 Task: Open a blank google sheet and write heading  Product price data  Add product name:-  ' TOMS Shoe, UGG  Shoe, Wolverine Shoe, Z-Coil Shoe, Adidas shoe, Gucci T-shirt, Louis Vuitton bag, Zara Shirt, H&M jeans, Chanel perfume. ' in march Last week sales are  5000 to 5050. product price in between:-  5000 to 10000. Save page analysisSalesForecast
Action: Mouse moved to (1273, 95)
Screenshot: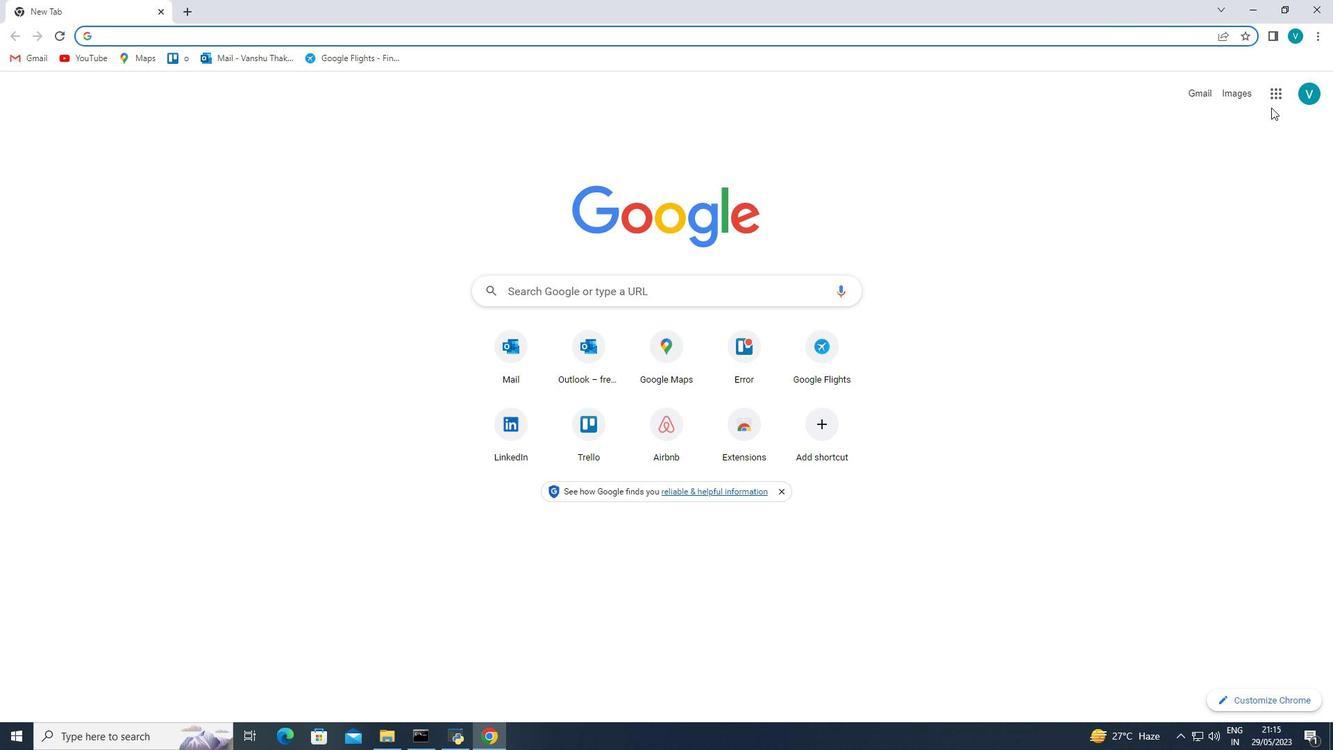 
Action: Mouse pressed left at (1273, 95)
Screenshot: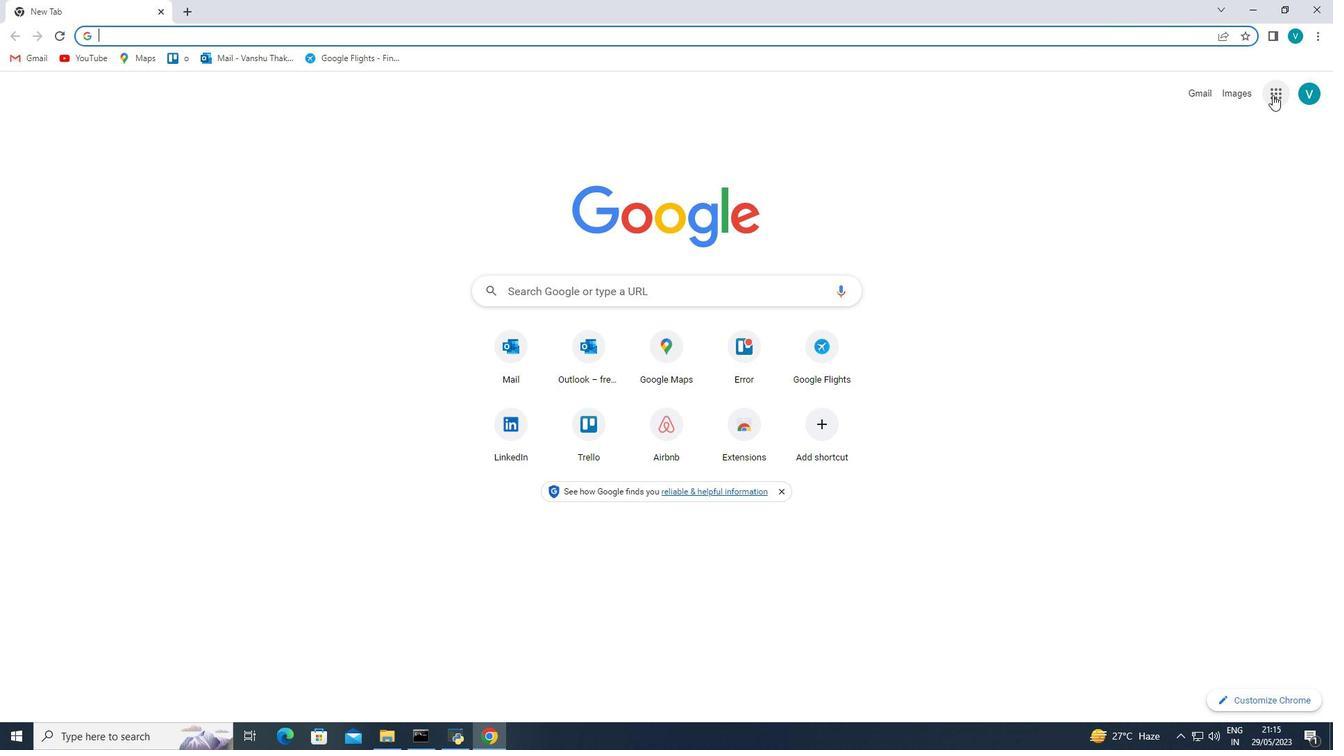 
Action: Mouse moved to (1279, 254)
Screenshot: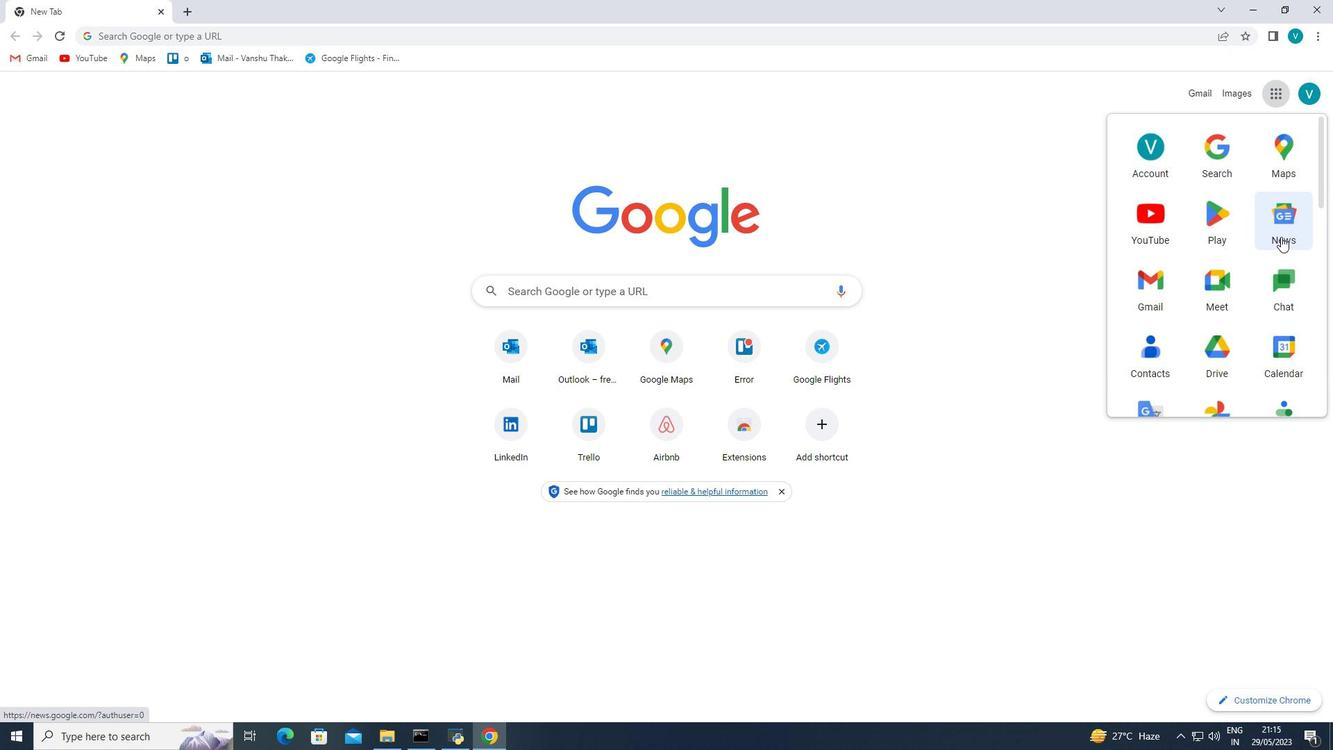 
Action: Mouse scrolled (1279, 253) with delta (0, 0)
Screenshot: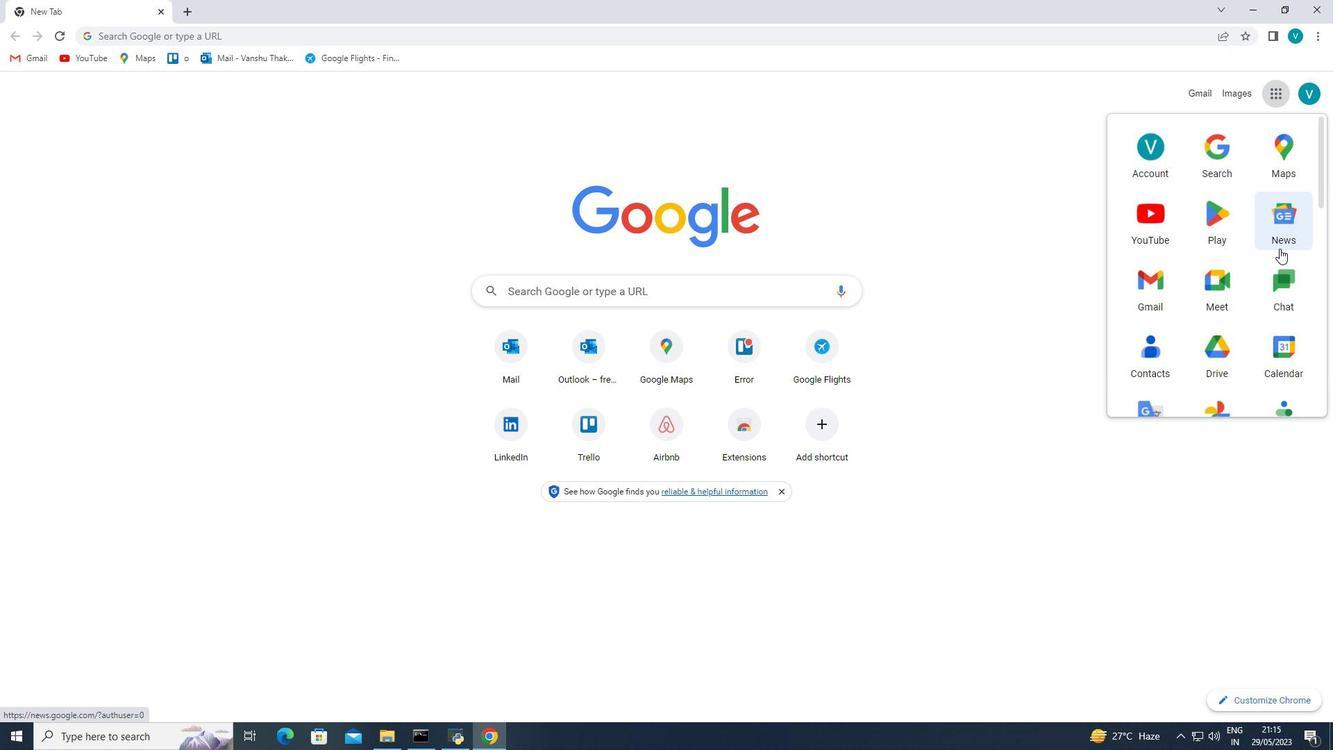 
Action: Mouse moved to (1279, 262)
Screenshot: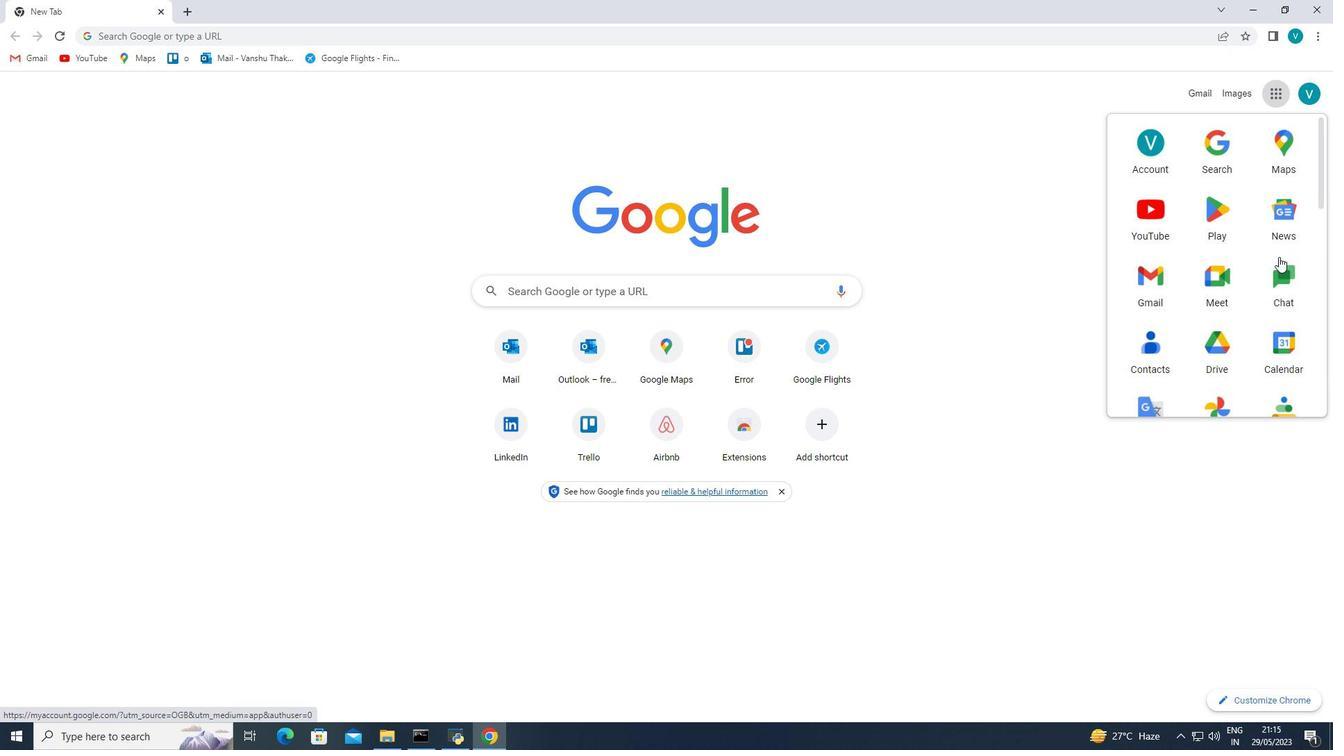 
Action: Mouse scrolled (1279, 261) with delta (0, 0)
Screenshot: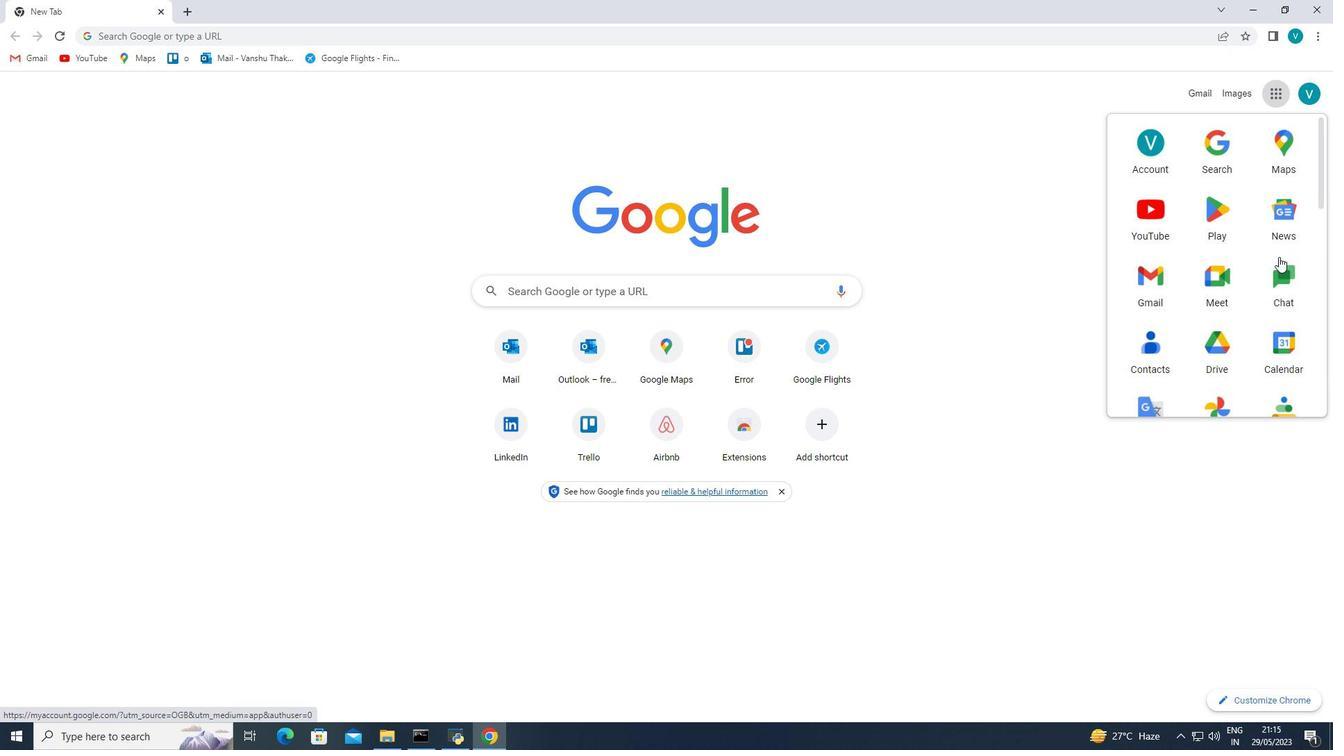 
Action: Mouse moved to (1291, 350)
Screenshot: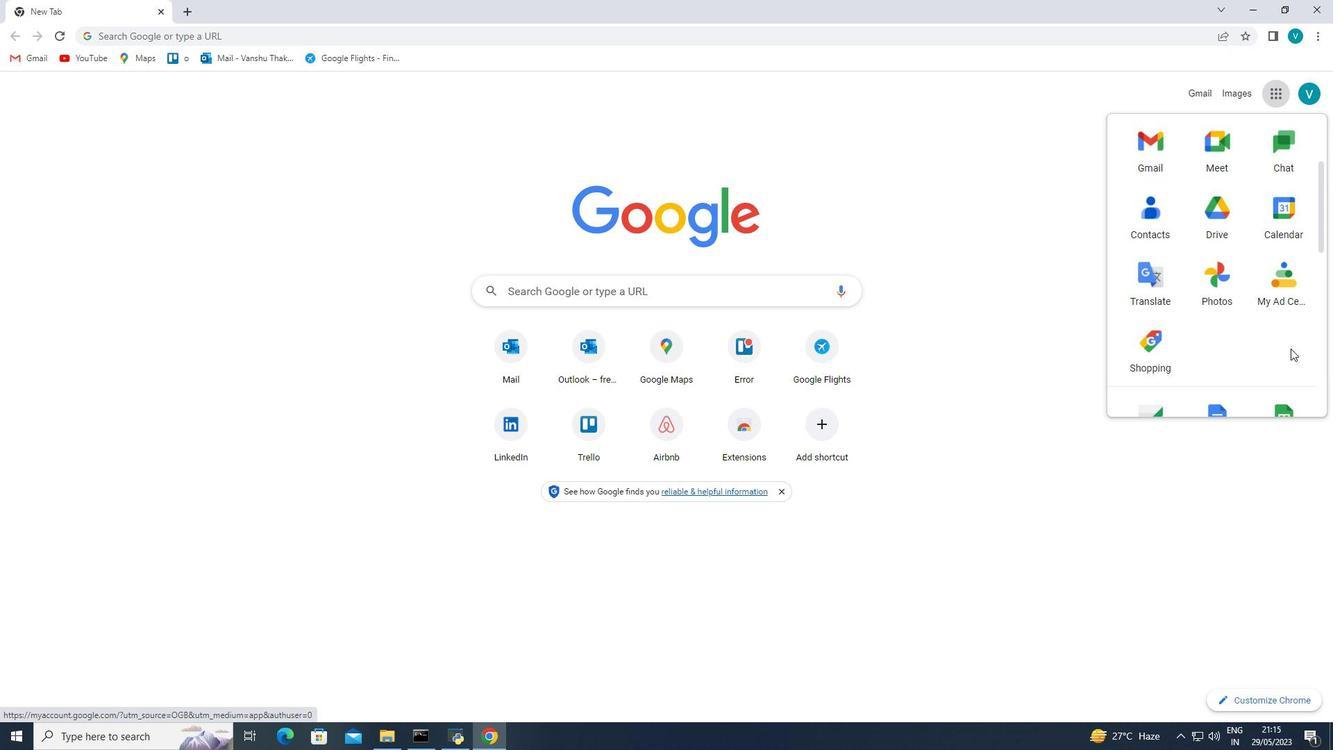 
Action: Mouse scrolled (1291, 349) with delta (0, 0)
Screenshot: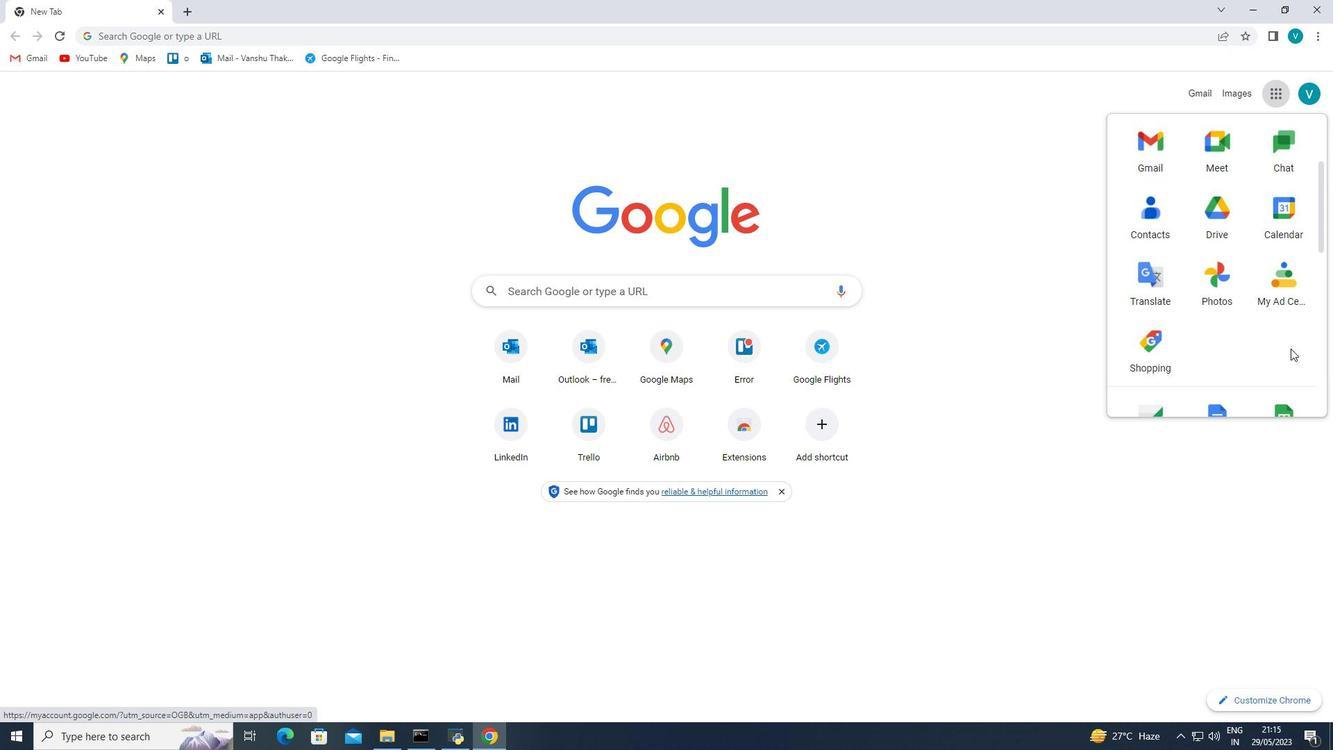 
Action: Mouse scrolled (1291, 349) with delta (0, 0)
Screenshot: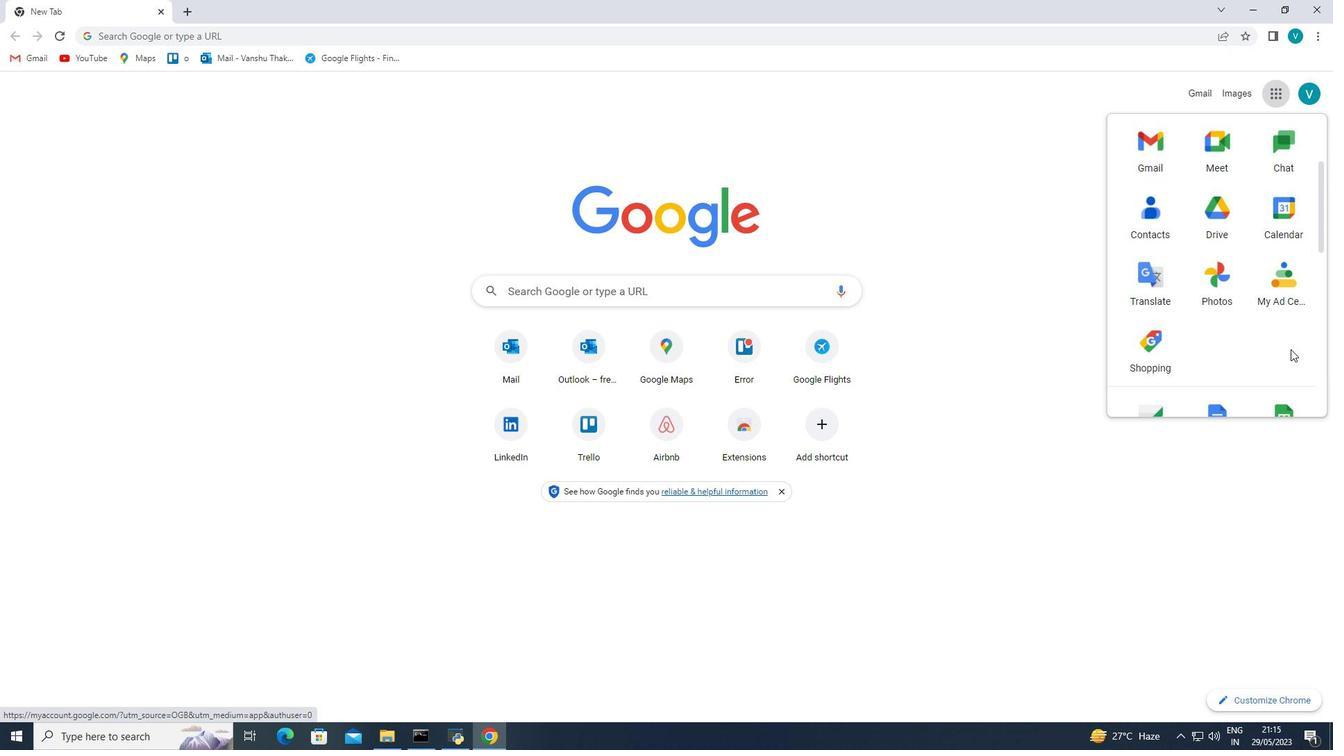 
Action: Mouse moved to (1285, 303)
Screenshot: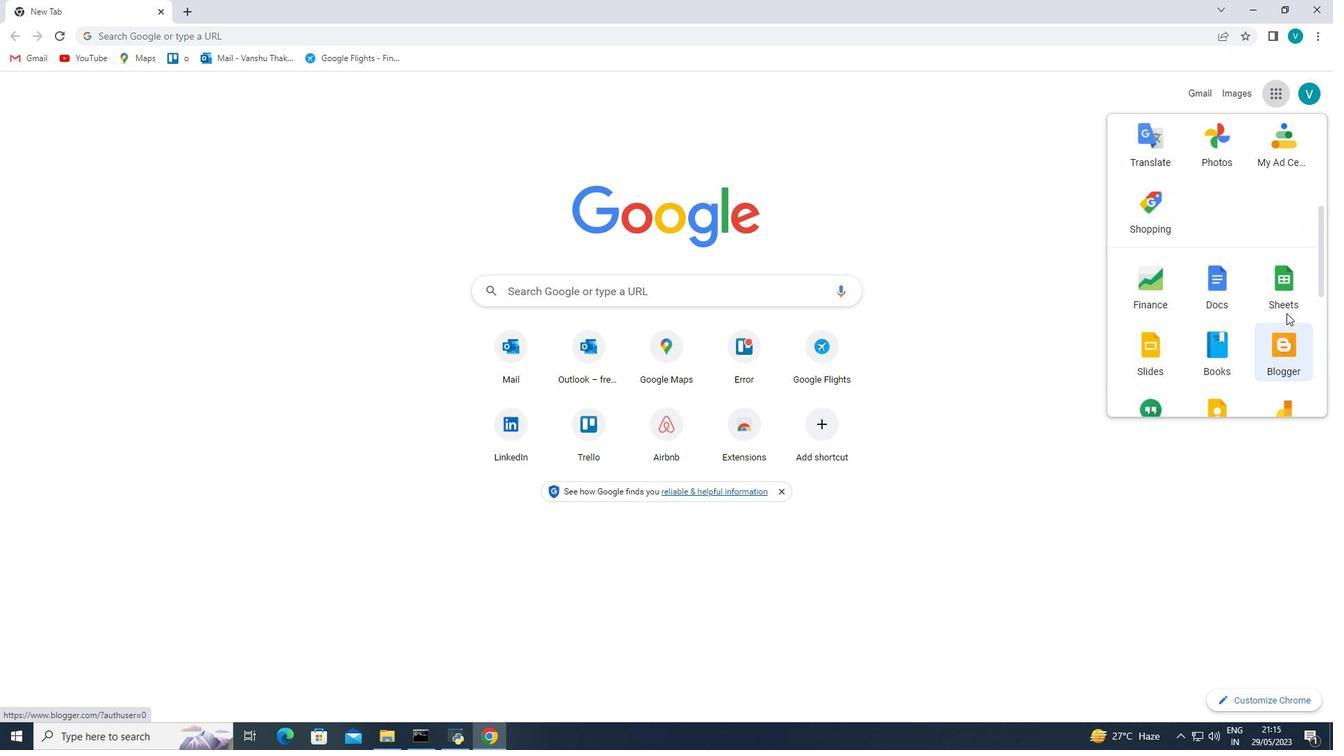 
Action: Mouse pressed left at (1285, 303)
Screenshot: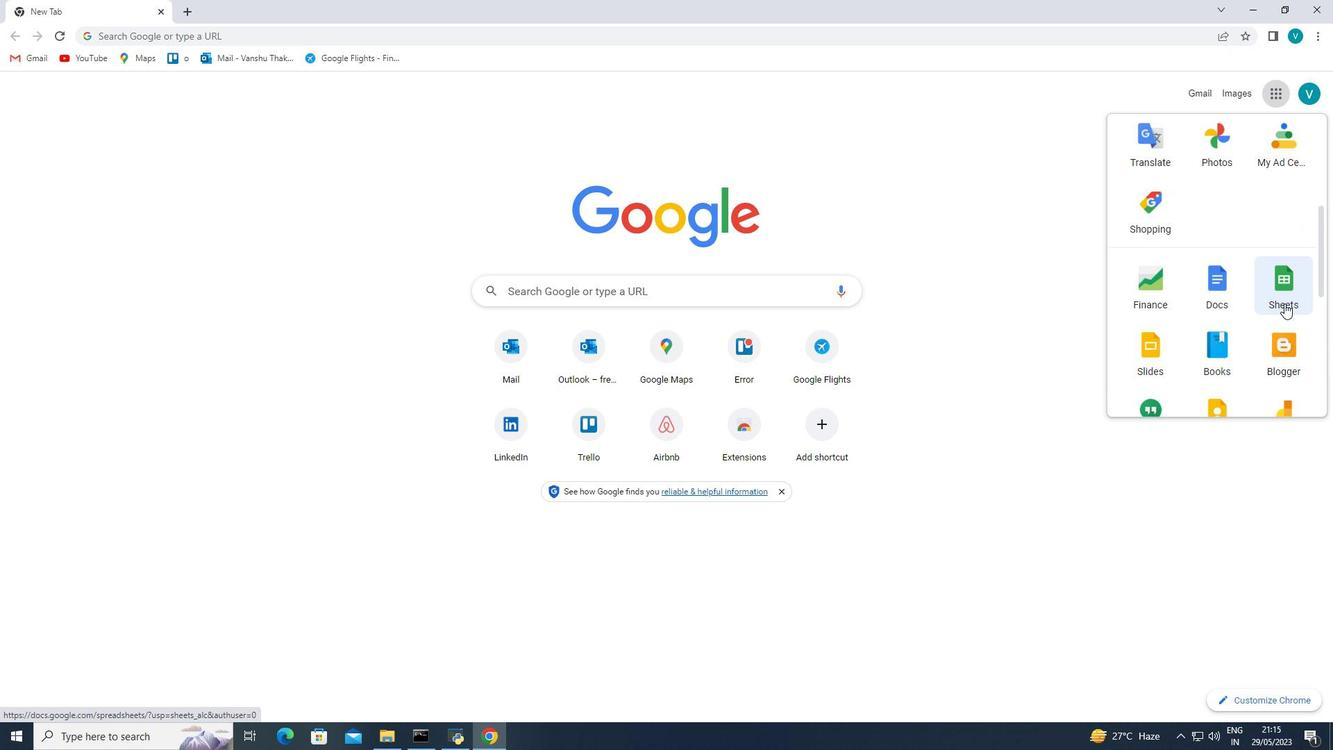 
Action: Mouse moved to (344, 201)
Screenshot: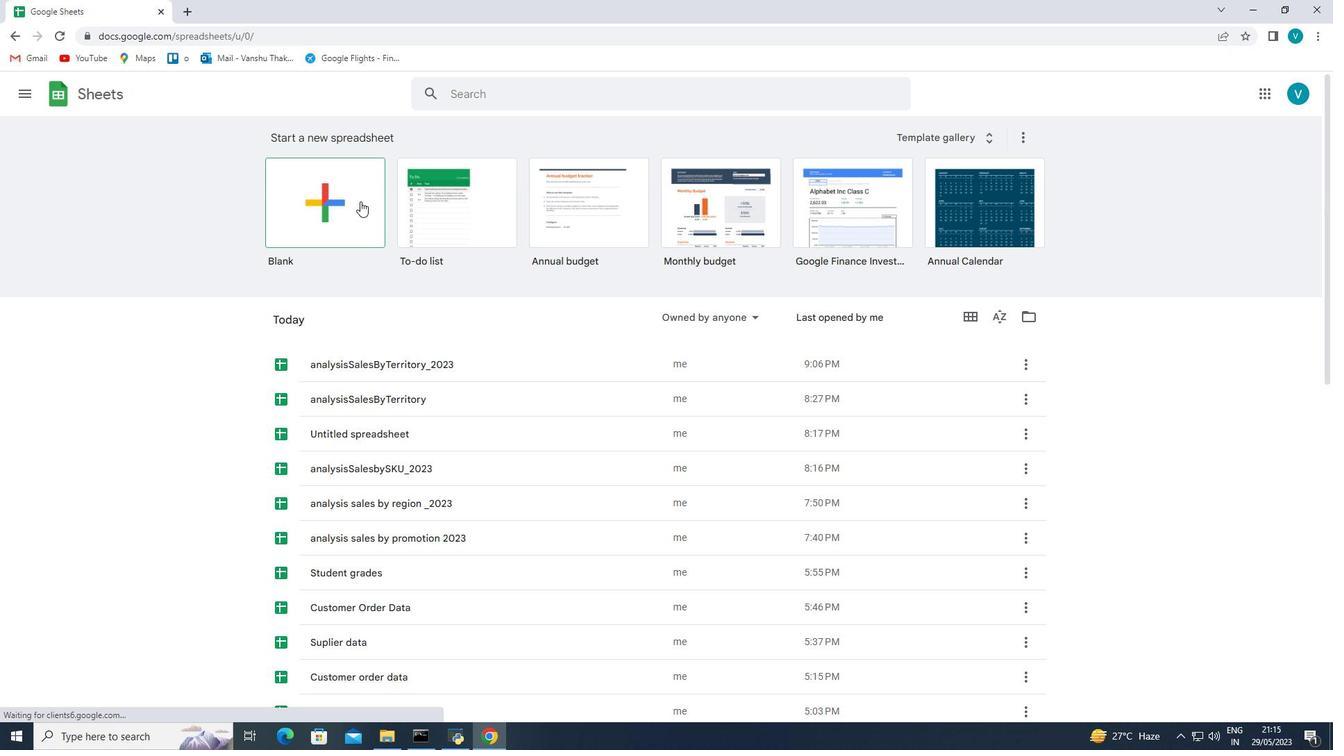 
Action: Mouse pressed left at (344, 201)
Screenshot: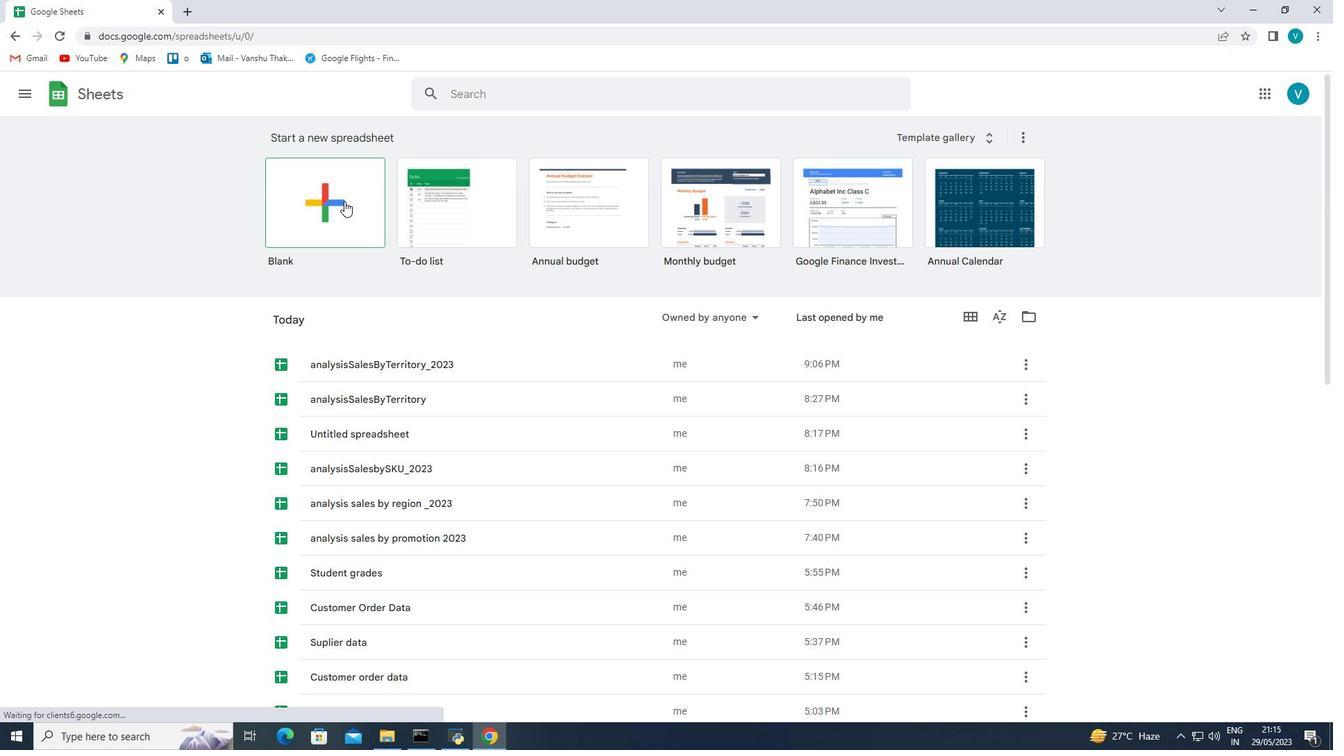 
Action: Mouse moved to (67, 191)
Screenshot: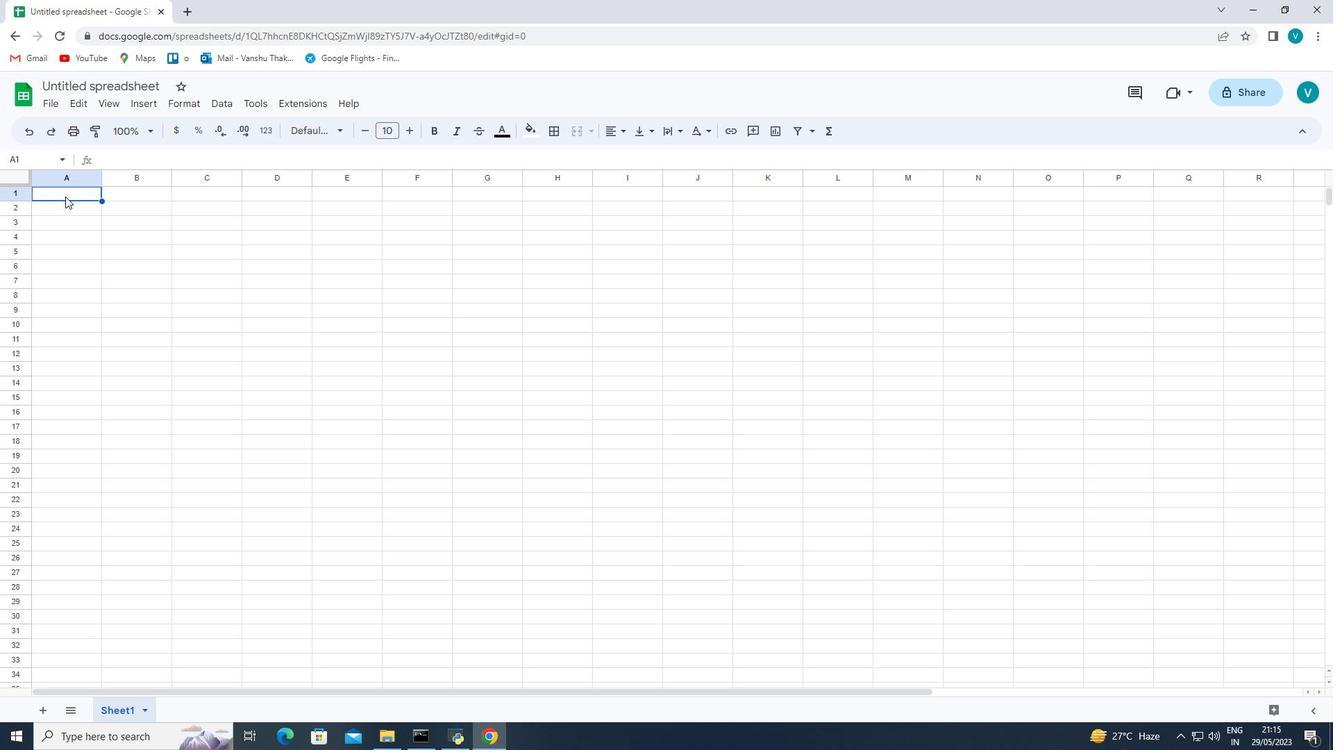 
Action: Mouse pressed left at (67, 191)
Screenshot: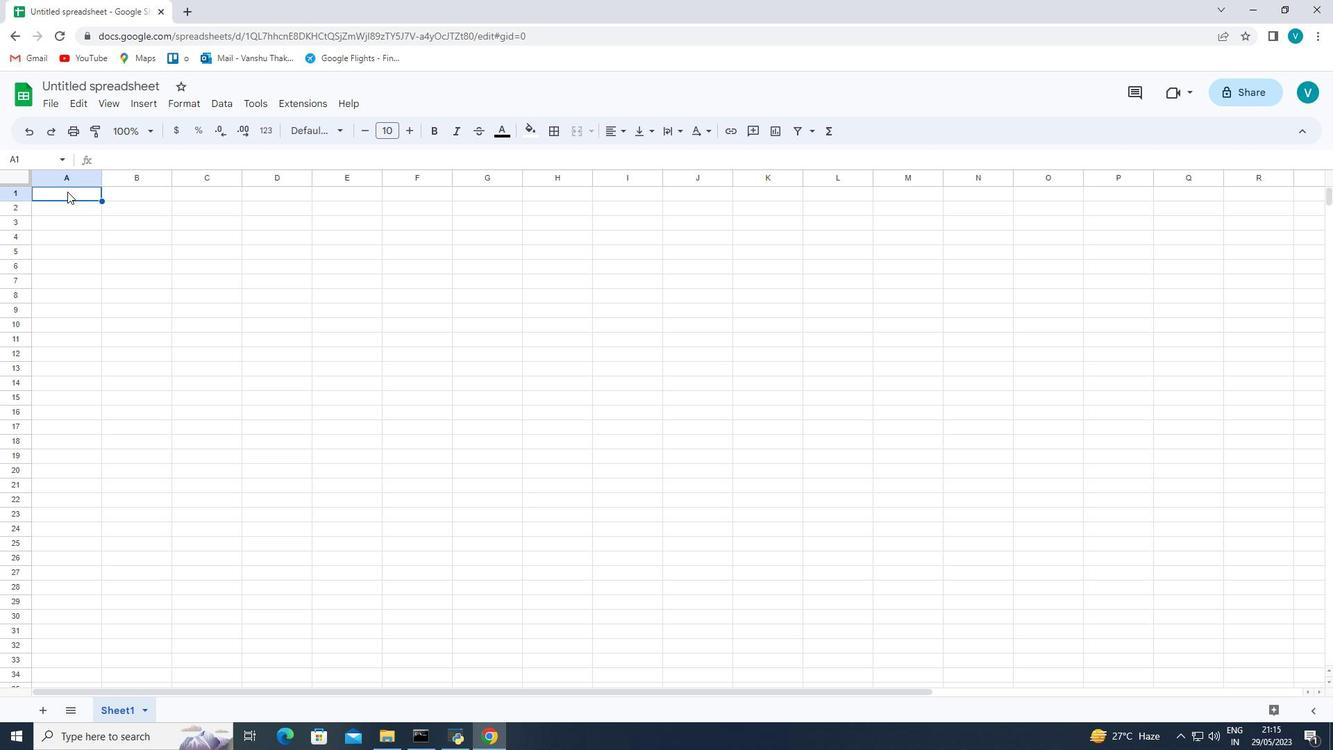 
Action: Mouse pressed left at (67, 191)
Screenshot: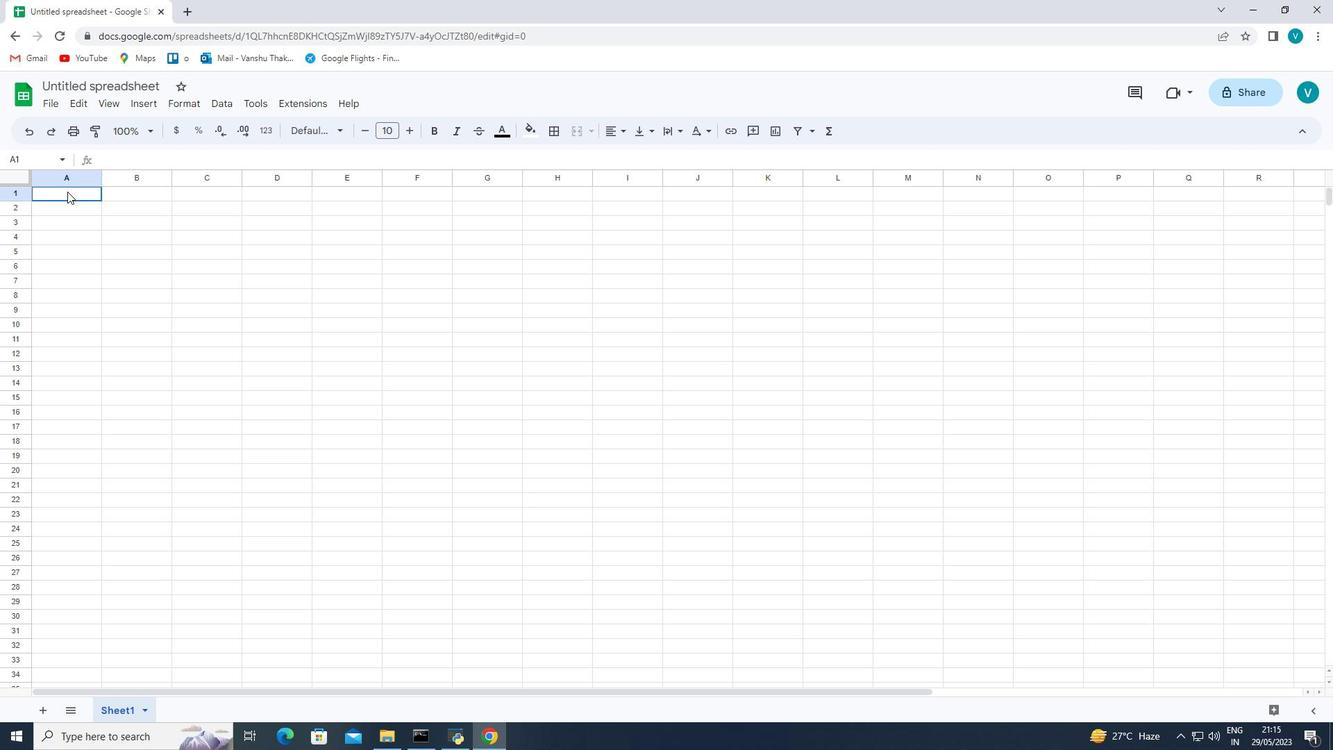 
Action: Mouse moved to (469, 543)
Screenshot: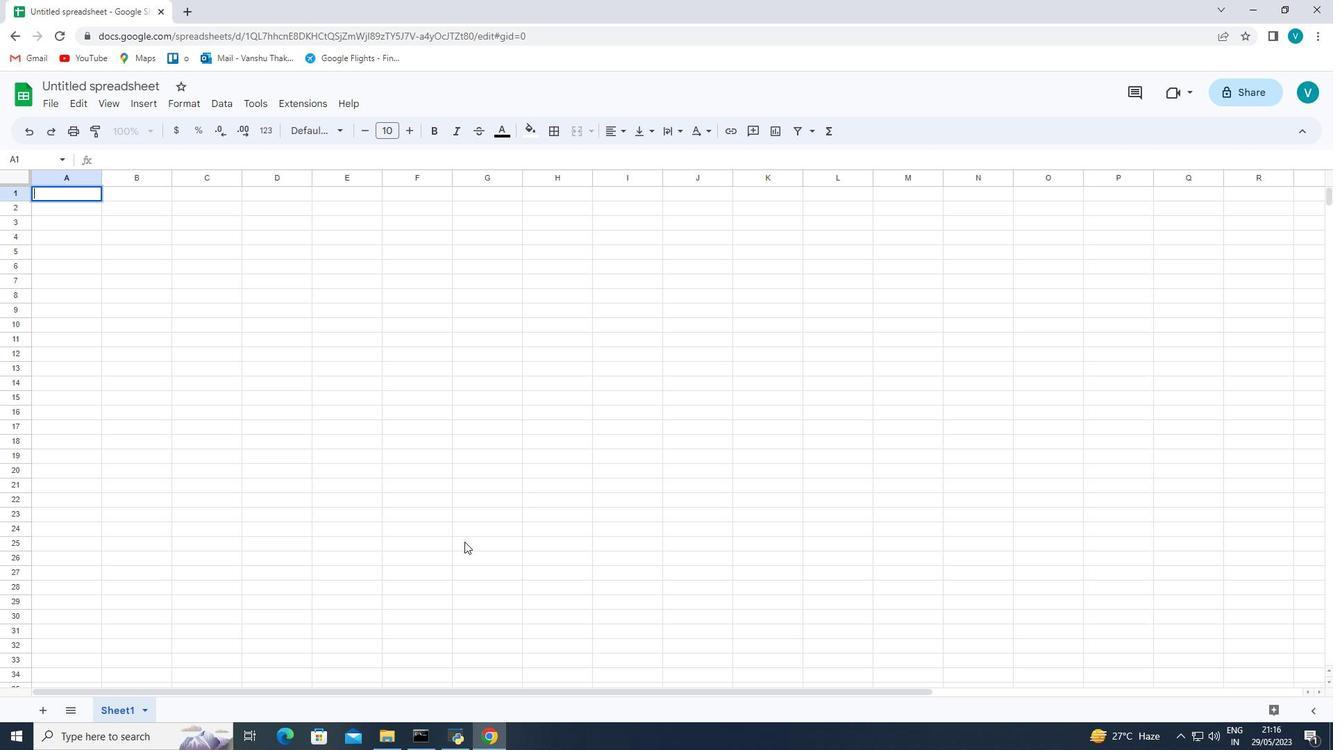 
Action: Key pressed <Key.caps_lock>P<Key.caps_lock>roduct<Key.space><Key.shift><Key.shift>Price<Key.space>data<Key.space><Key.enter><Key.shift>Product<Key.space><Key.shift>Name<Key.enter>
Screenshot: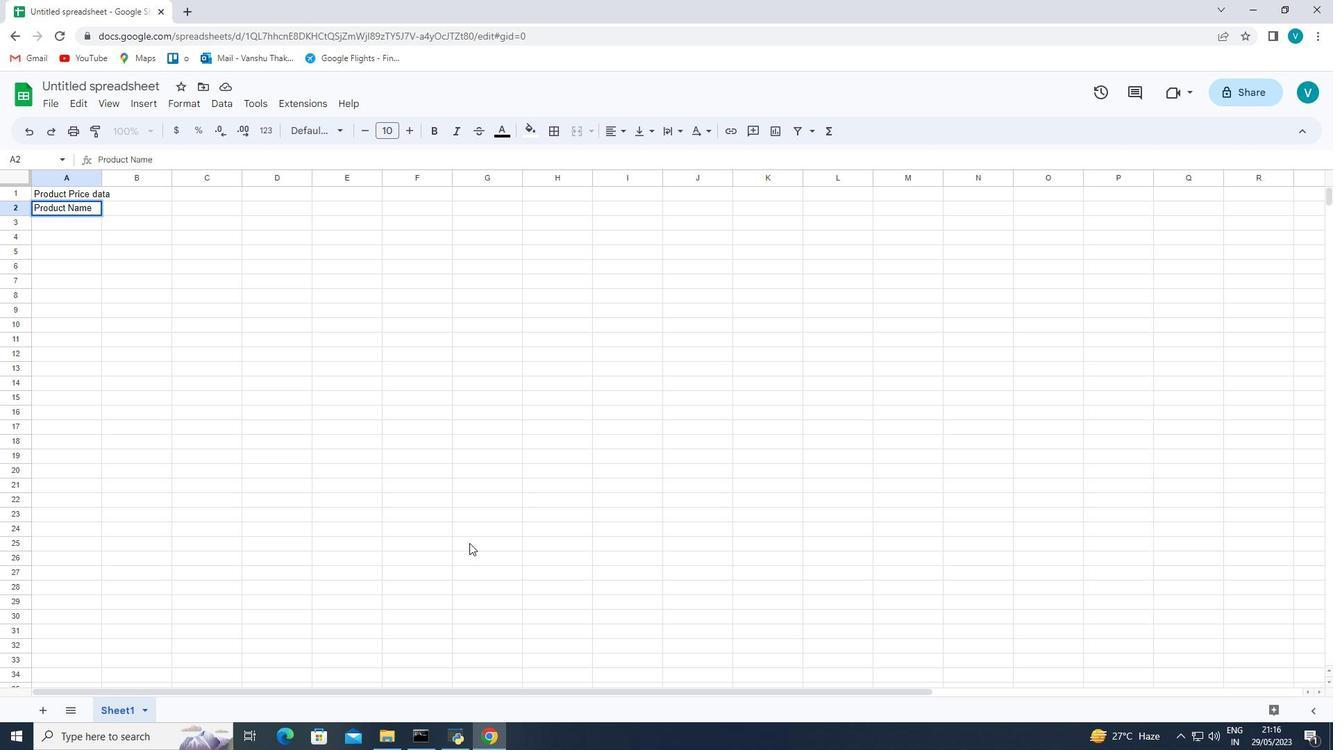 
Action: Mouse moved to (140, 211)
Screenshot: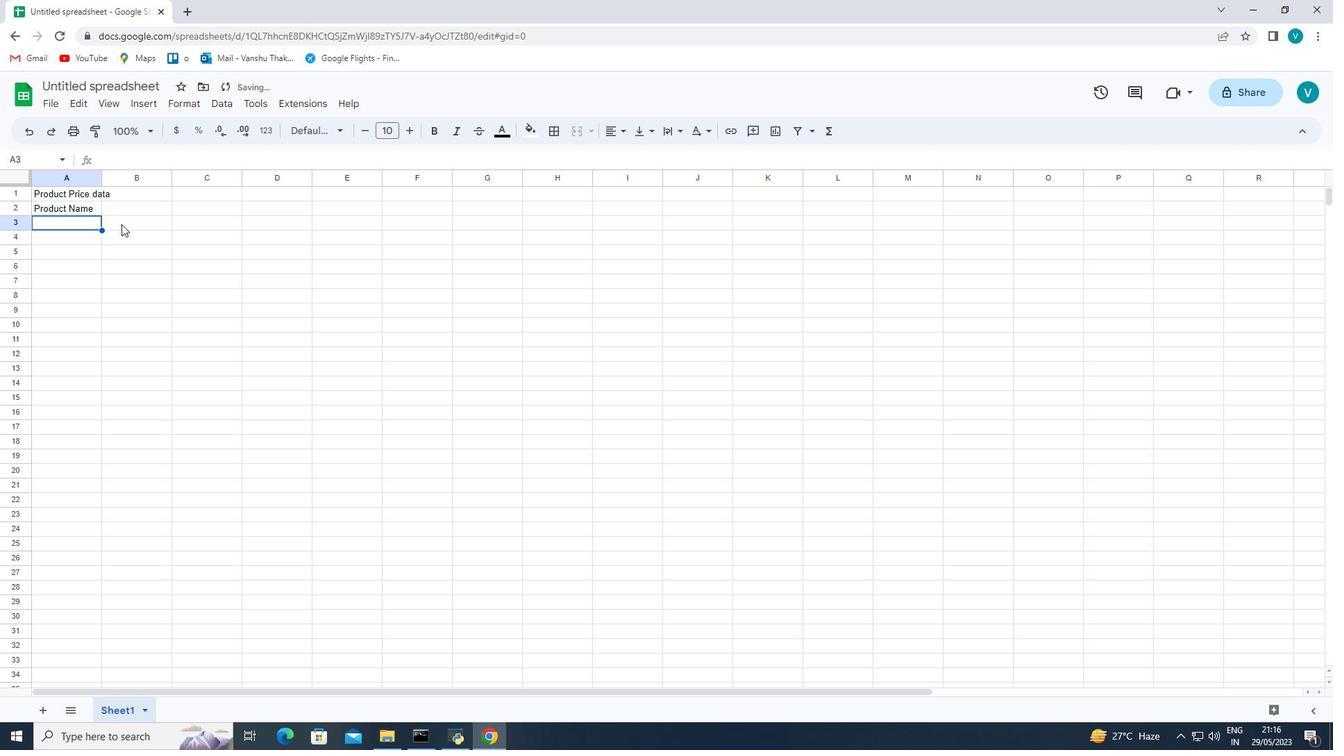 
Action: Mouse pressed left at (140, 211)
Screenshot: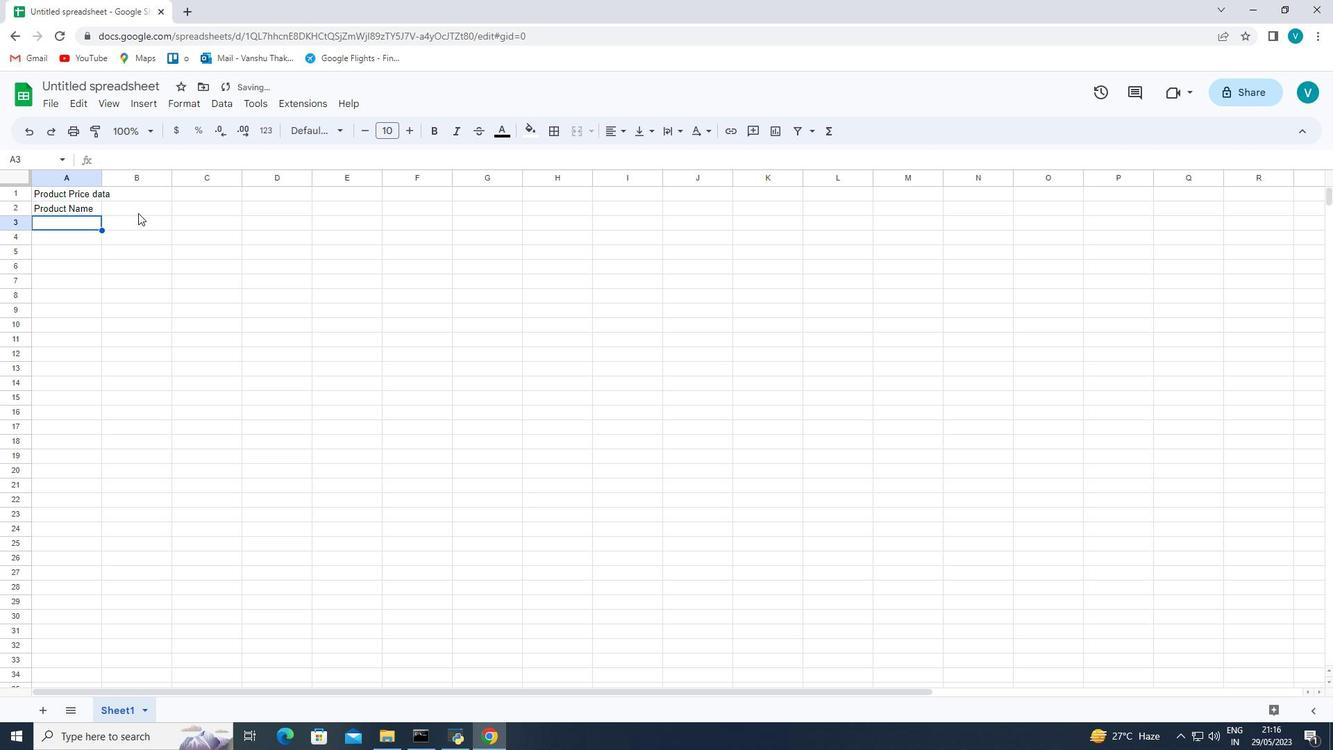 
Action: Mouse moved to (579, 293)
Screenshot: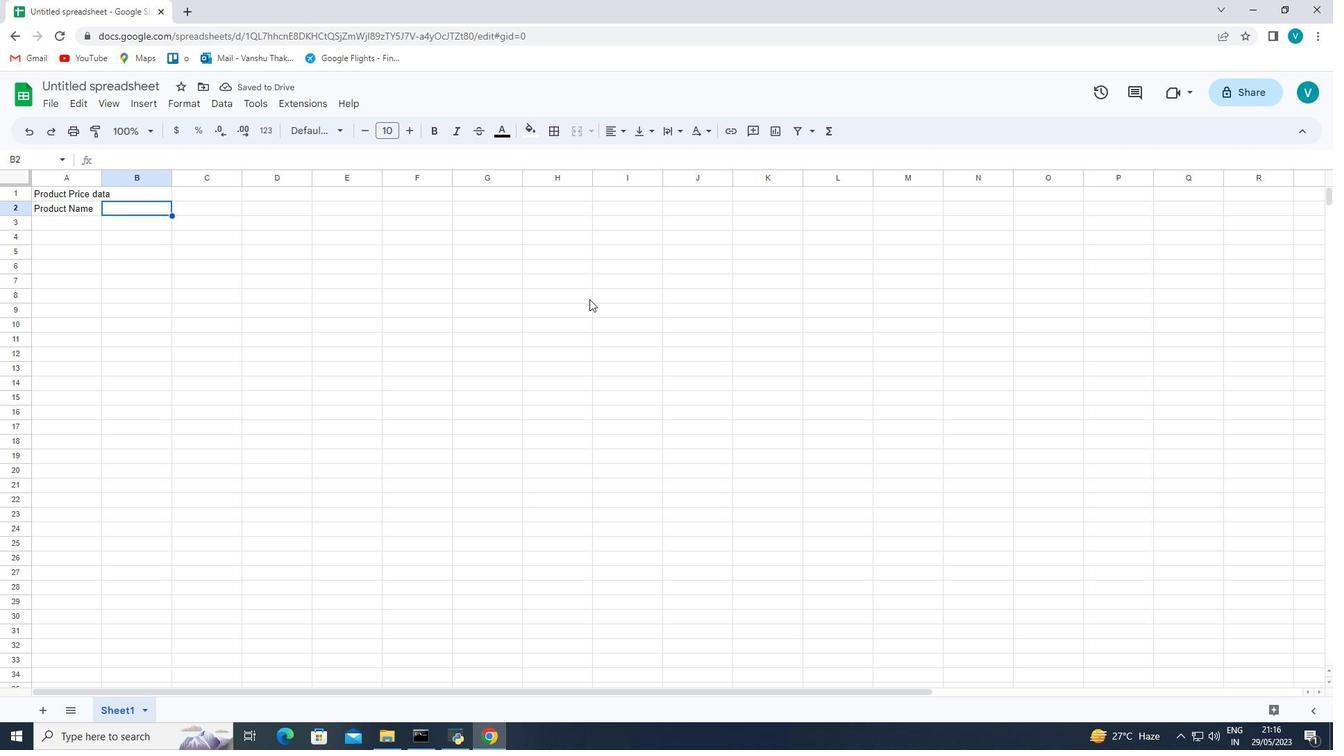 
Action: Key pressed marcj<Key.backspace><Key.backspace><Key.backspace><Key.backspace><Key.backspace><Key.shift><Key.shift><Key.shift><Key.shift><Key.shift><Key.shift><Key.shift><Key.shift><Key.shift><Key.shift><Key.shift><Key.shift><Key.shift><Key.shift><Key.shift><Key.shift><Key.shift><Key.shift><Key.shift><Key.shift><Key.shift><Key.shift>March<Key.space><Key.shift>Last<Key.space><Key.shift>Week<Key.space>sales<Key.space><Key.right><Key.shift>{ro<Key.backspace><Key.backspace><Key.backspace><Key.shift>Product<Key.space><Key.shift>Price
Screenshot: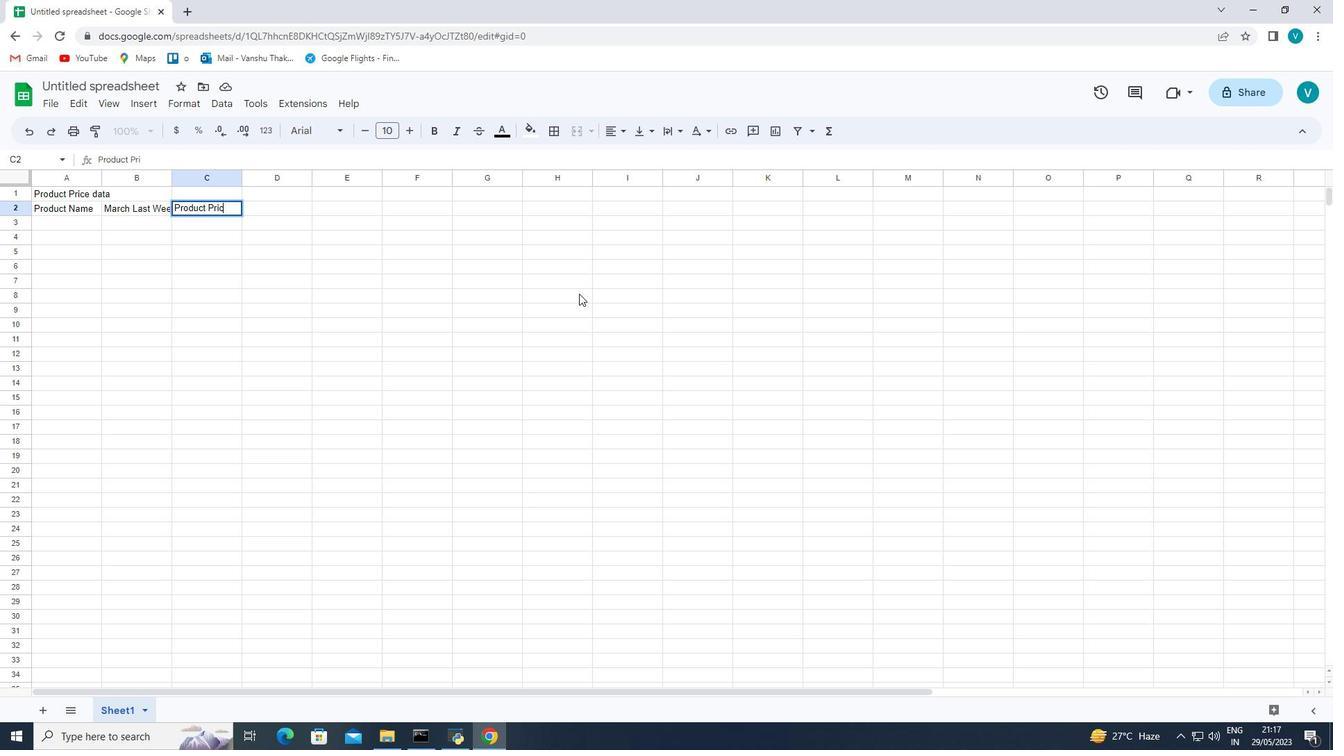
Action: Mouse moved to (271, 351)
Screenshot: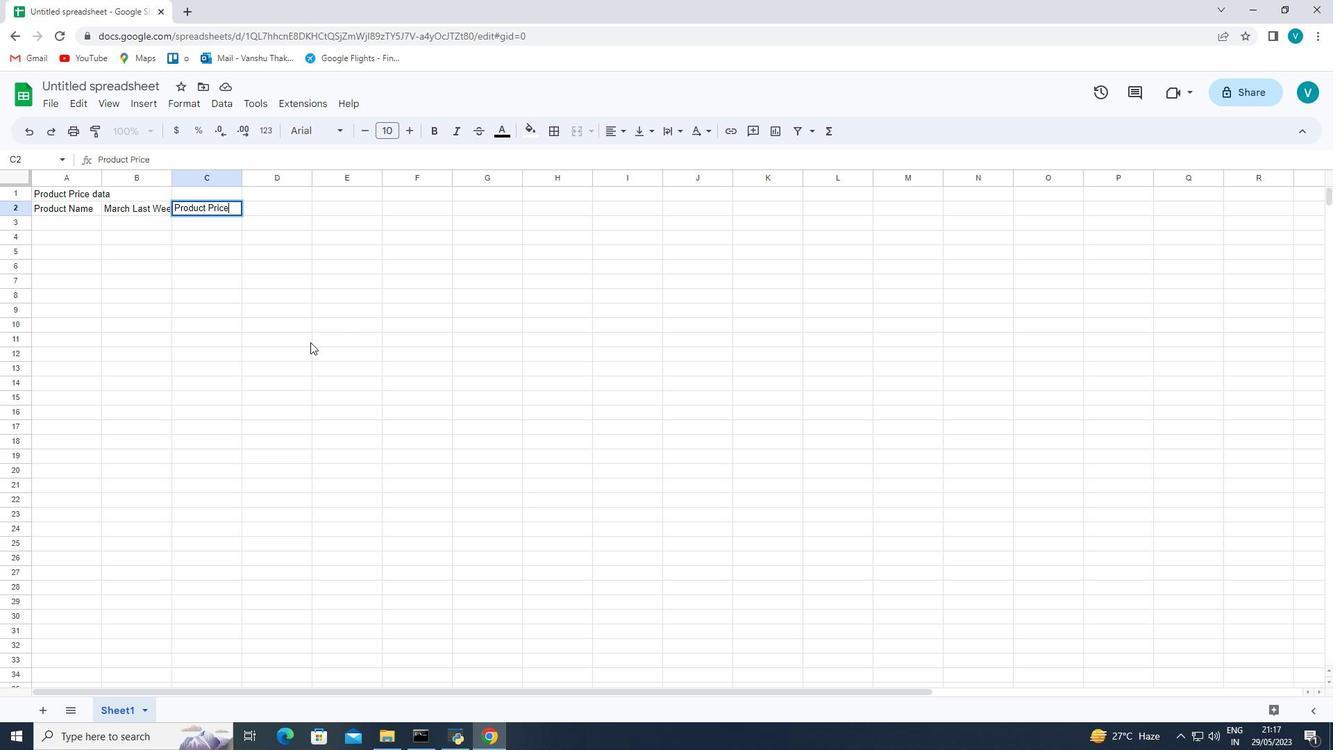 
Action: Mouse pressed left at (271, 351)
Screenshot: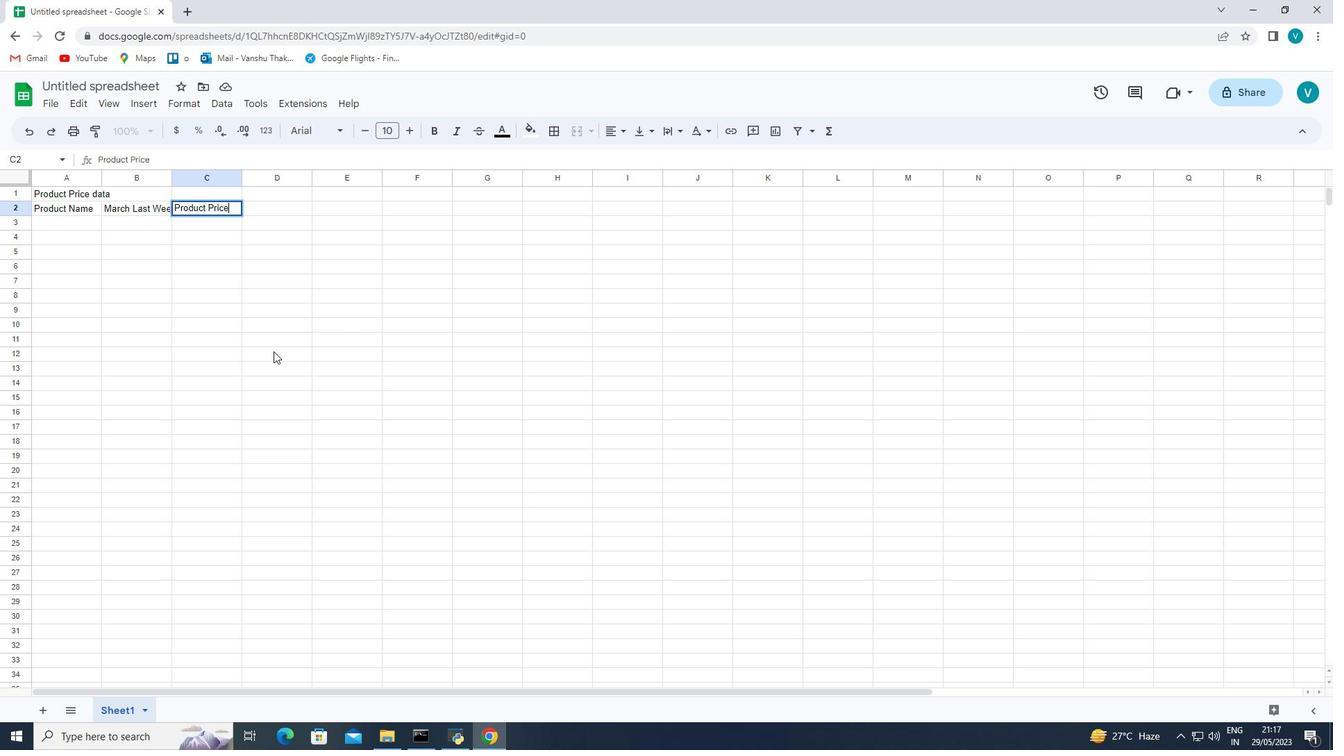 
Action: Mouse moved to (63, 228)
Screenshot: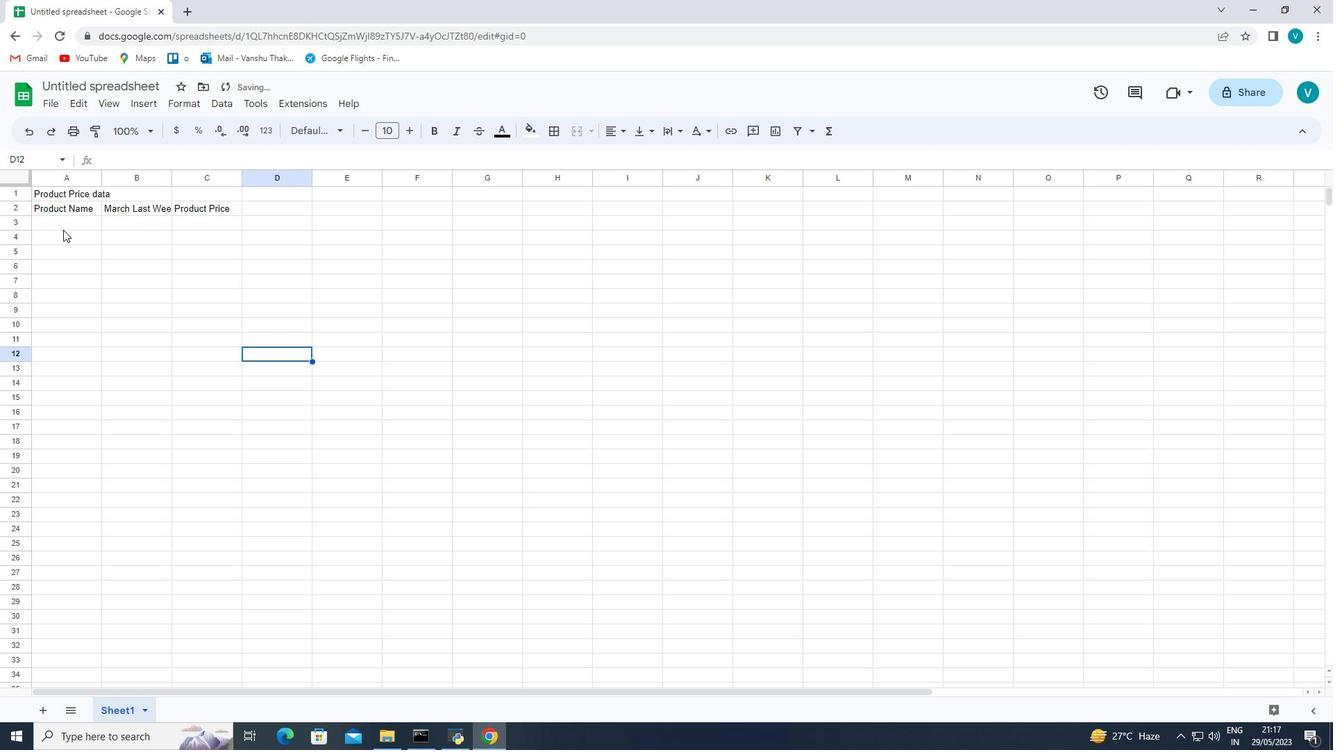 
Action: Mouse pressed left at (63, 228)
Screenshot: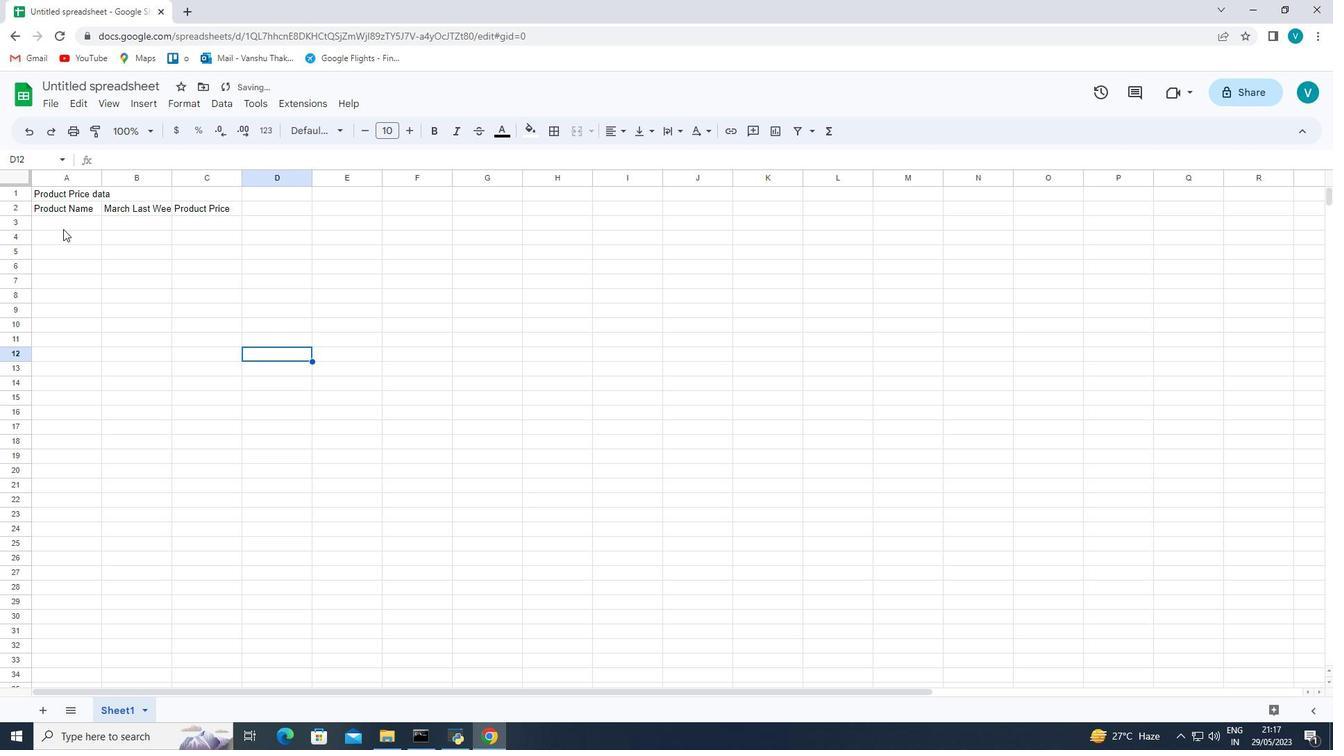 
Action: Mouse moved to (205, 281)
Screenshot: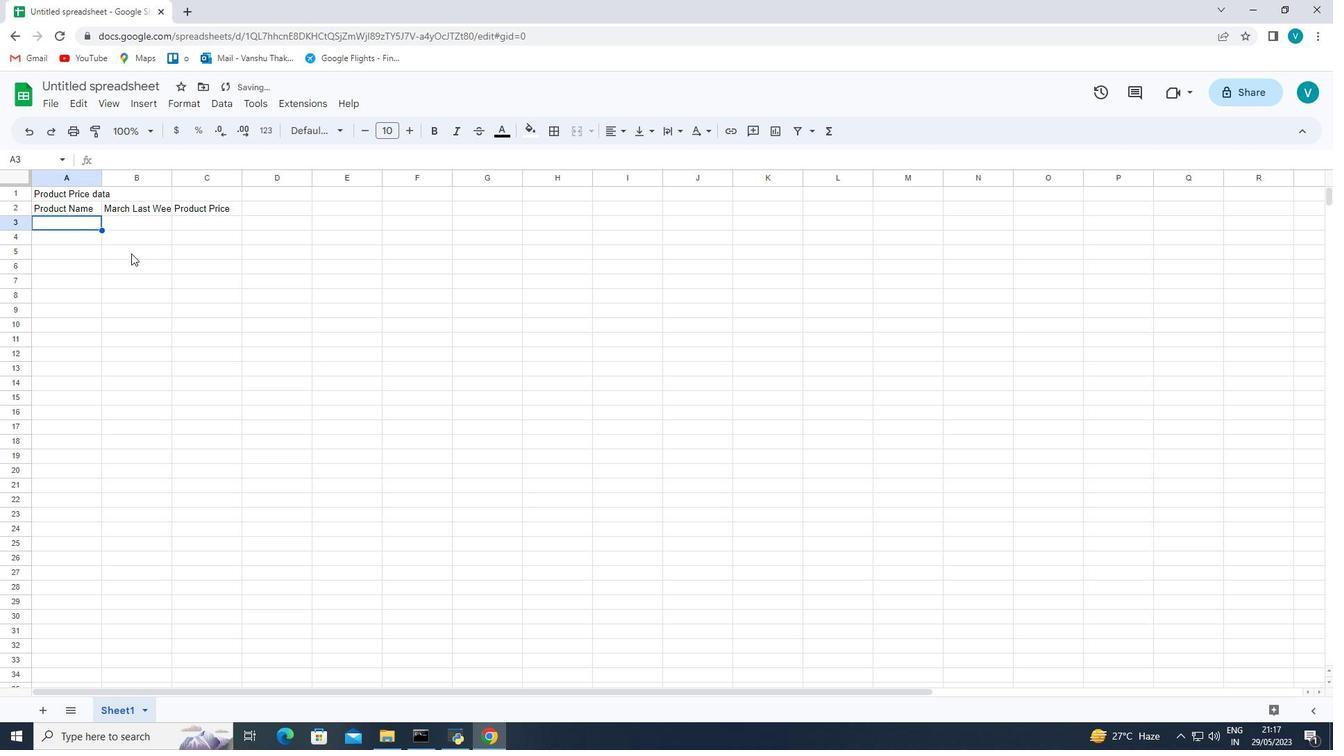 
Action: Key pressed <Key.caps_lock>TOMS<Key.space><Key.caps_lock><Key.caps_lock>S<Key.caps_lock>hoe<Key.enter><Key.shift>U<Key.shift>G<Key.shift>G<Key.space><Key.shift>Shoe<Key.enter><Key.shift>Gucci<Key.space><Key.shift>T-shirt<Key.enter><Key.shift>Louis<Key.space><Key.shift>Vuitton<Key.space>bag<Key.space><Key.enter><Key.shift>Zara<Key.space><Key.shift>Shirt<Key.space><Key.enter><Key.shift>H<Key.shift>&<Key.shift>M<Key.space>jeab<Key.backspace>ns<Key.space><Key.enter><Key.shift>Chs<Key.backspace>anel<Key.space>perfume<Key.space>
Screenshot: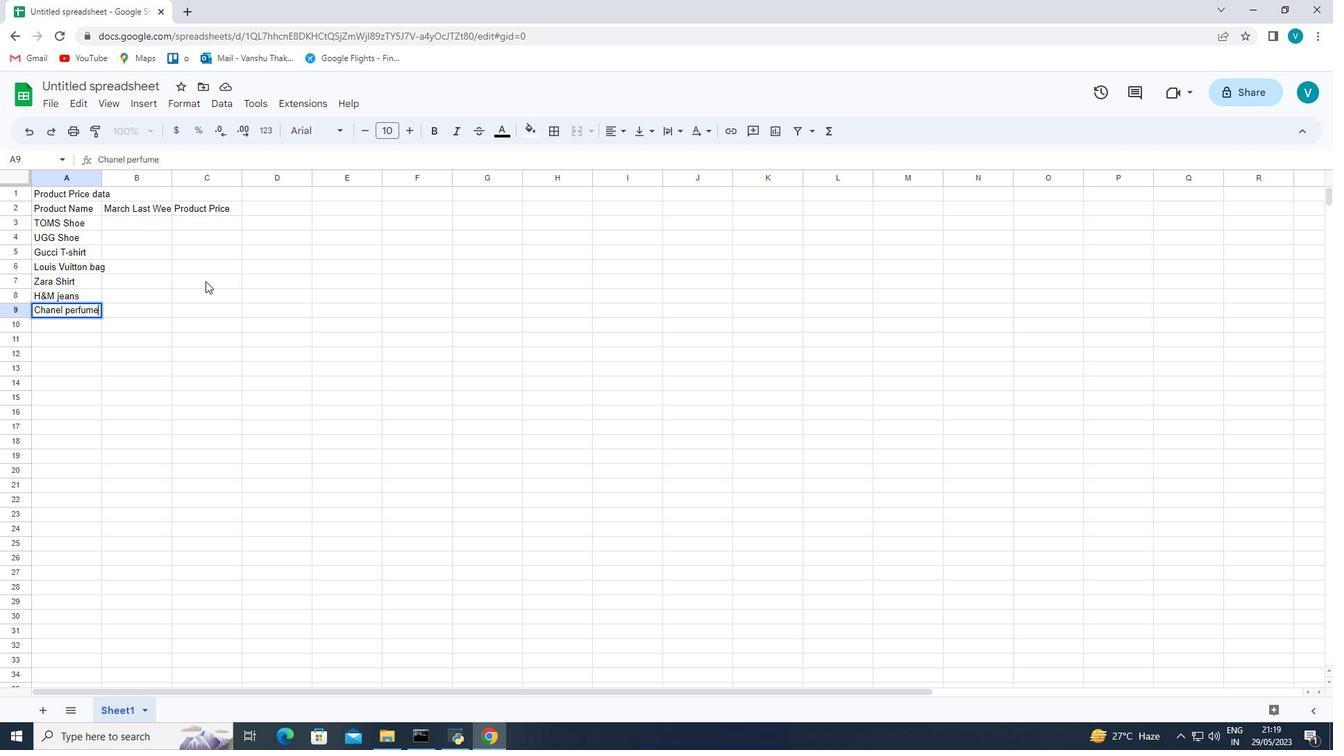 
Action: Mouse pressed left at (205, 281)
Screenshot: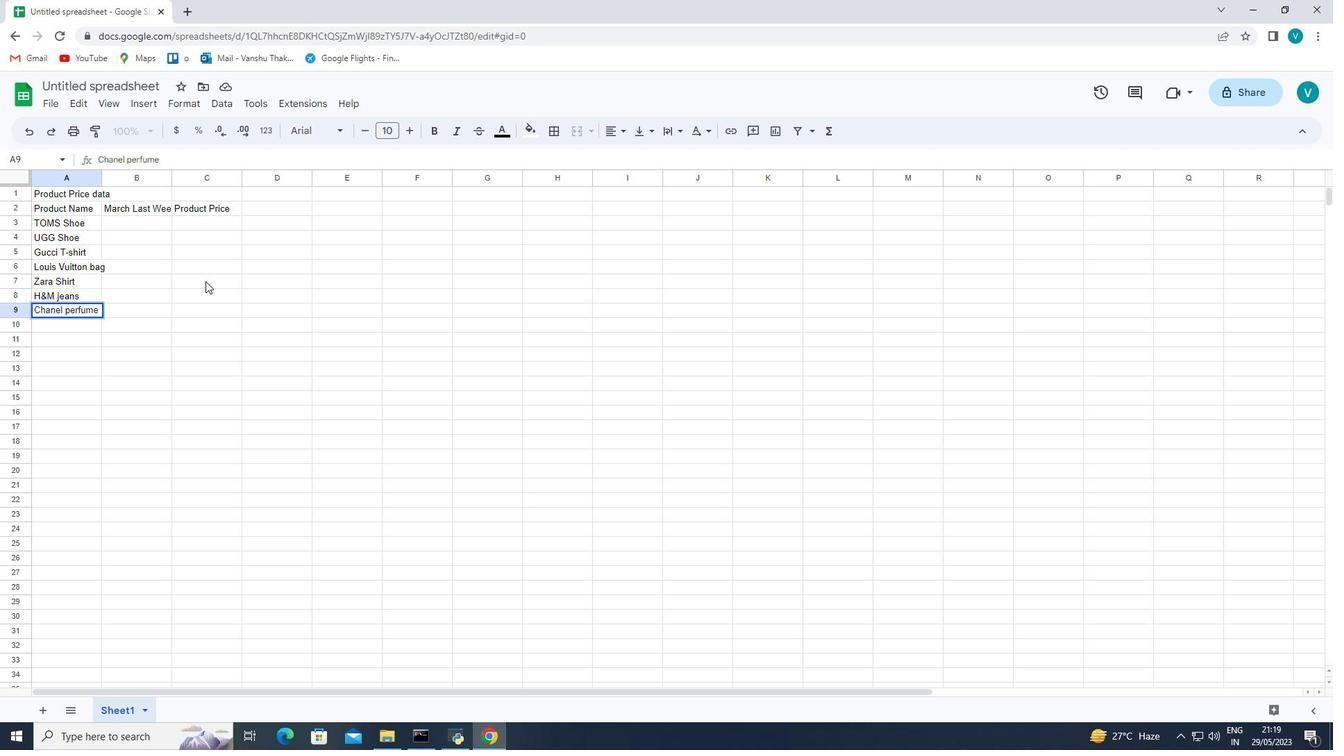 
Action: Mouse moved to (56, 250)
Screenshot: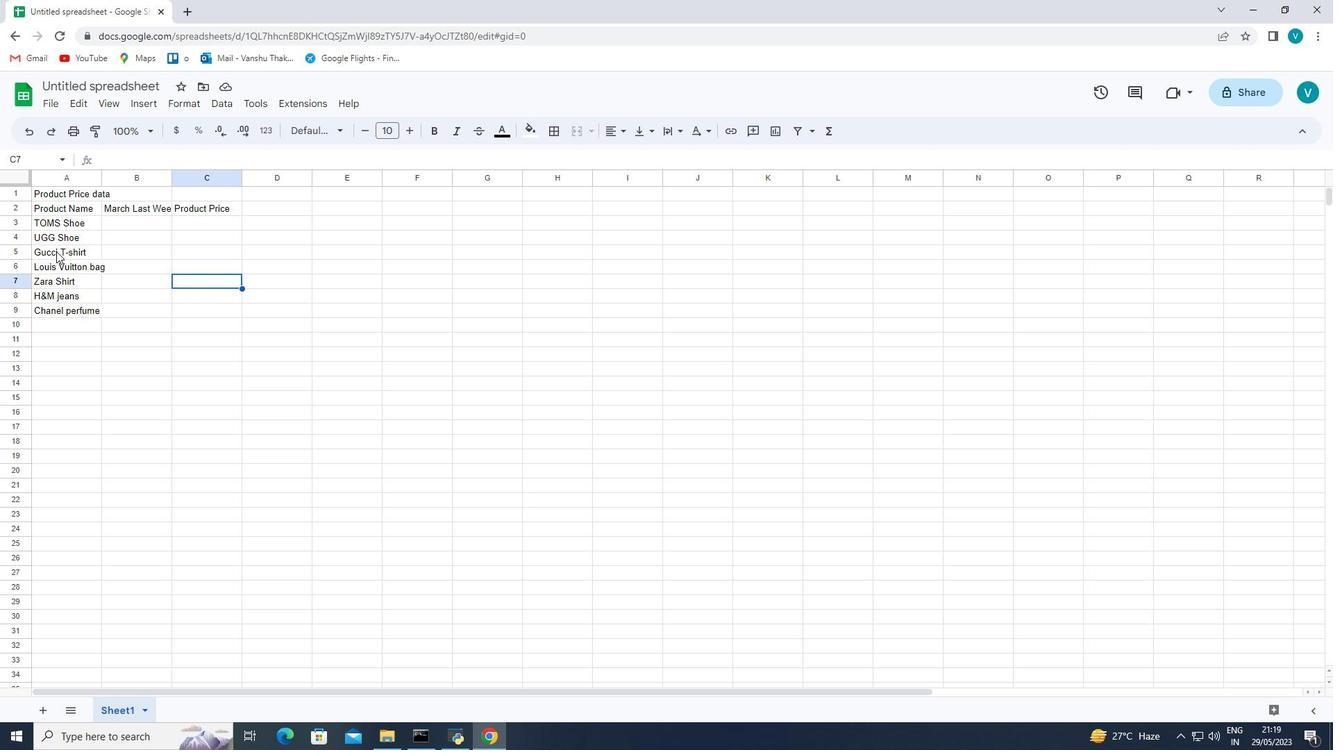 
Action: Mouse pressed left at (56, 250)
Screenshot: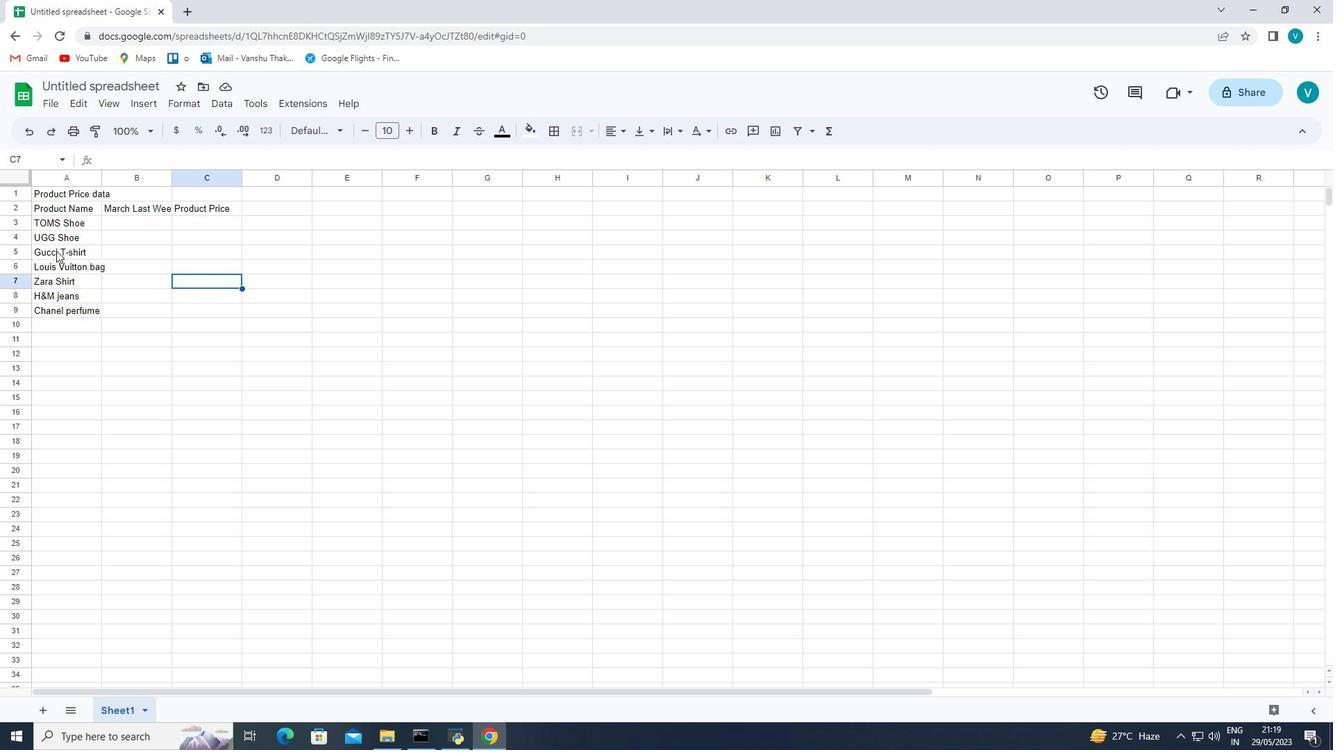 
Action: Mouse moved to (76, 315)
Screenshot: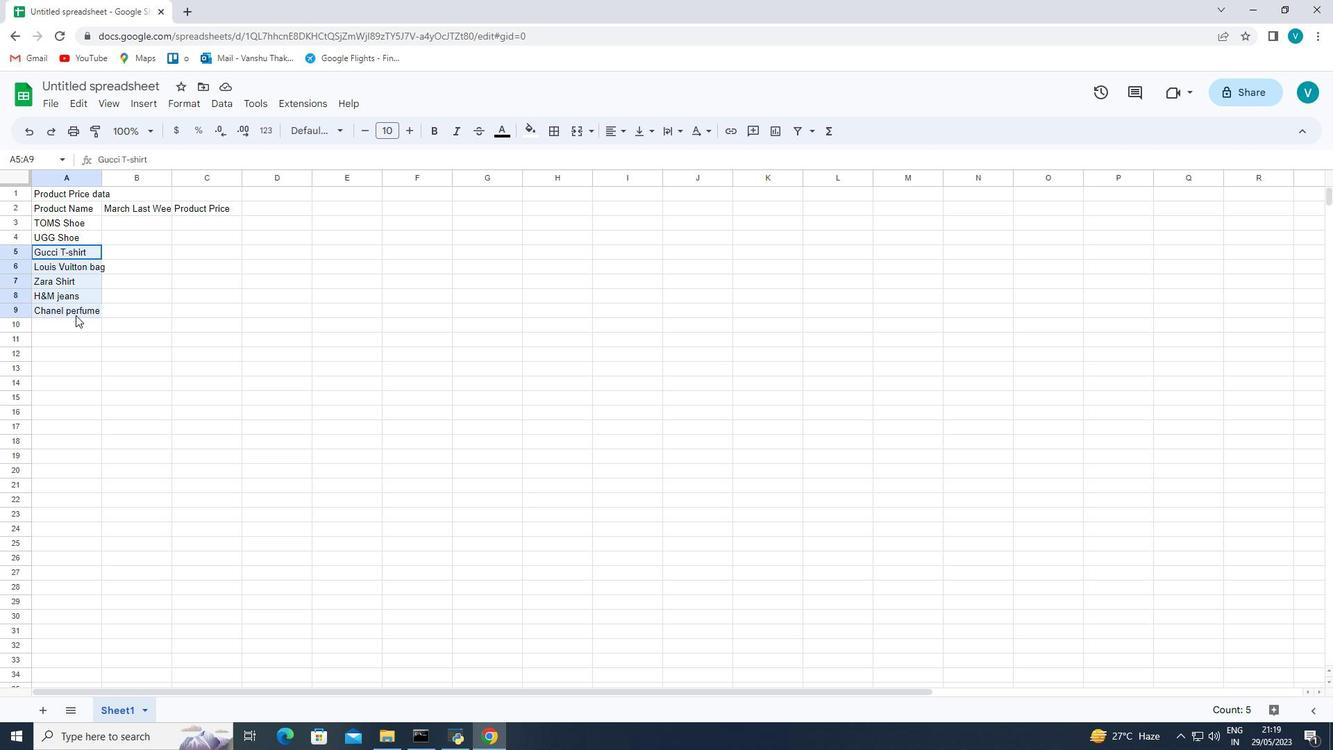 
Action: Mouse pressed right at (76, 315)
Screenshot: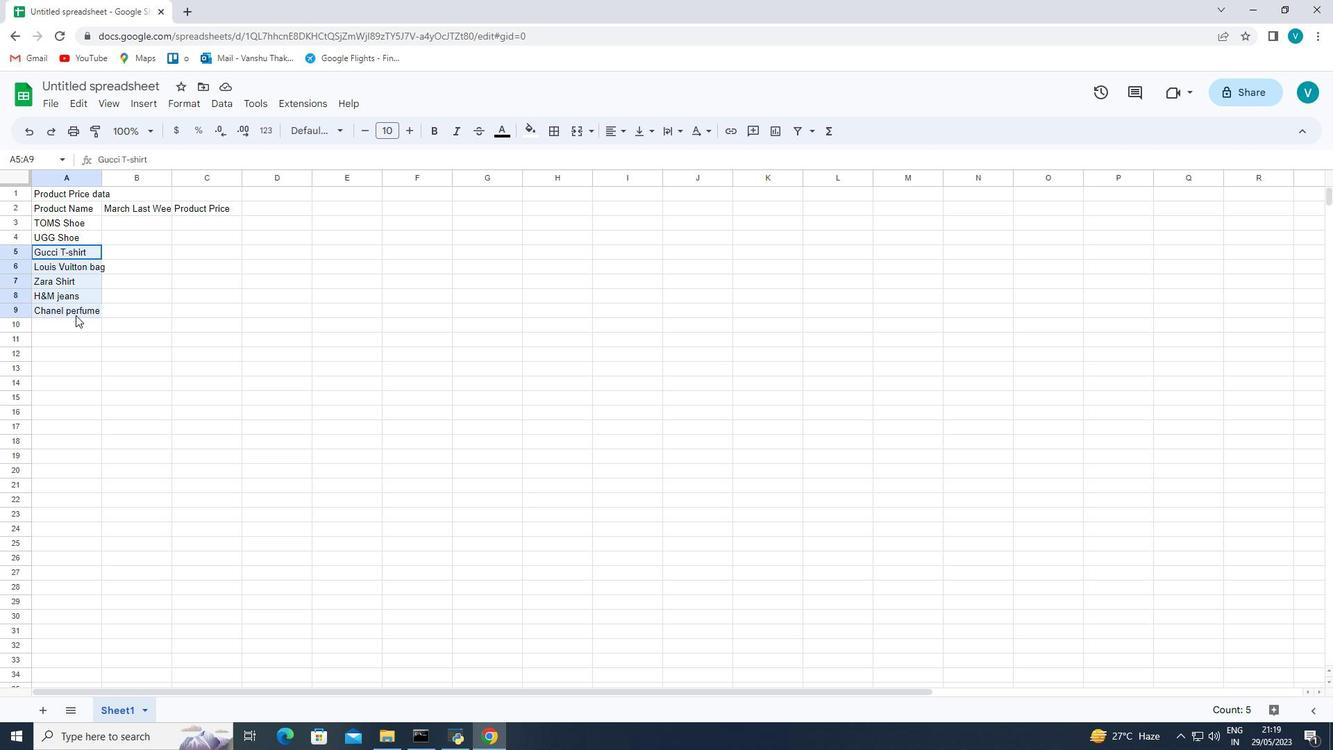 
Action: Mouse moved to (122, 309)
Screenshot: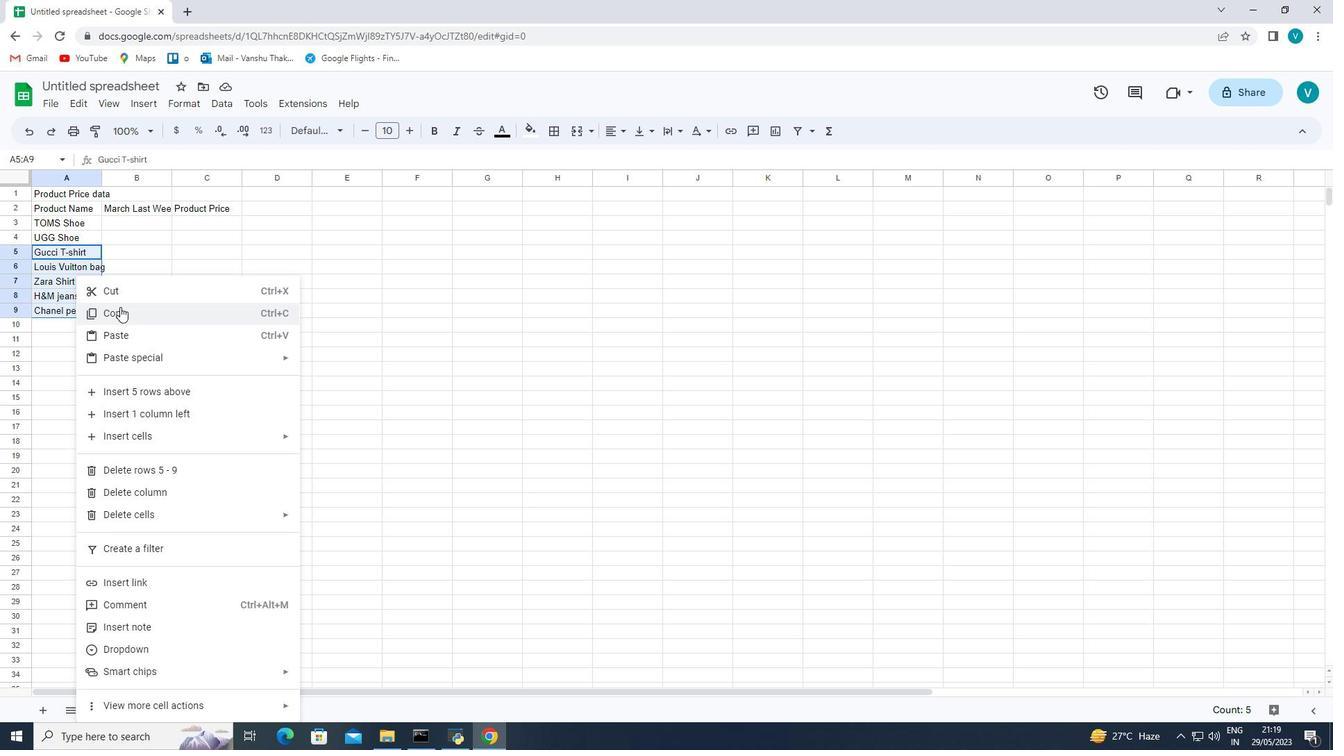 
Action: Mouse pressed left at (122, 309)
Screenshot: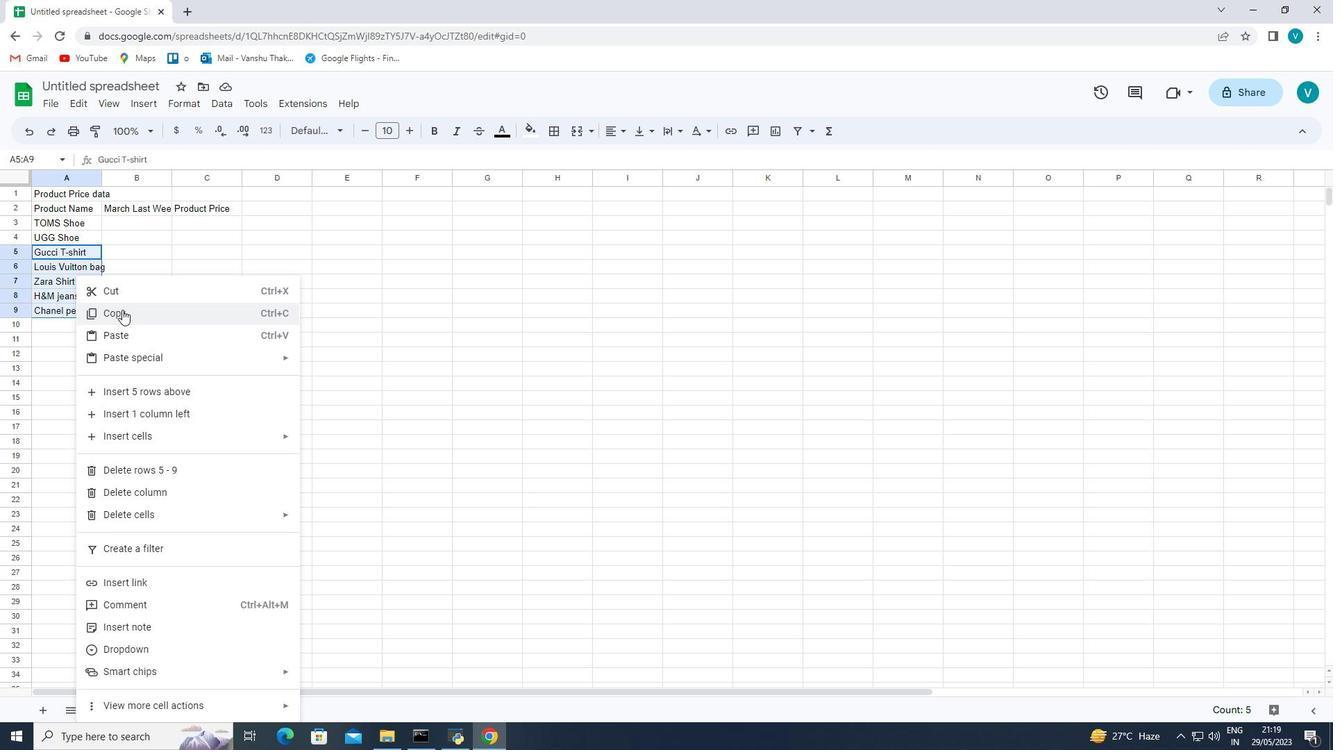
Action: Key pressed <Key.backspace>
Screenshot: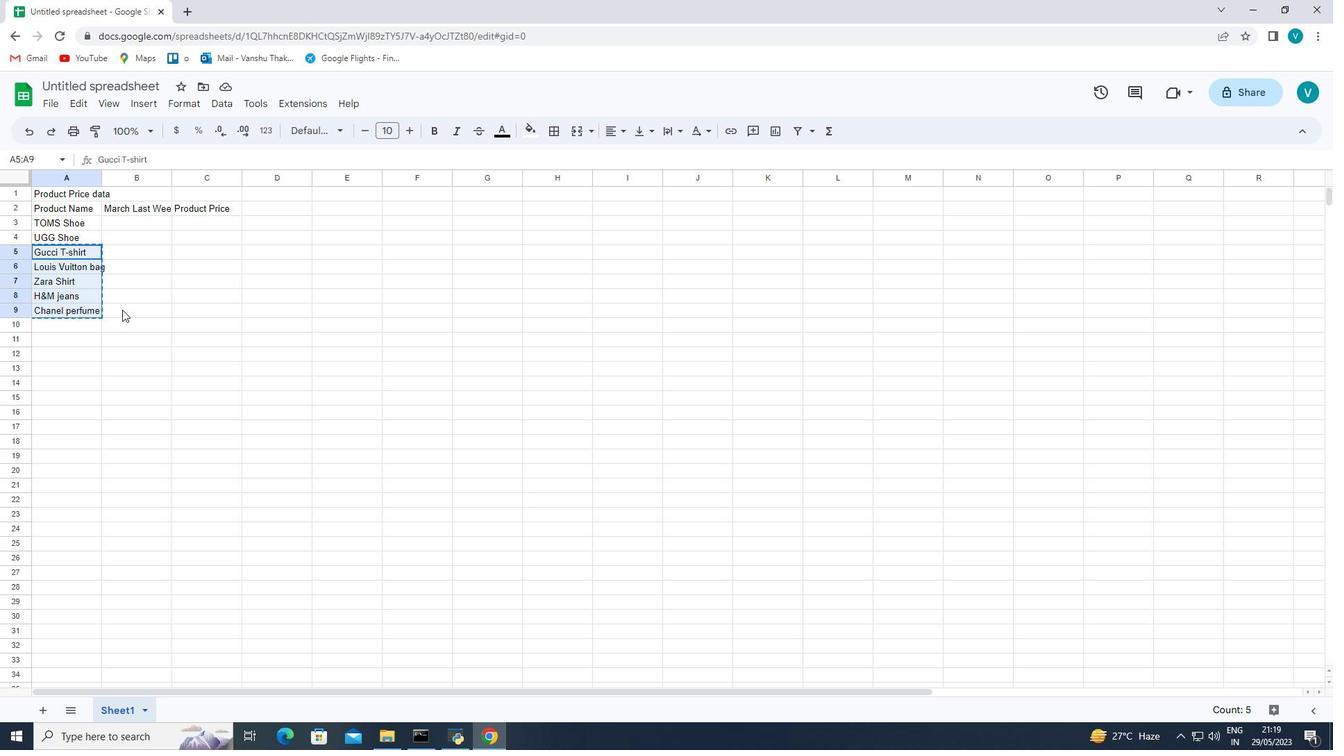 
Action: Mouse moved to (123, 340)
Screenshot: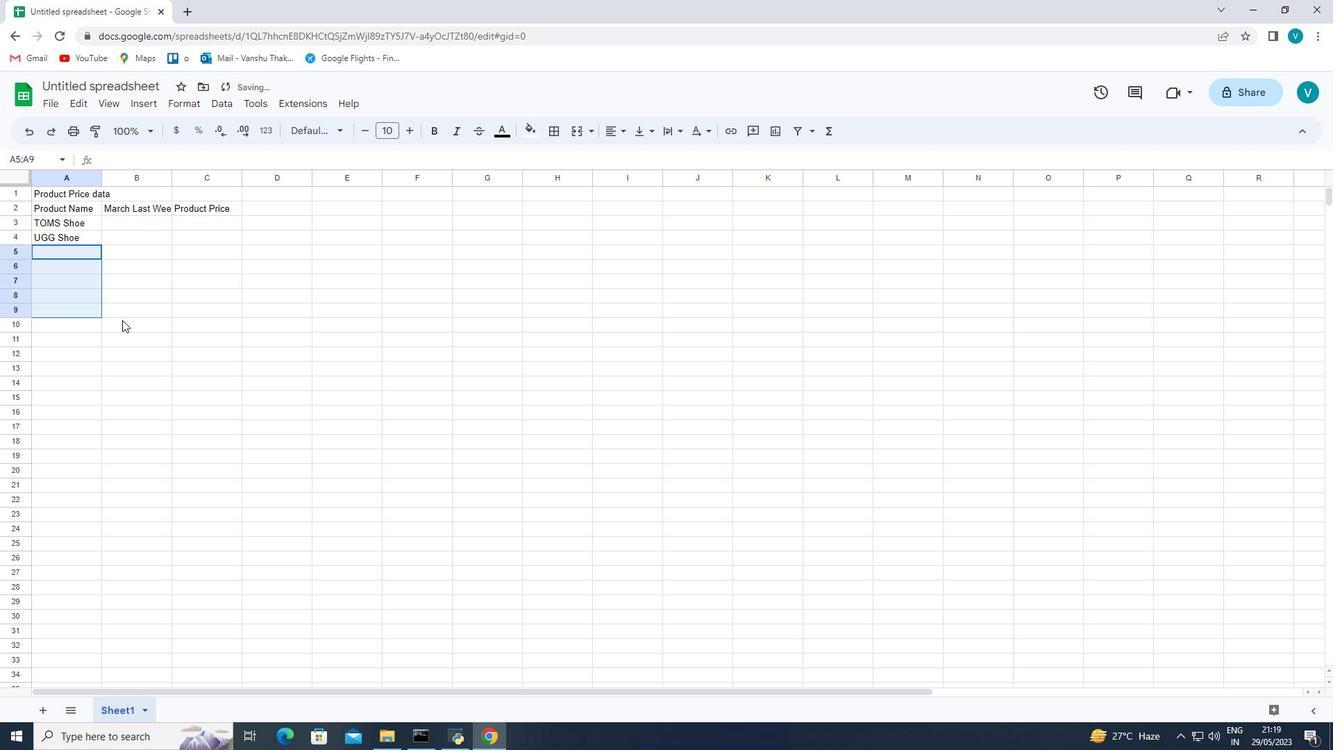 
Action: Mouse pressed left at (123, 340)
Screenshot: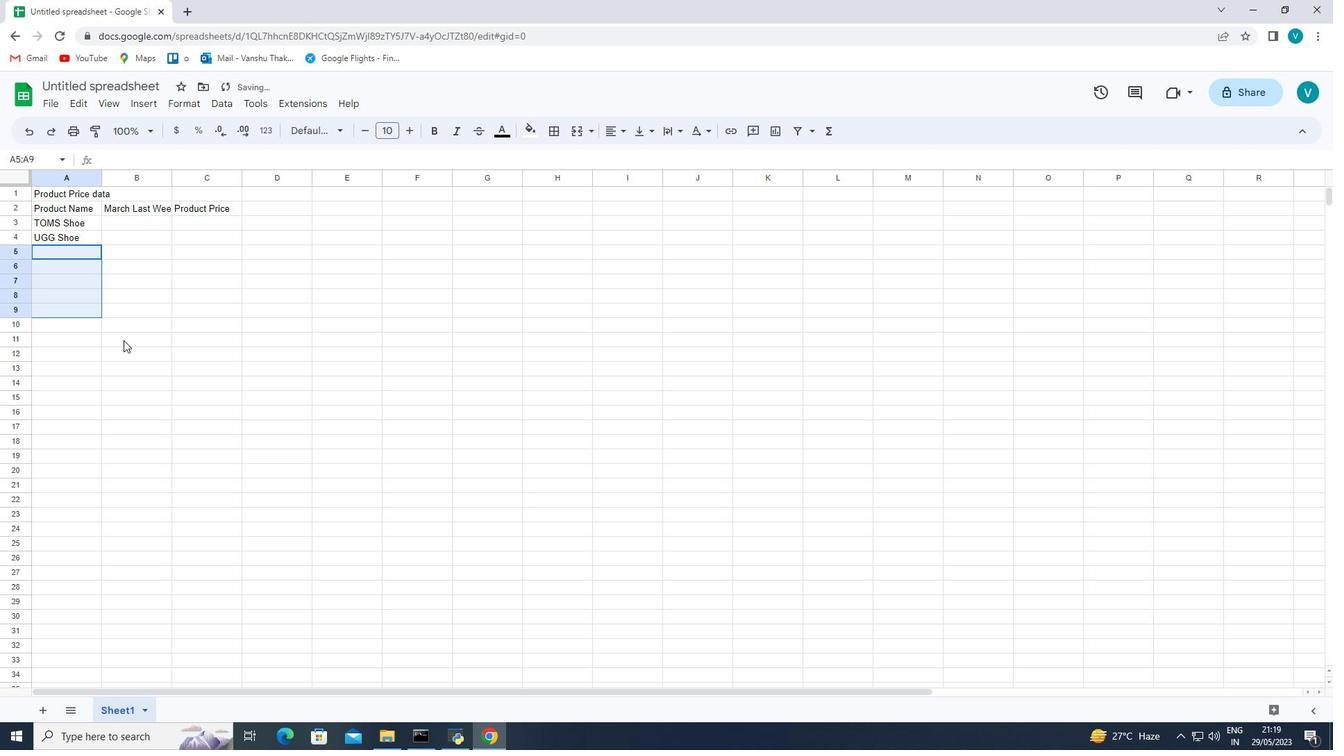 
Action: Mouse moved to (65, 252)
Screenshot: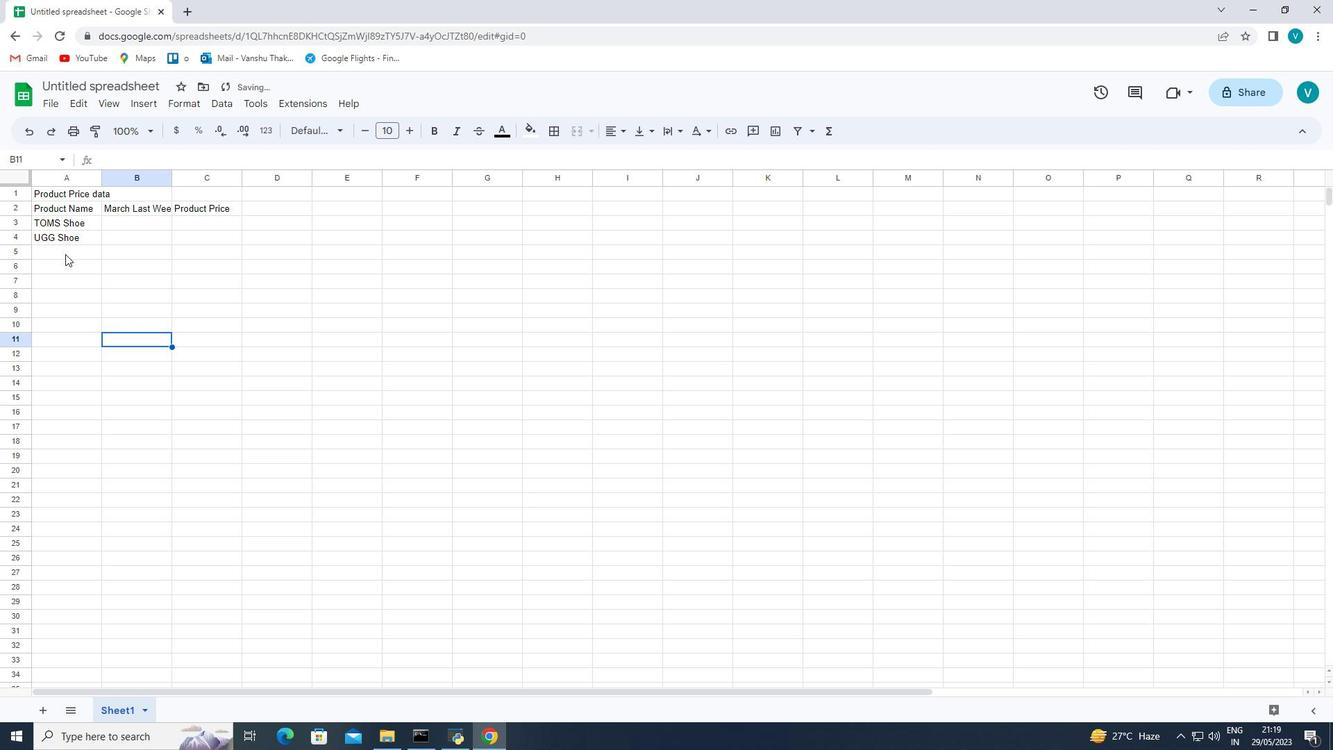 
Action: Mouse pressed left at (65, 252)
Screenshot: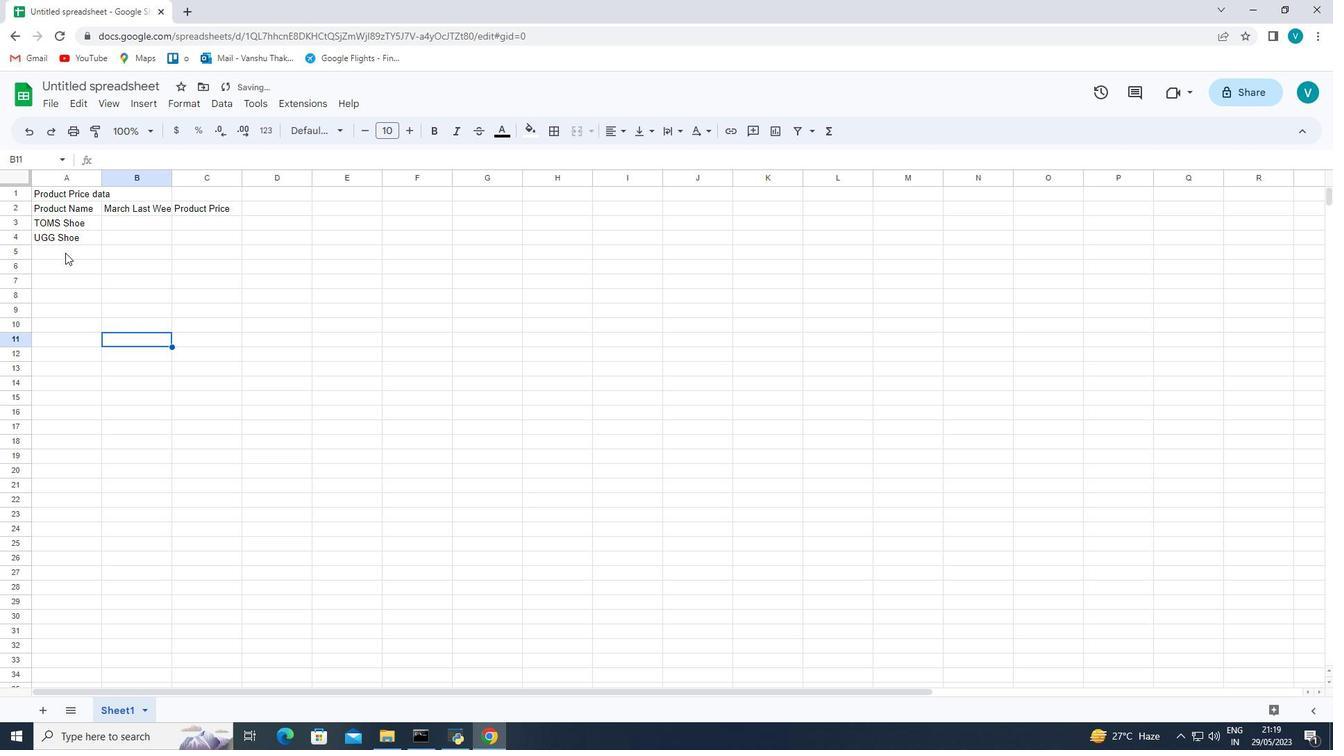 
Action: Mouse moved to (123, 263)
Screenshot: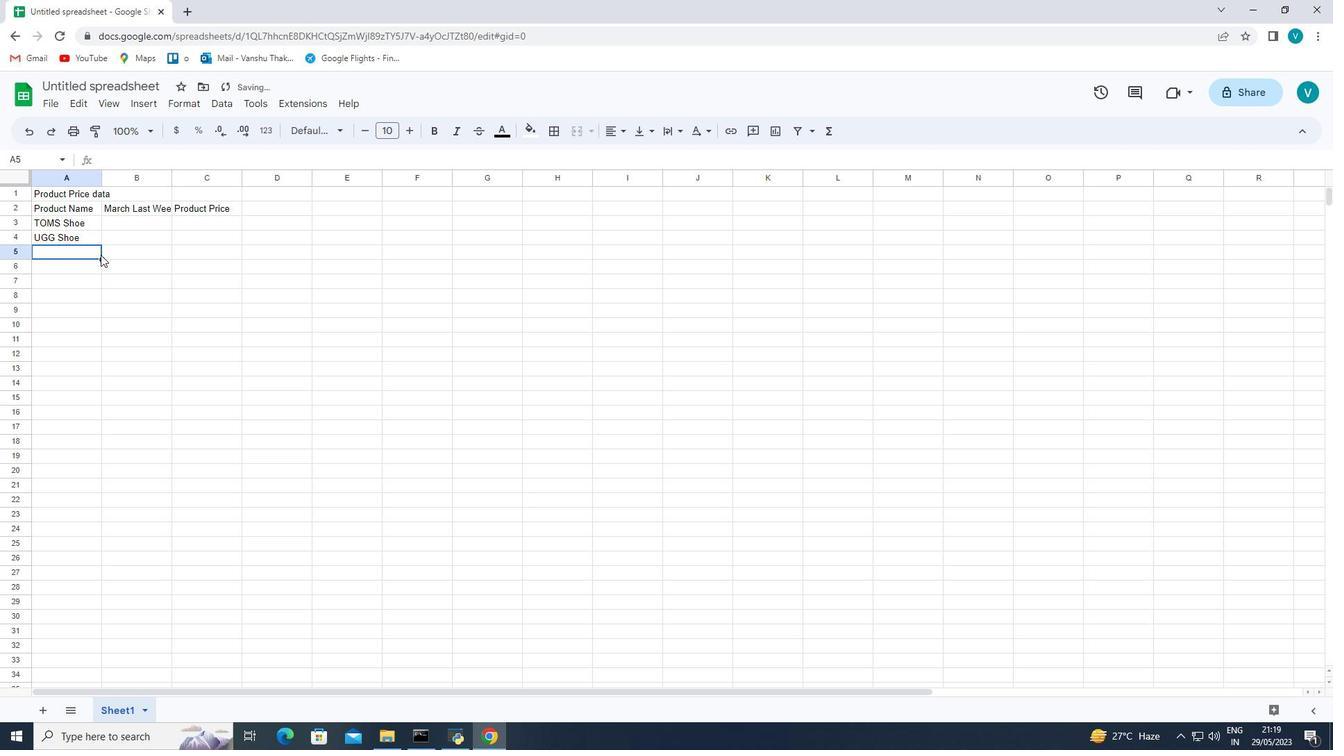 
Action: Key pressed <Key.shift>Wolverine<Key.space><Key.shift>Shoe<Key.space><Key.enter><Key.shift>Z-<Key.shift>Coil<Key.space><Key.shift>Shoe<Key.enter>
Screenshot: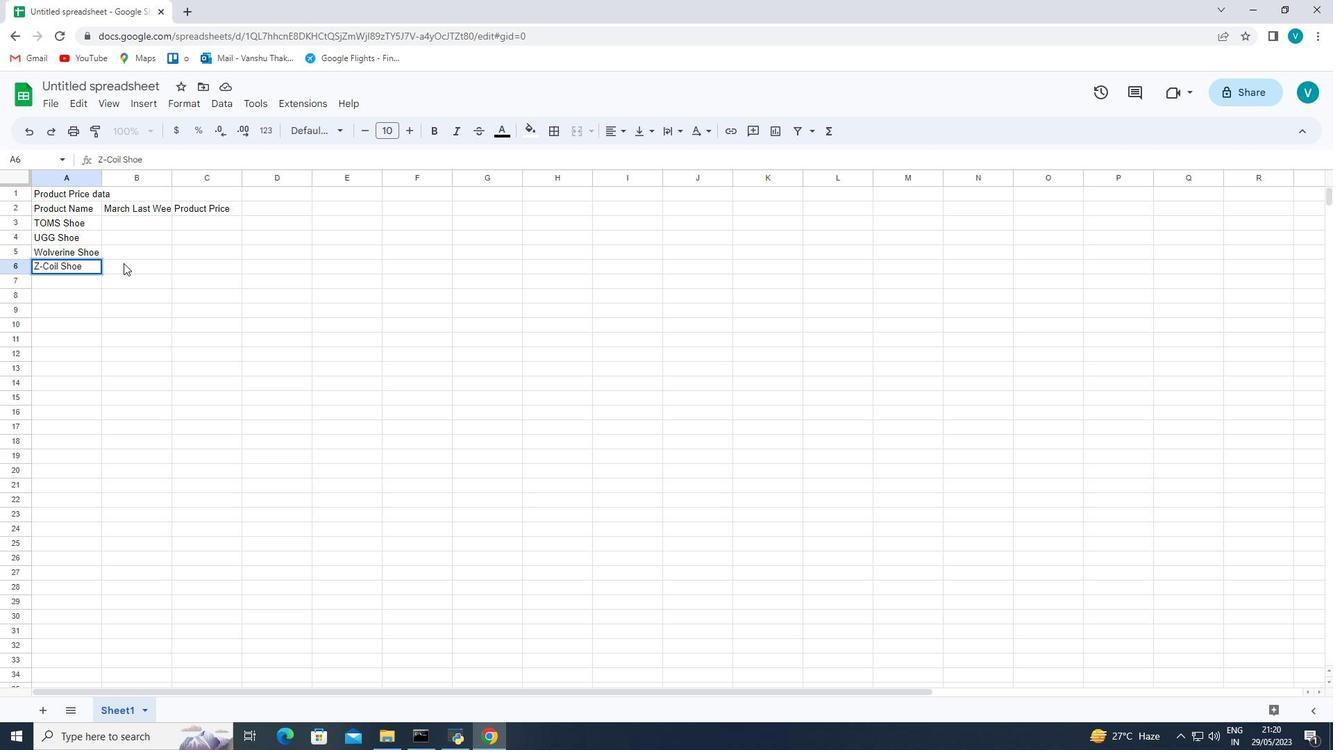 
Action: Mouse moved to (57, 368)
Screenshot: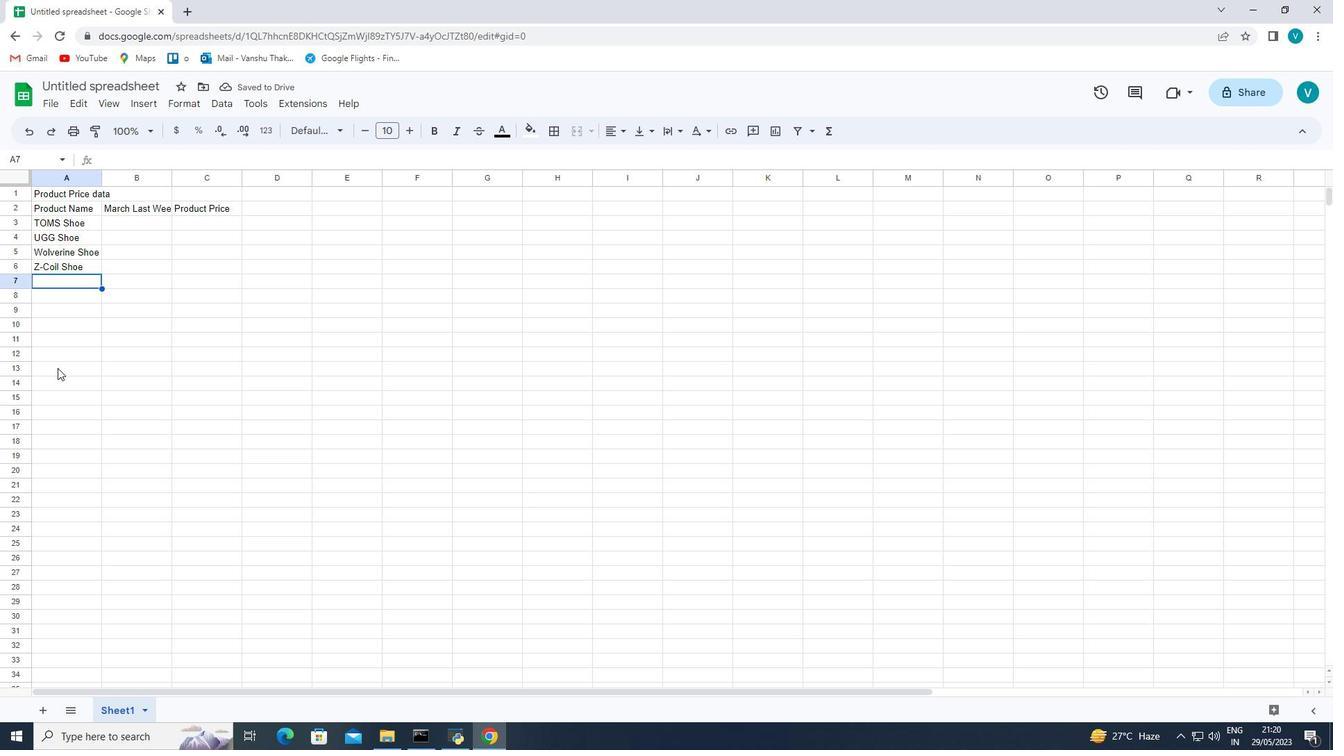 
Action: Key pressed <Key.shift>Addi<Key.backspace><Key.backspace>idas<Key.space><Key.shift>Shoe
Screenshot: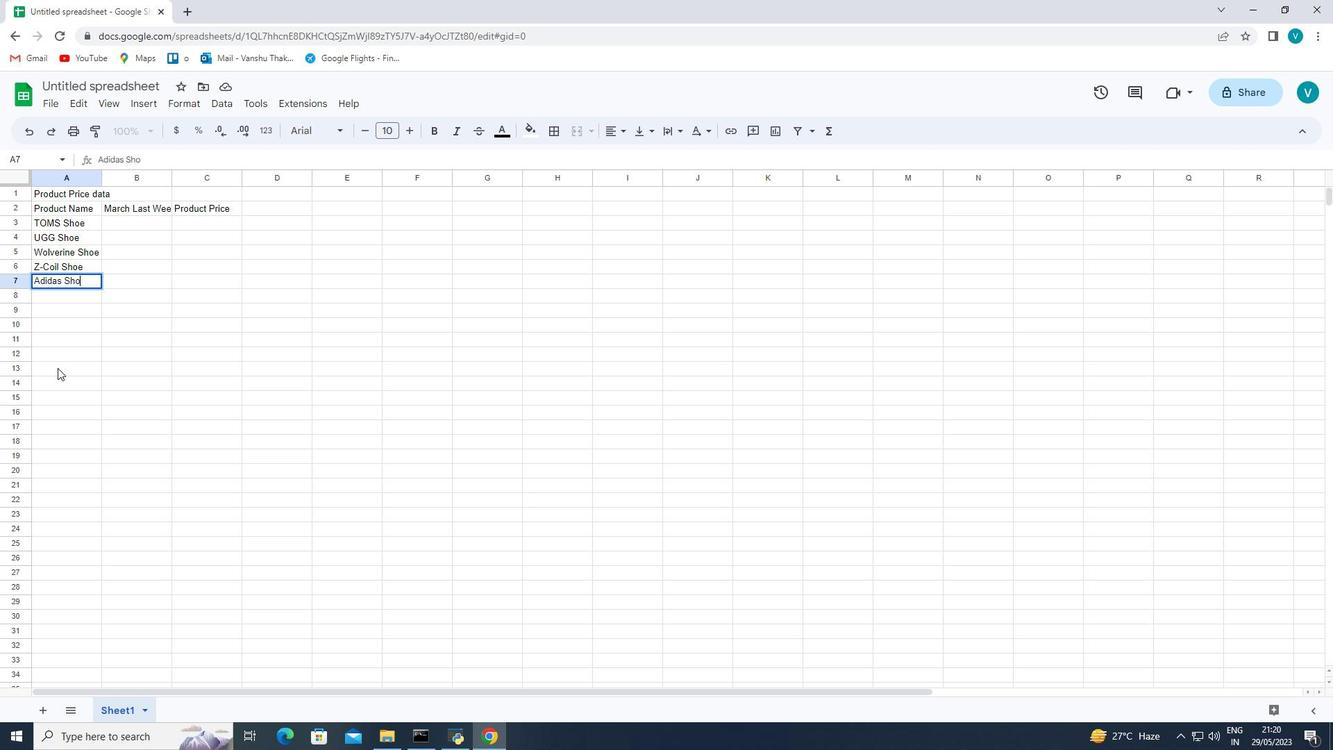 
Action: Mouse pressed left at (57, 368)
Screenshot: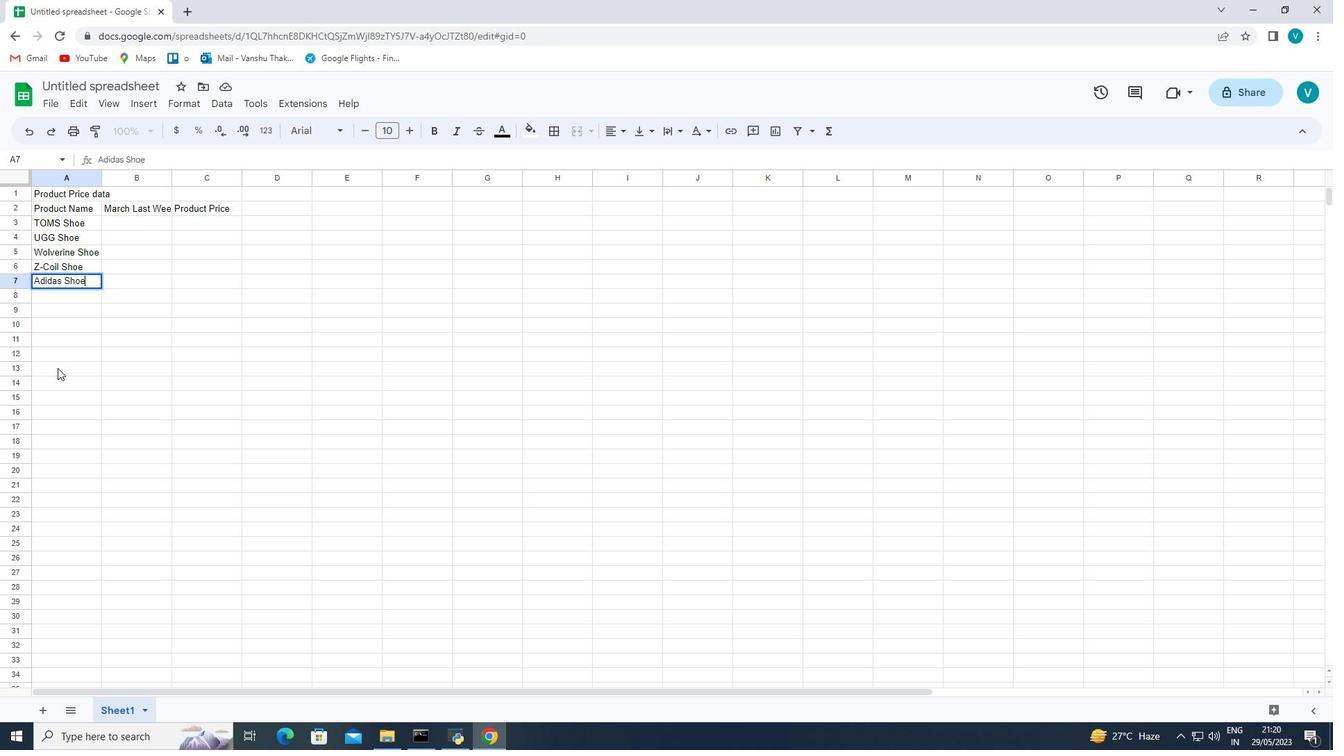 
Action: Mouse moved to (68, 300)
Screenshot: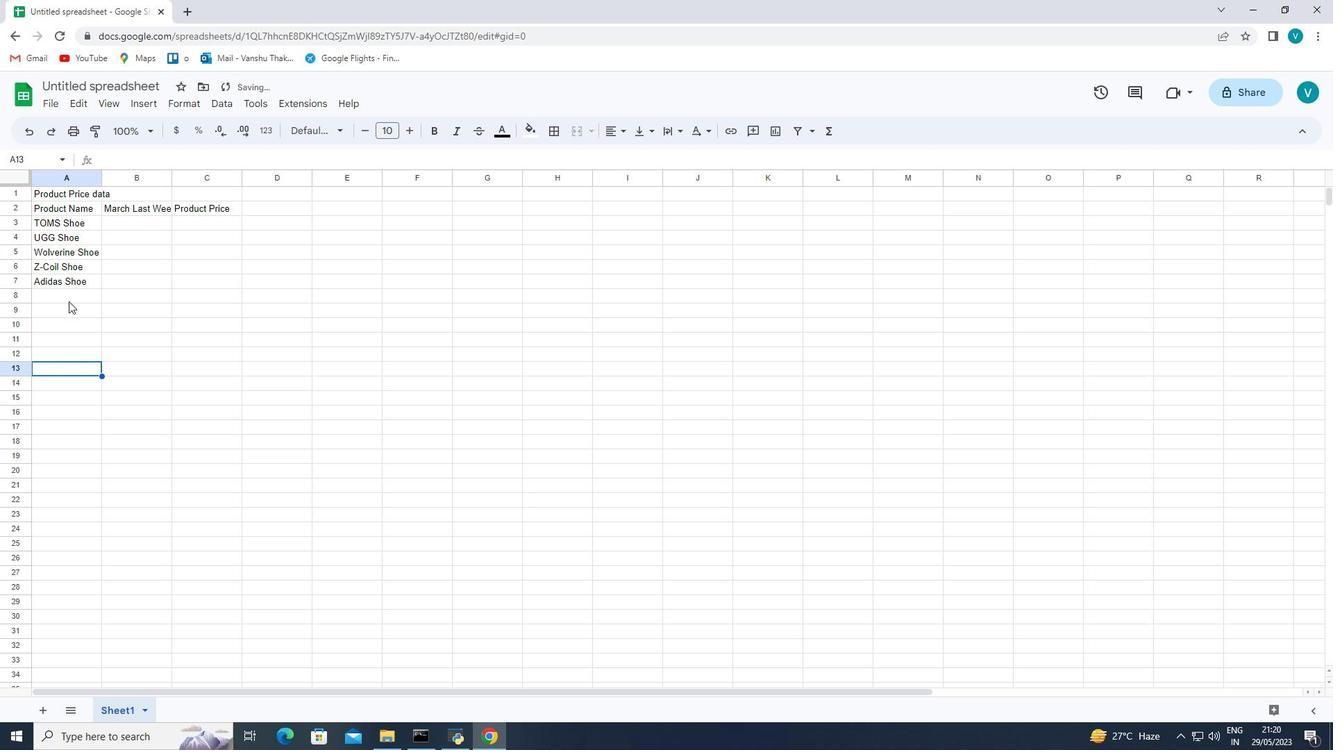
Action: Mouse pressed left at (68, 300)
Screenshot: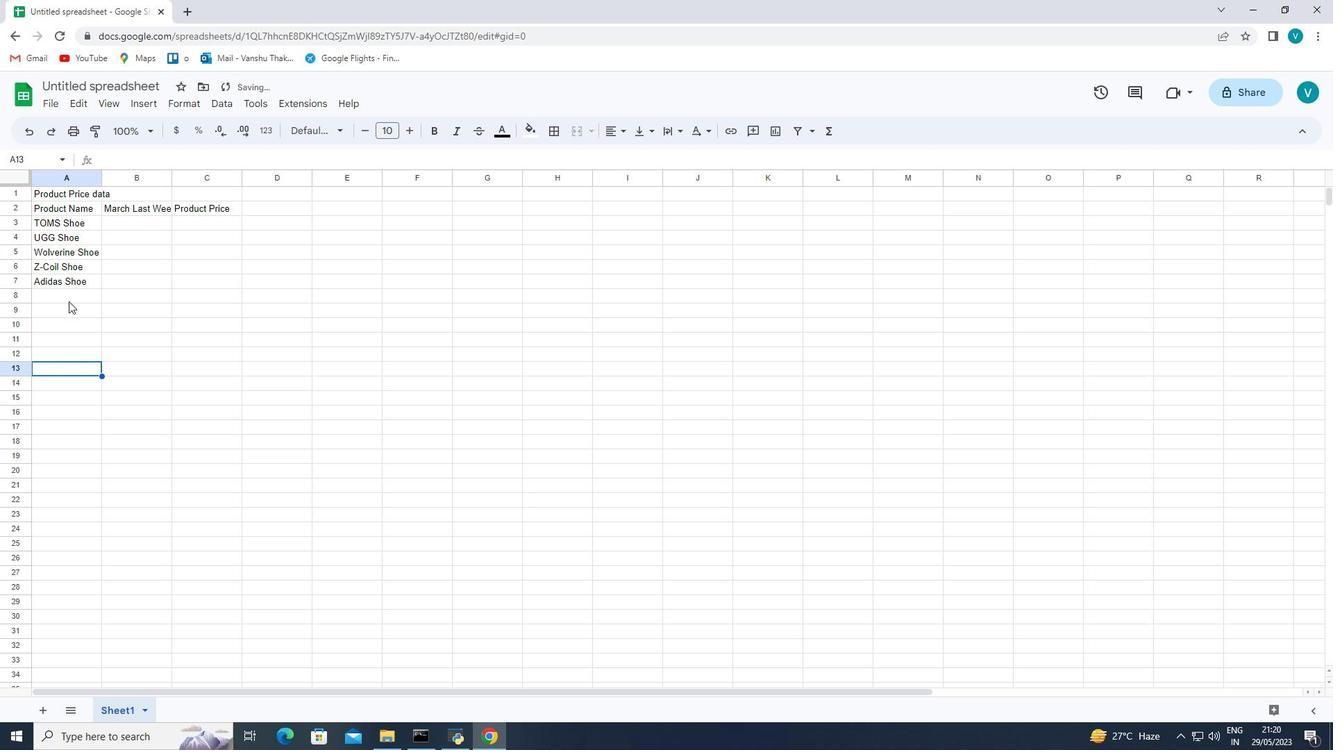 
Action: Mouse moved to (74, 347)
Screenshot: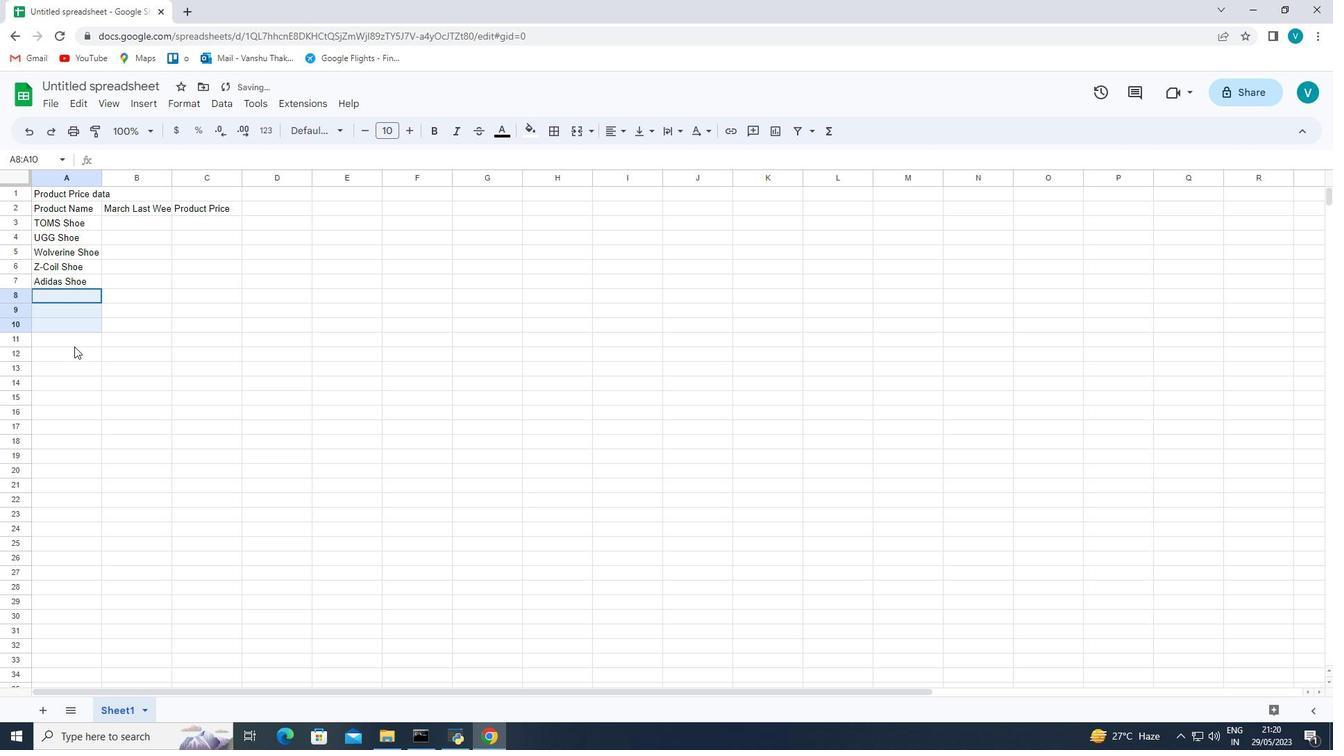 
Action: Mouse pressed right at (74, 347)
Screenshot: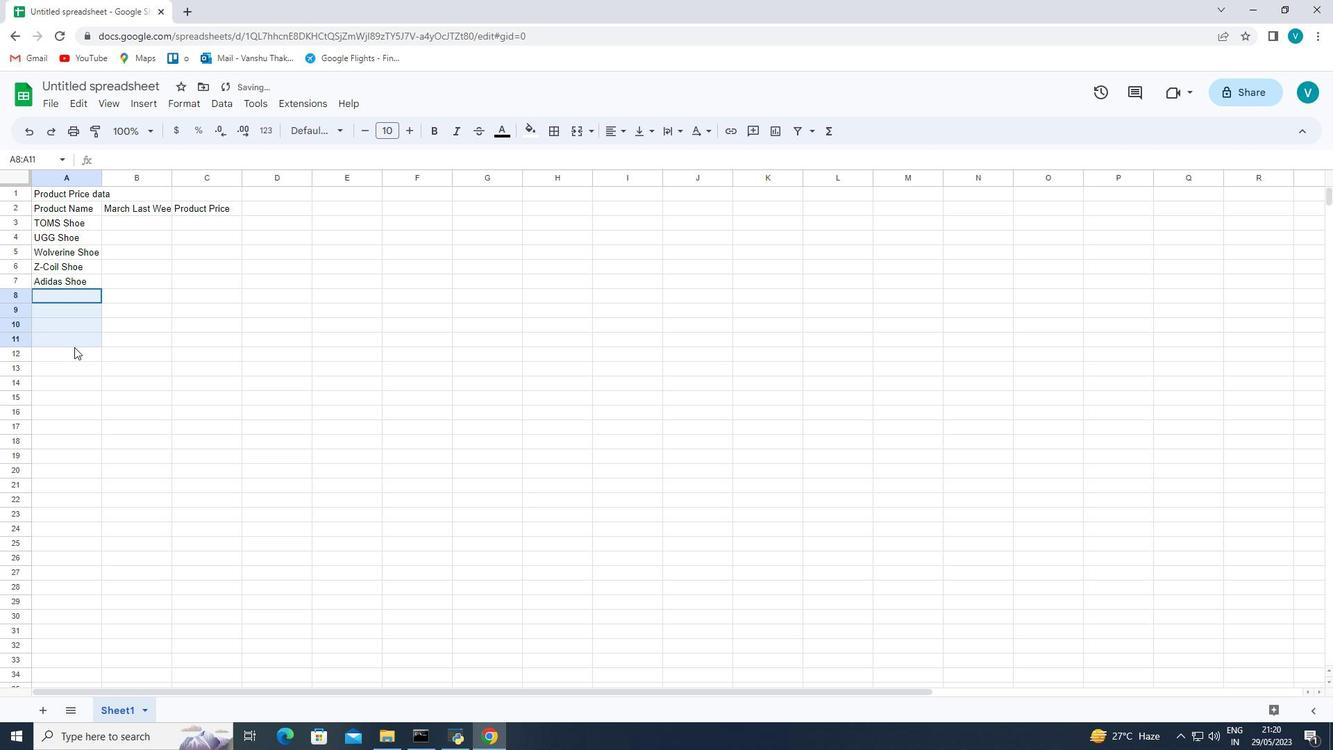 
Action: Mouse moved to (108, 338)
Screenshot: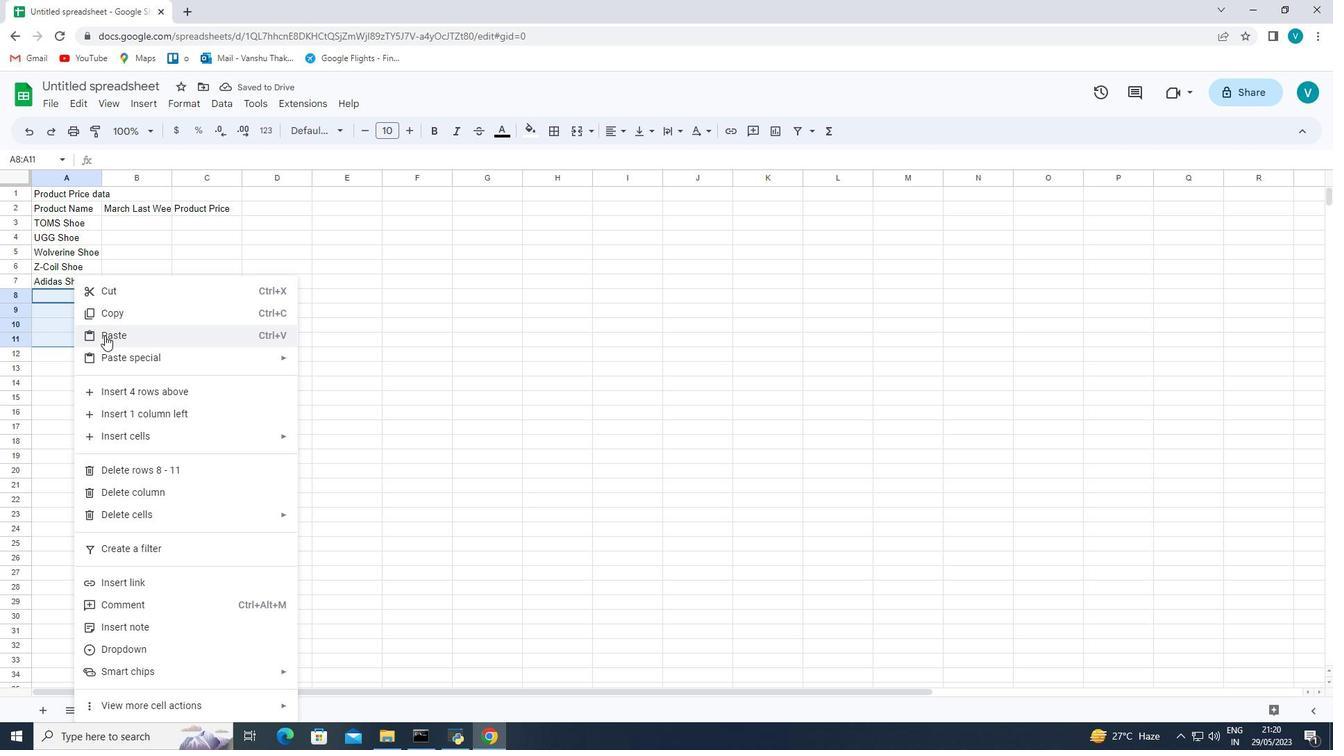 
Action: Mouse pressed left at (108, 338)
Screenshot: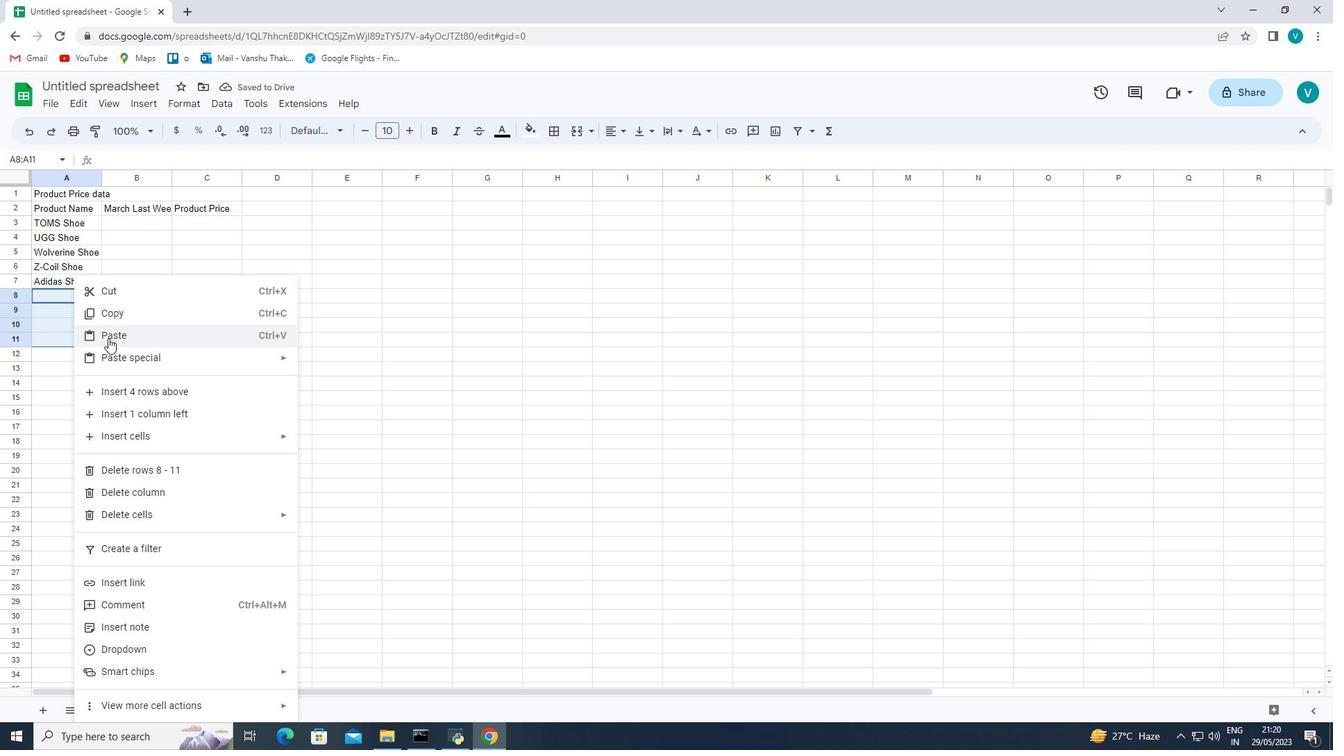 
Action: Mouse moved to (250, 408)
Screenshot: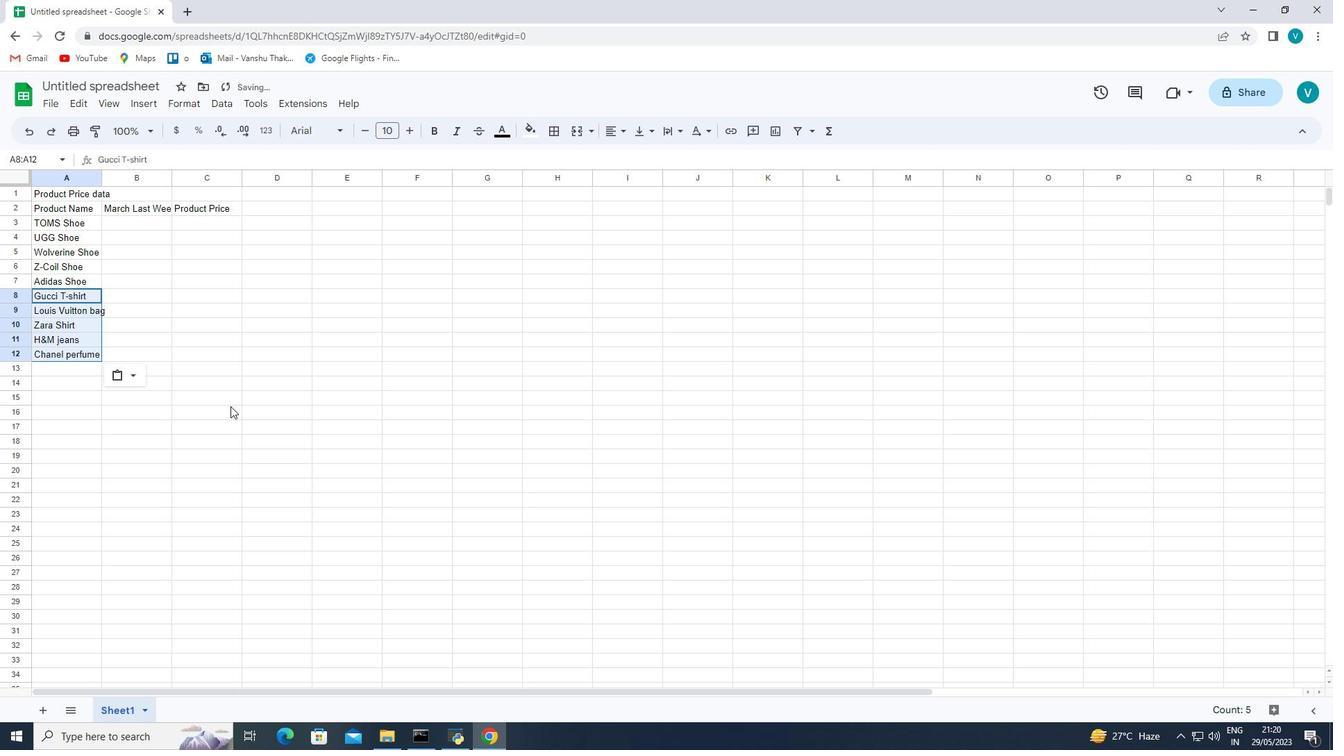 
Action: Mouse pressed left at (250, 408)
Screenshot: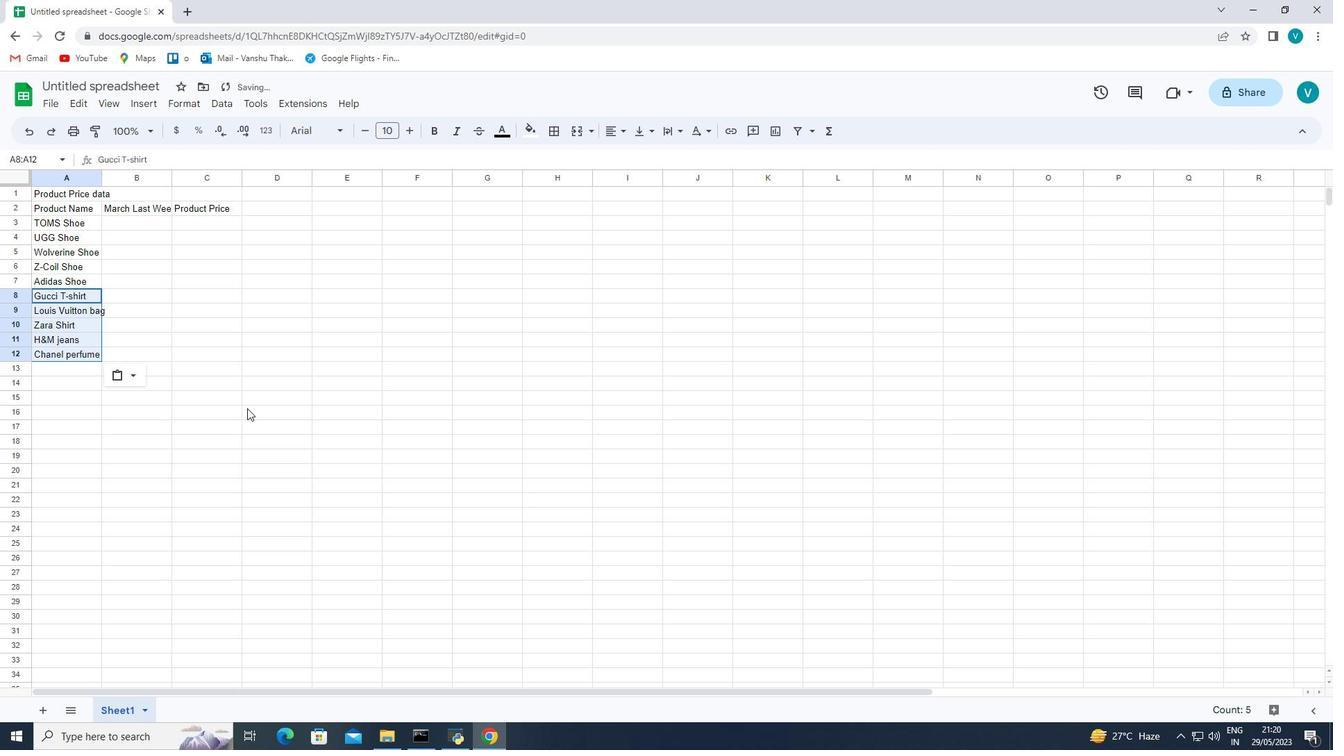 
Action: Mouse moved to (150, 209)
Screenshot: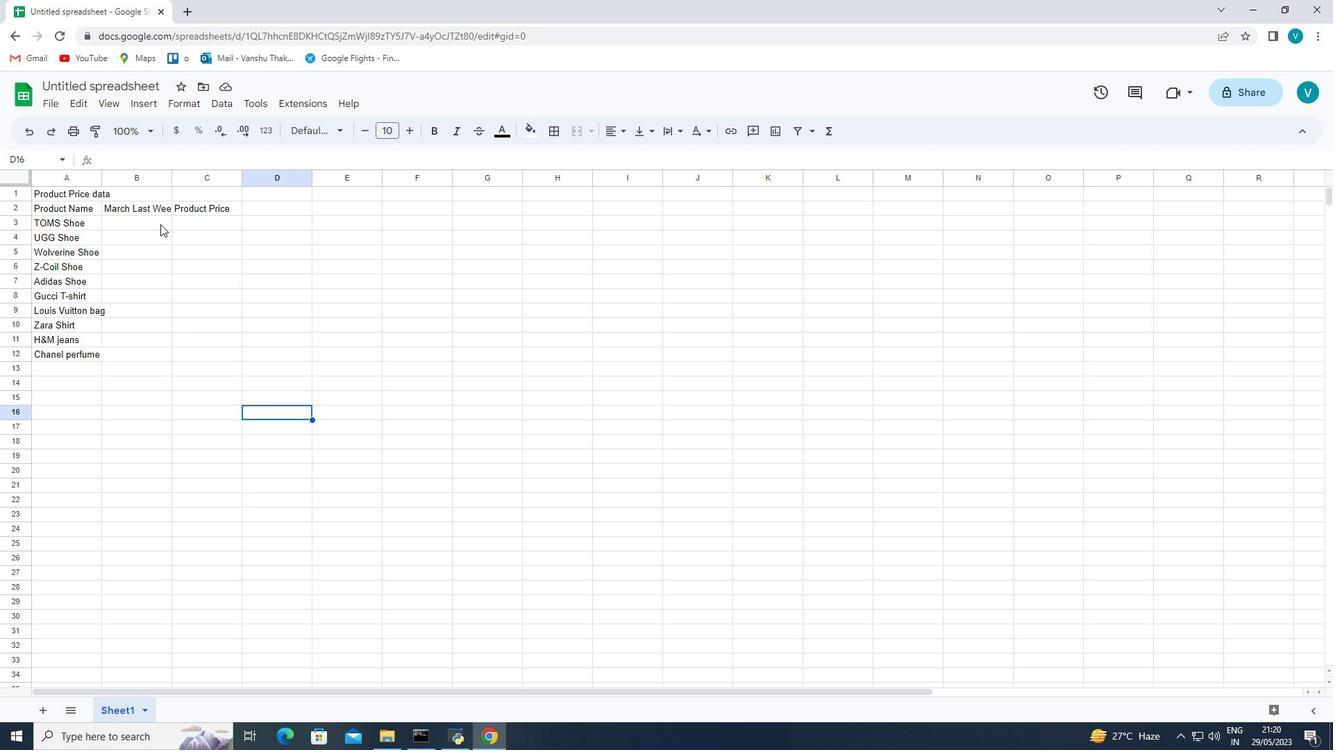 
Action: Mouse pressed left at (150, 209)
Screenshot: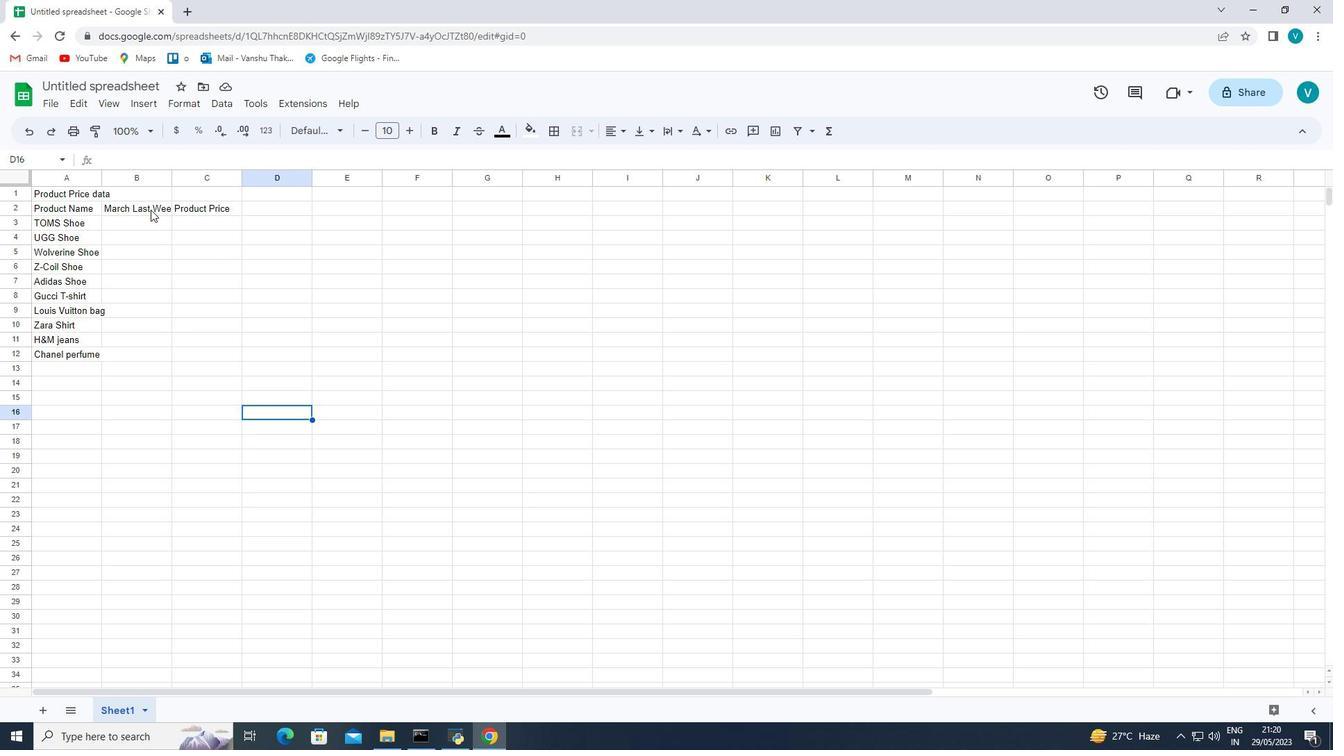 
Action: Mouse moved to (152, 229)
Screenshot: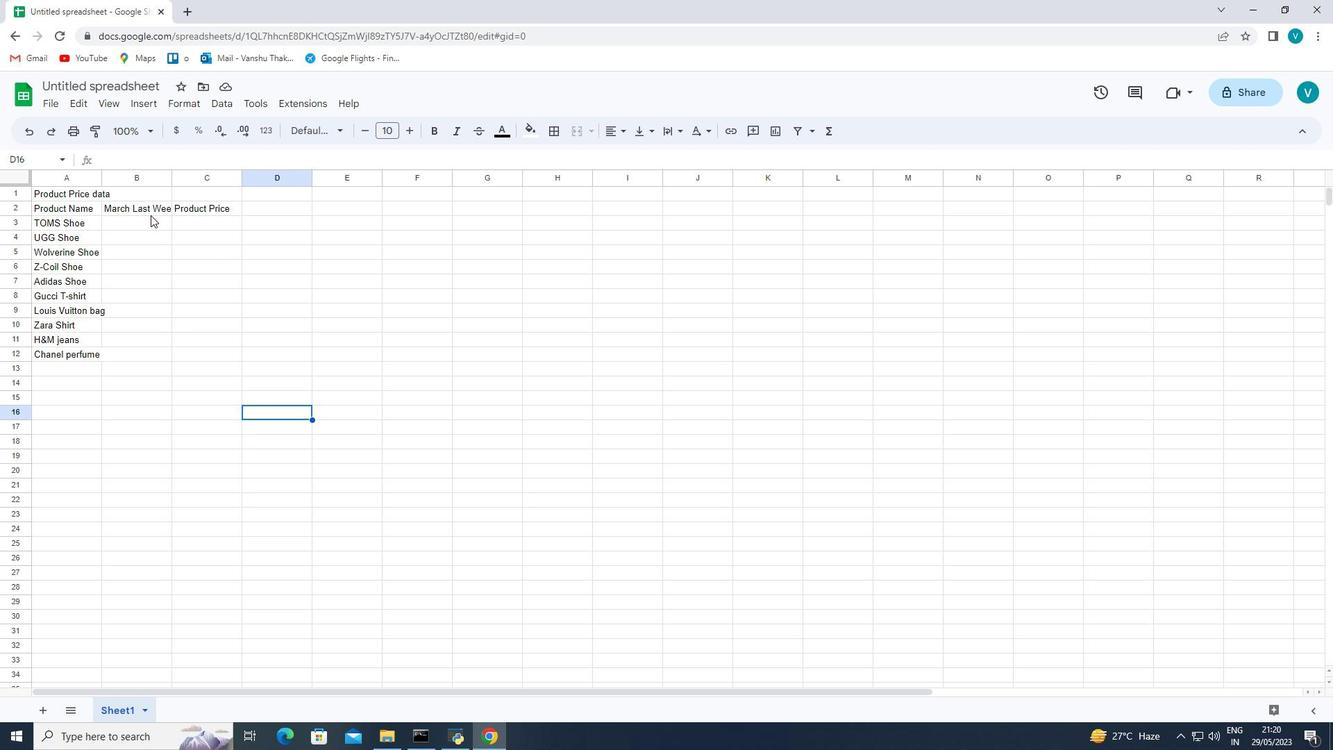 
Action: Mouse pressed left at (152, 229)
Screenshot: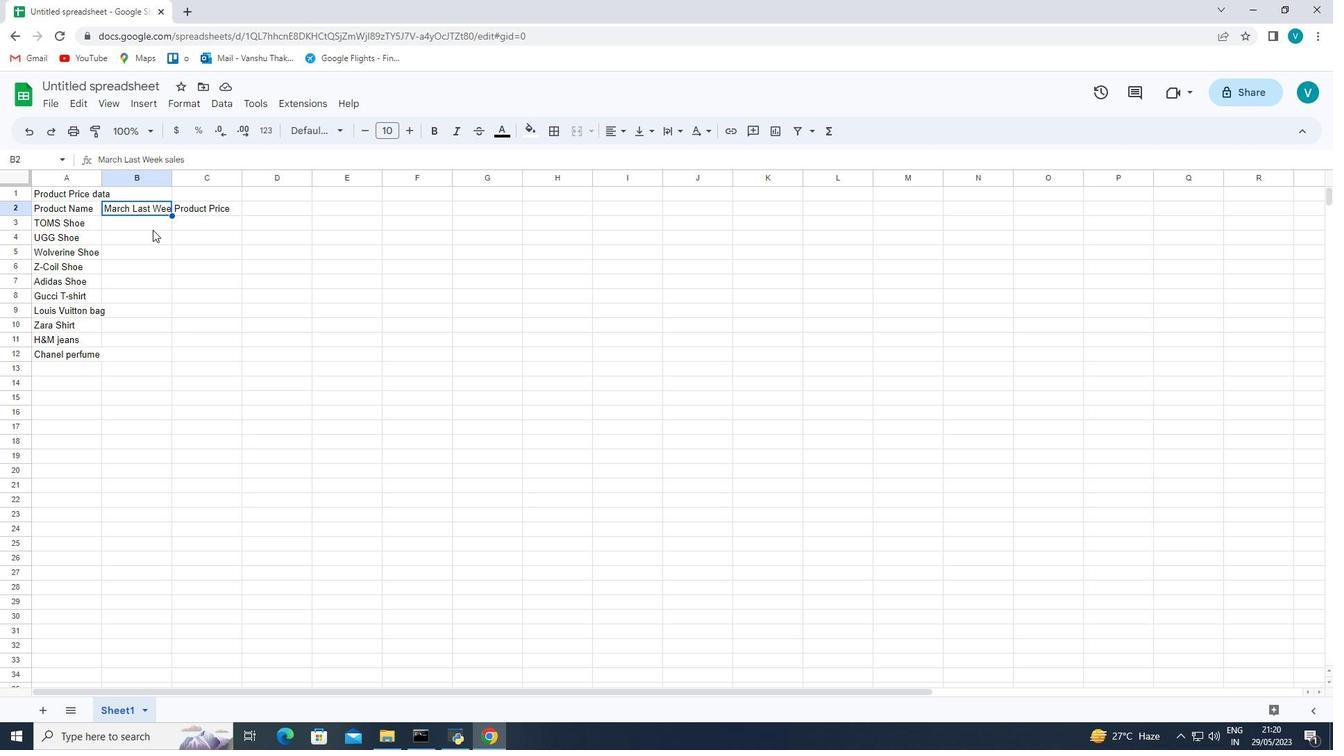 
Action: Key pressed 5000<Key.enter>5010<Key.enter>5020<Key.enter>502<Key.backspace>30<Key.enter>
Screenshot: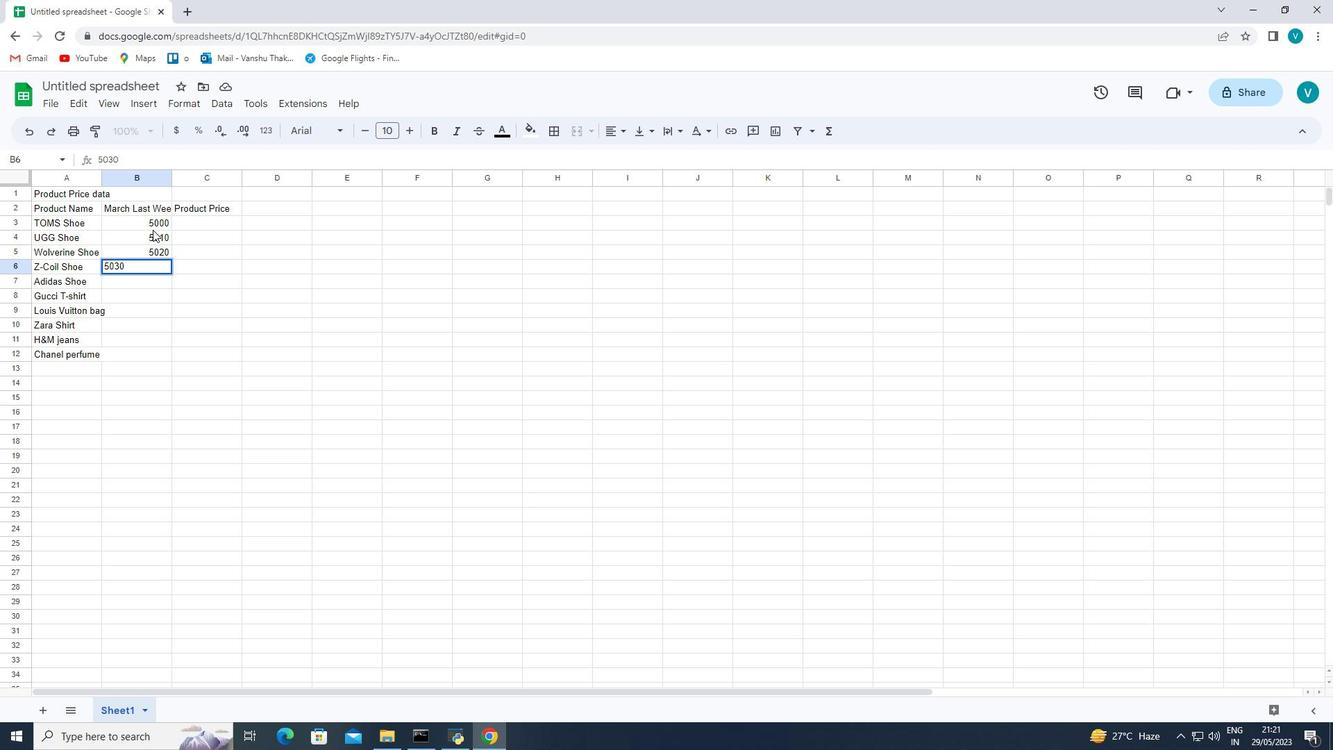 
Action: Mouse moved to (164, 250)
Screenshot: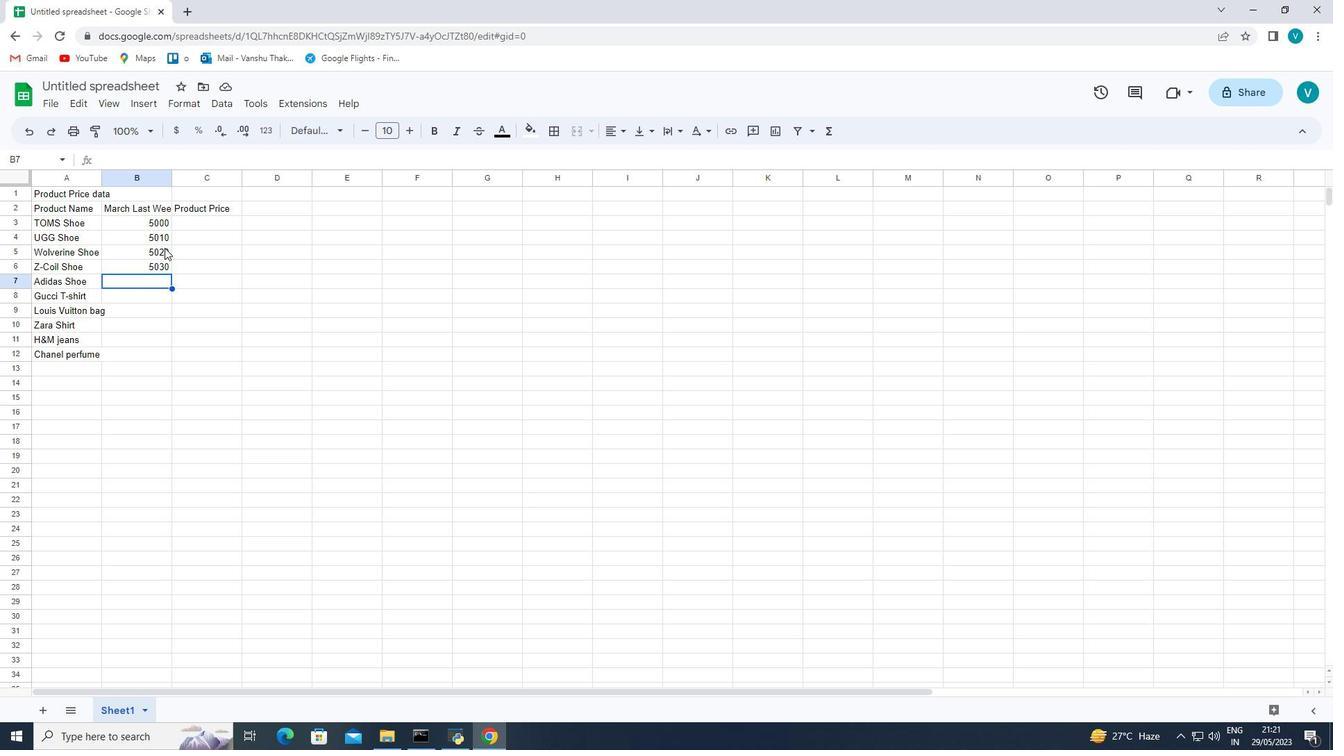
Action: Mouse pressed left at (164, 250)
Screenshot: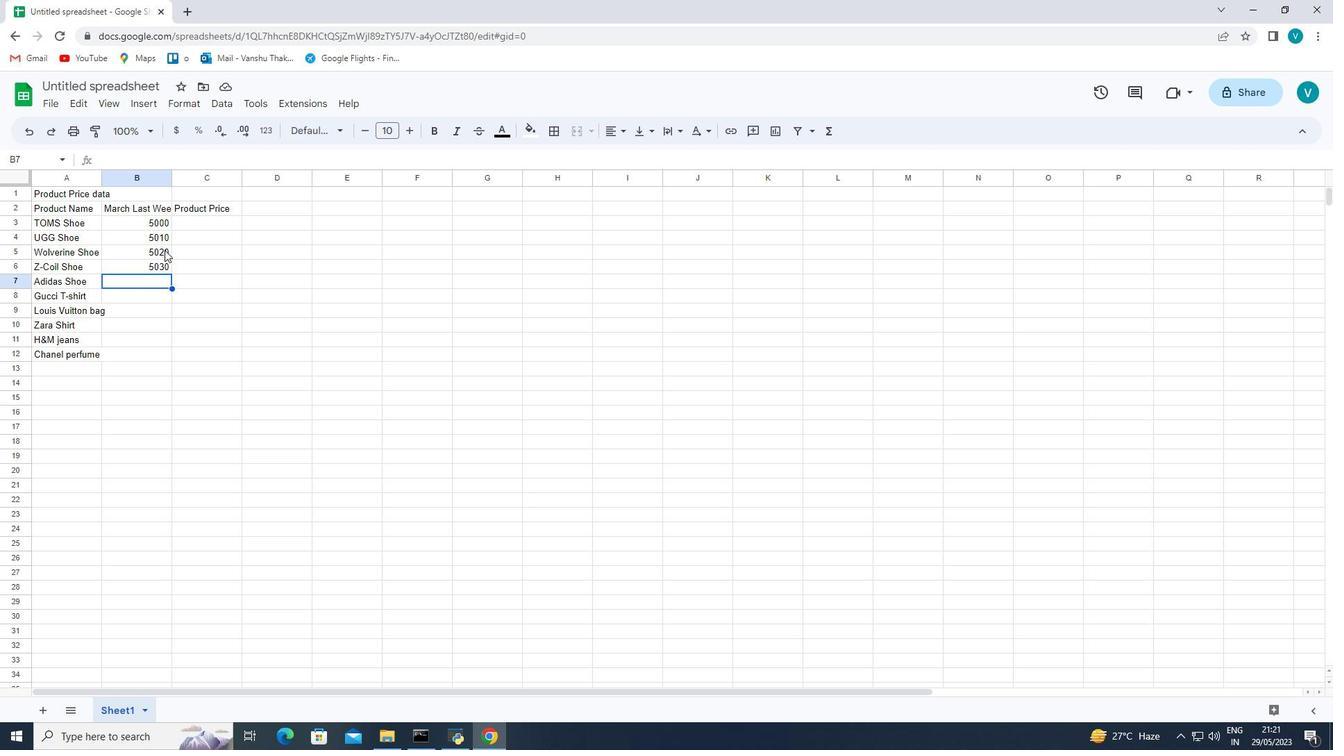 
Action: Mouse pressed left at (164, 250)
Screenshot: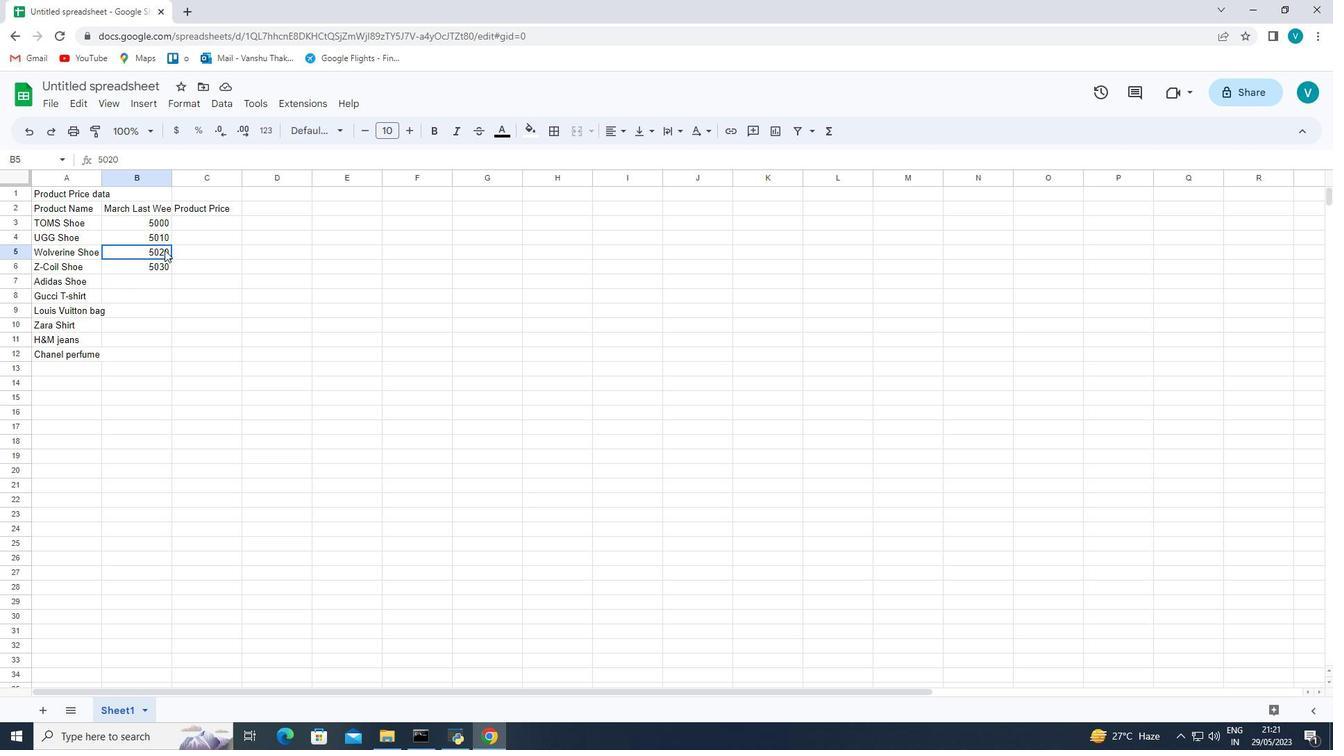 
Action: Mouse moved to (164, 251)
Screenshot: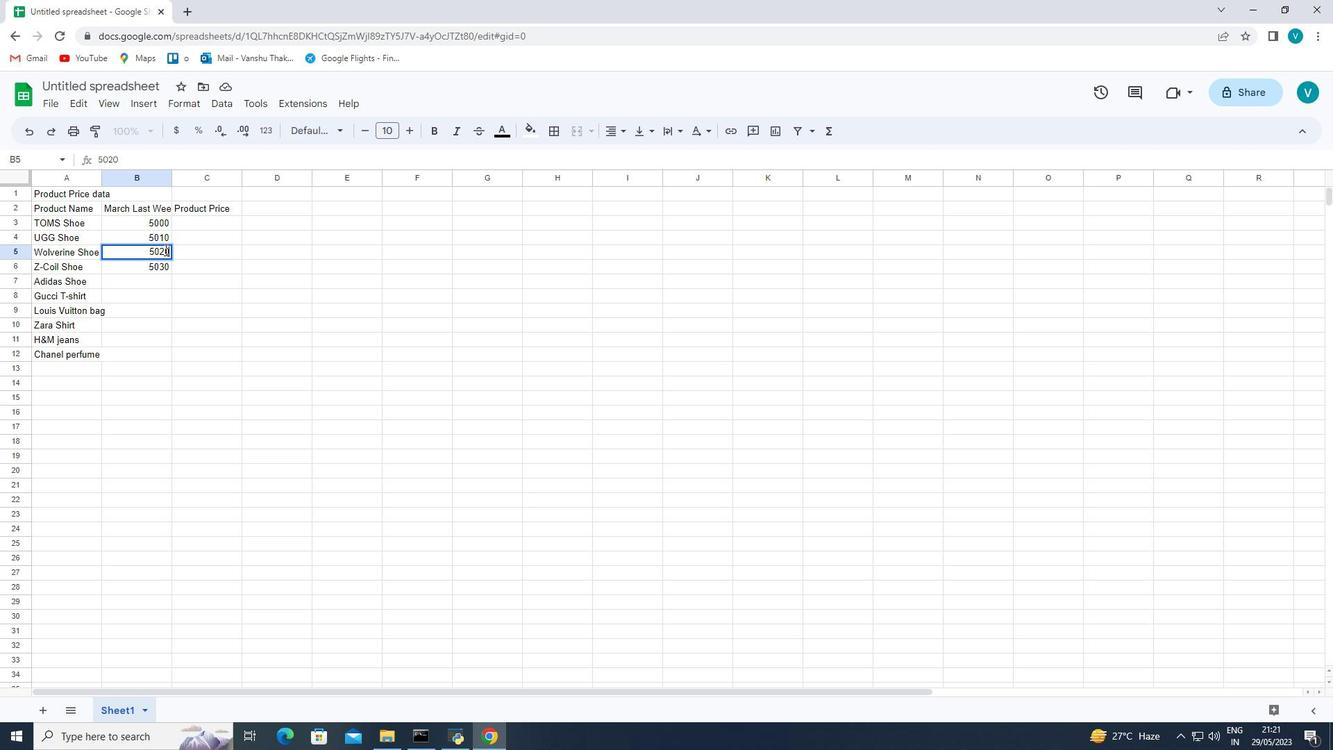 
Action: Mouse pressed left at (164, 251)
Screenshot: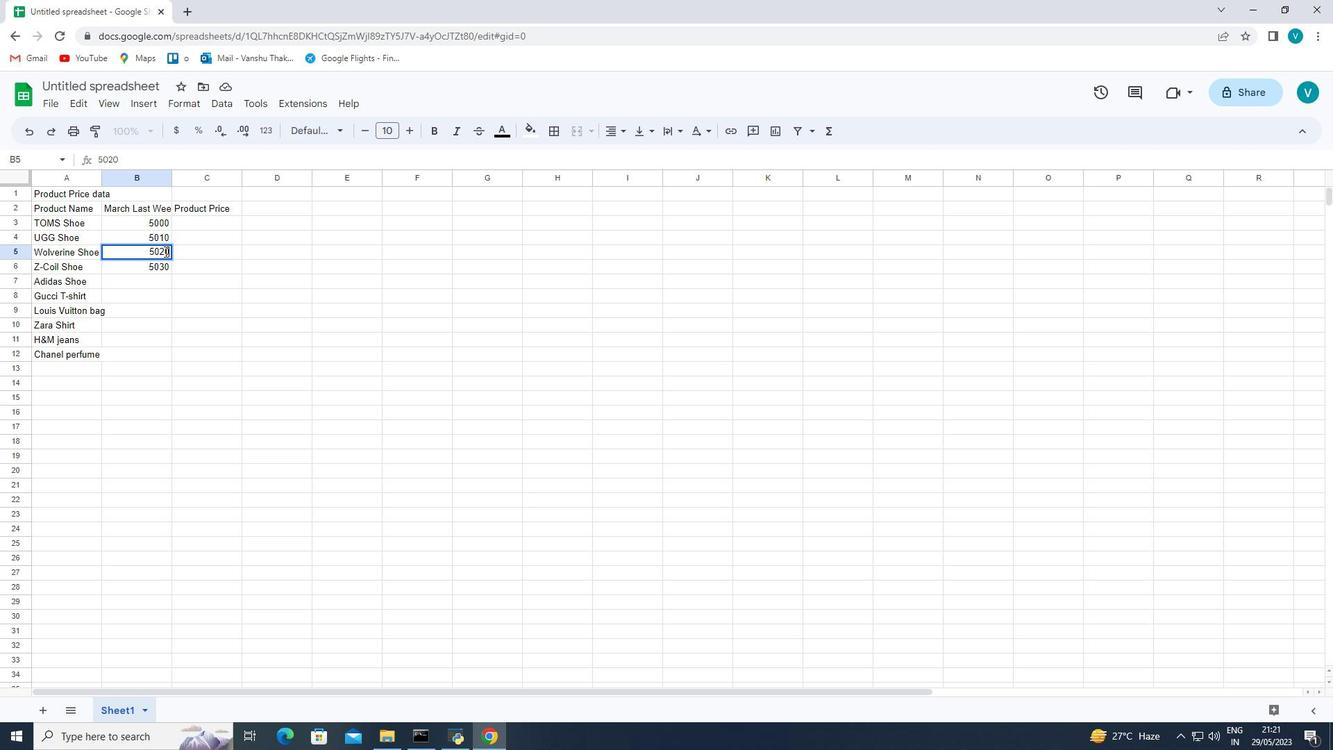 
Action: Mouse moved to (263, 316)
Screenshot: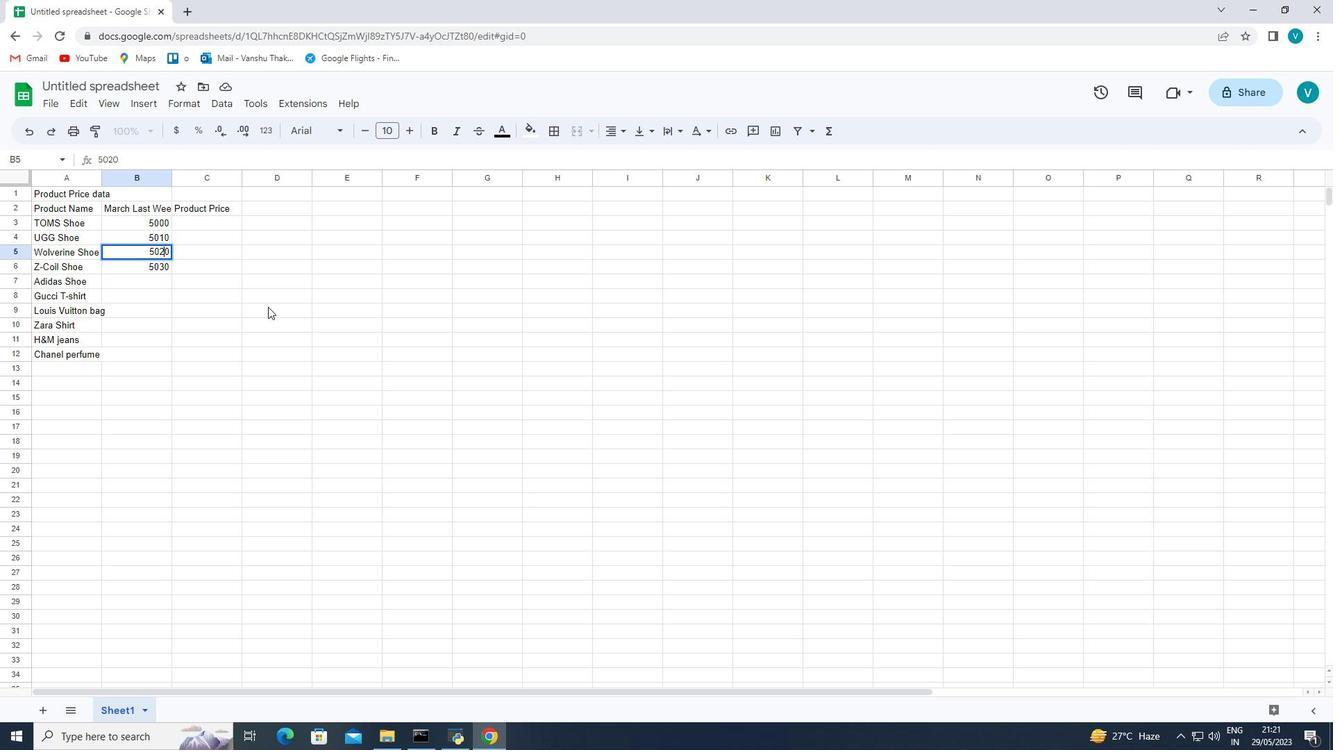 
Action: Key pressed <Key.backspace>1<Key.enter>
Screenshot: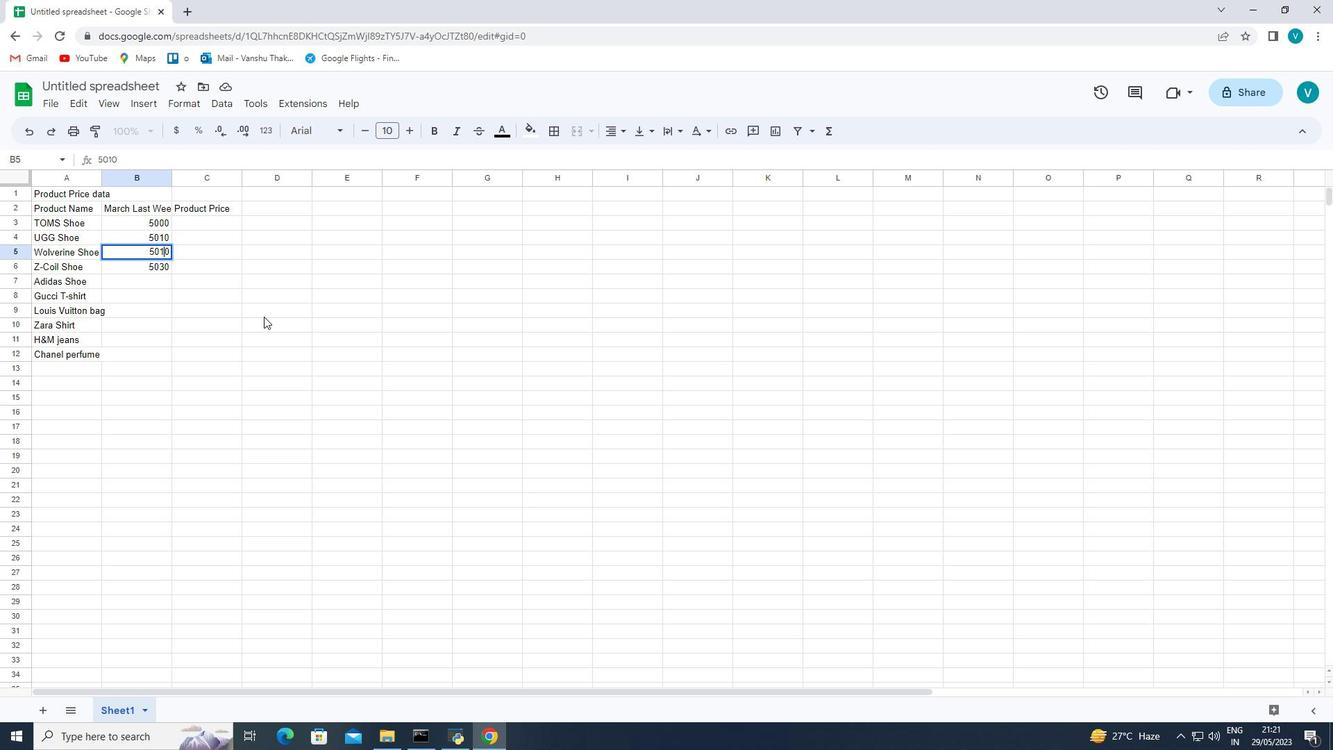 
Action: Mouse moved to (165, 249)
Screenshot: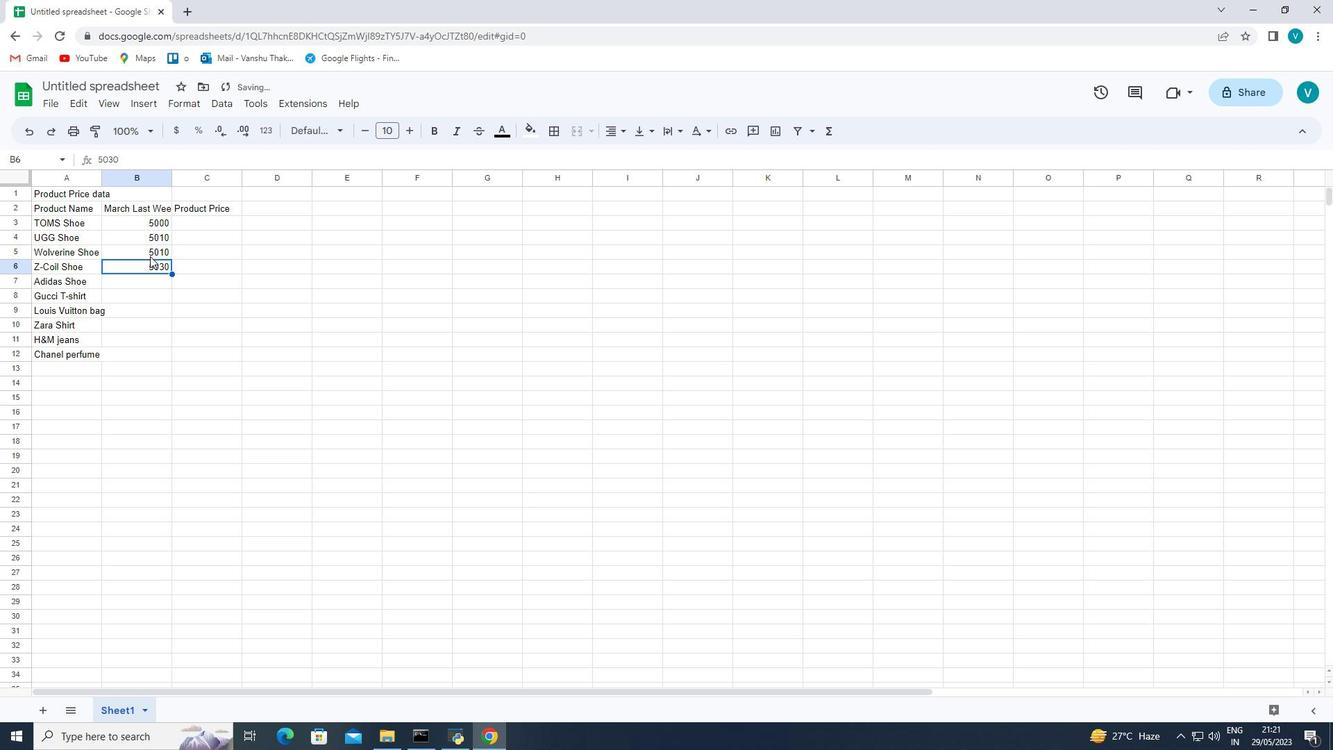 
Action: Mouse pressed left at (165, 249)
Screenshot: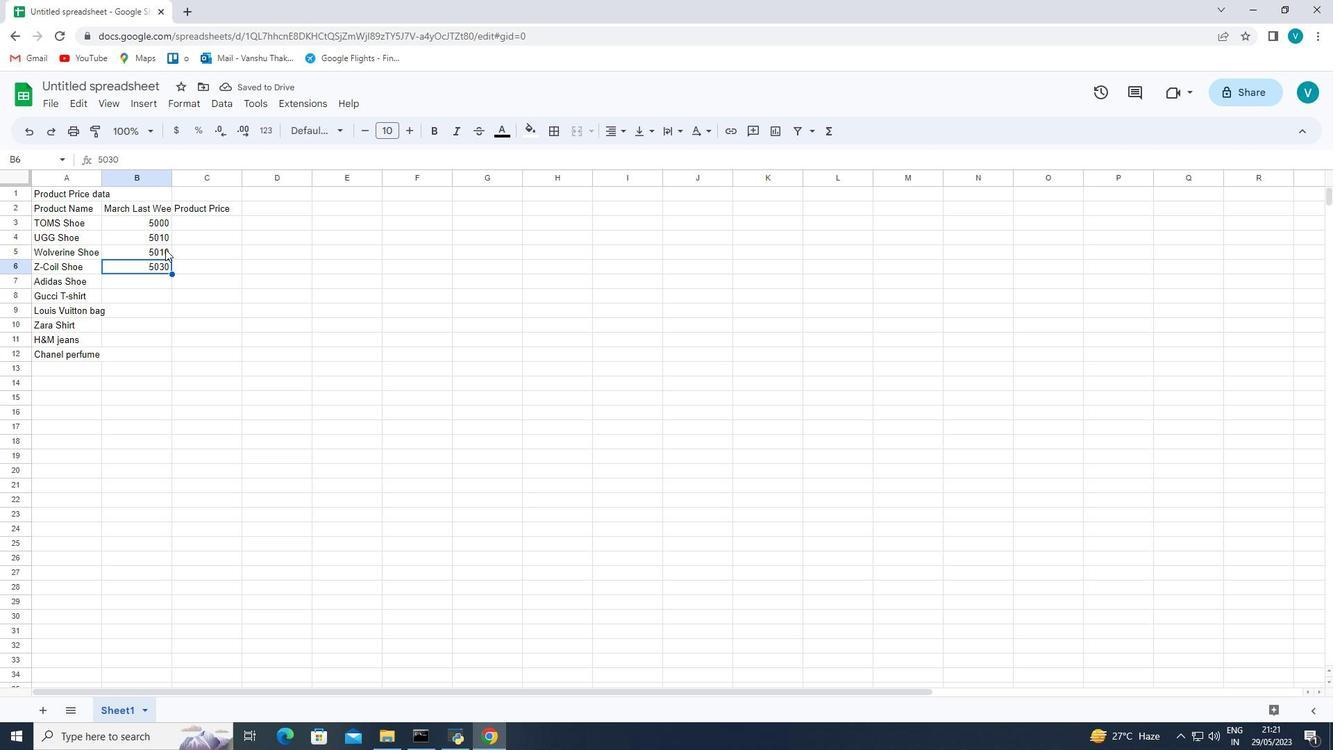
Action: Mouse pressed left at (165, 249)
Screenshot: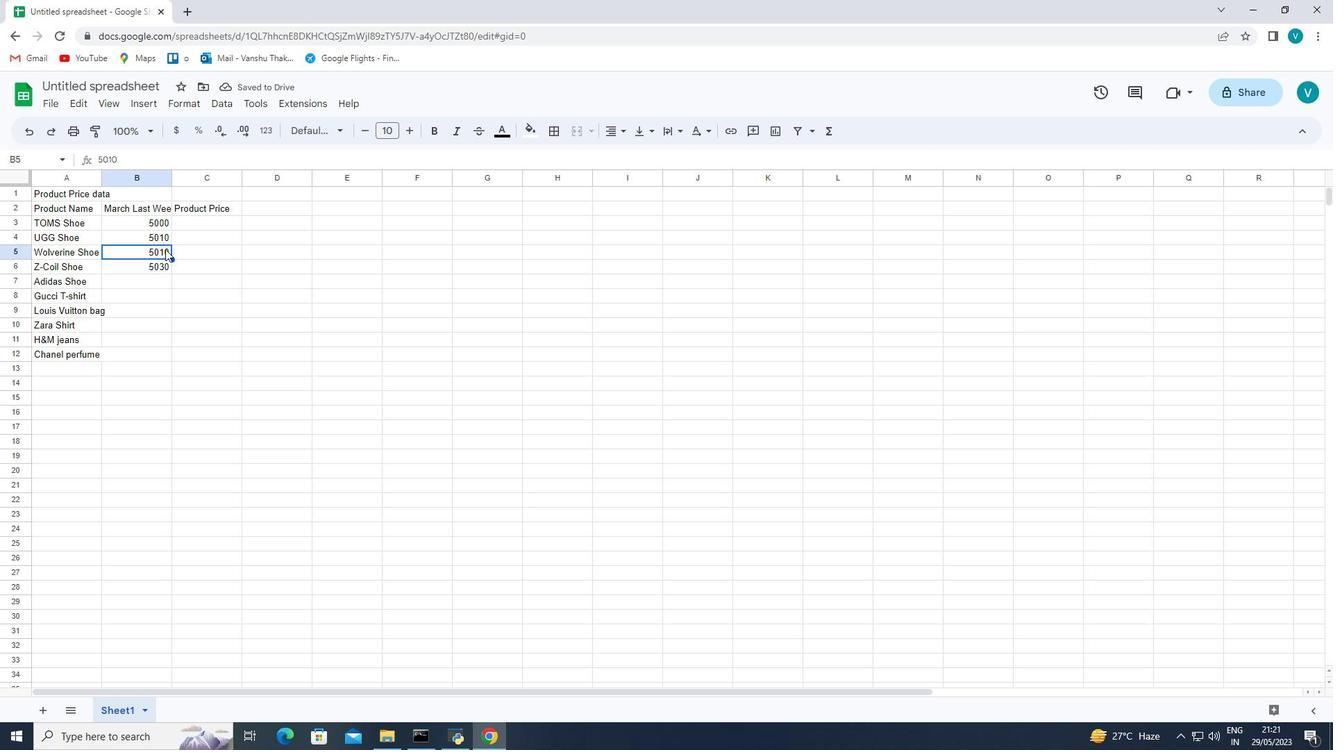 
Action: Mouse moved to (350, 442)
Screenshot: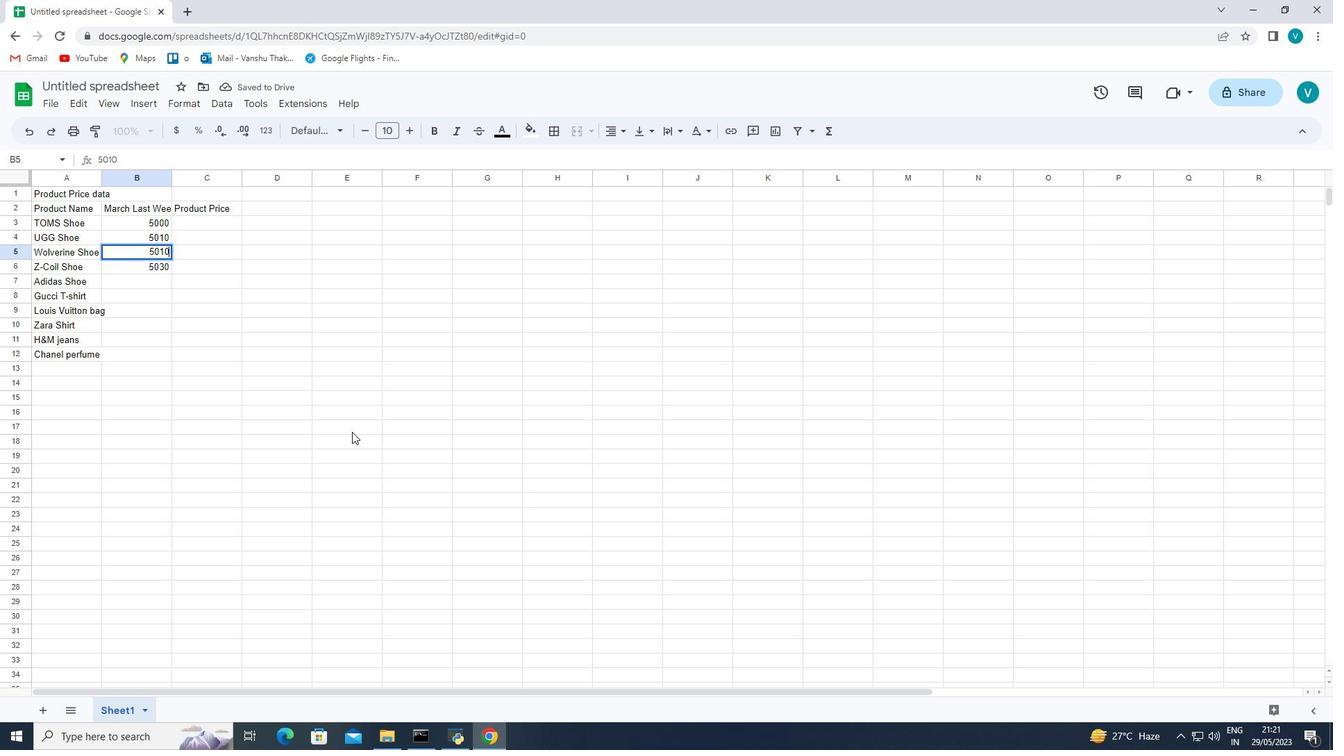 
Action: Key pressed <Key.backspace>5<Key.enter>5020<Key.enter>5025<Key.enter>5030<Key.enter>5035<Key.enter>5040<Key.enter>5045<Key.enter>5050
Screenshot: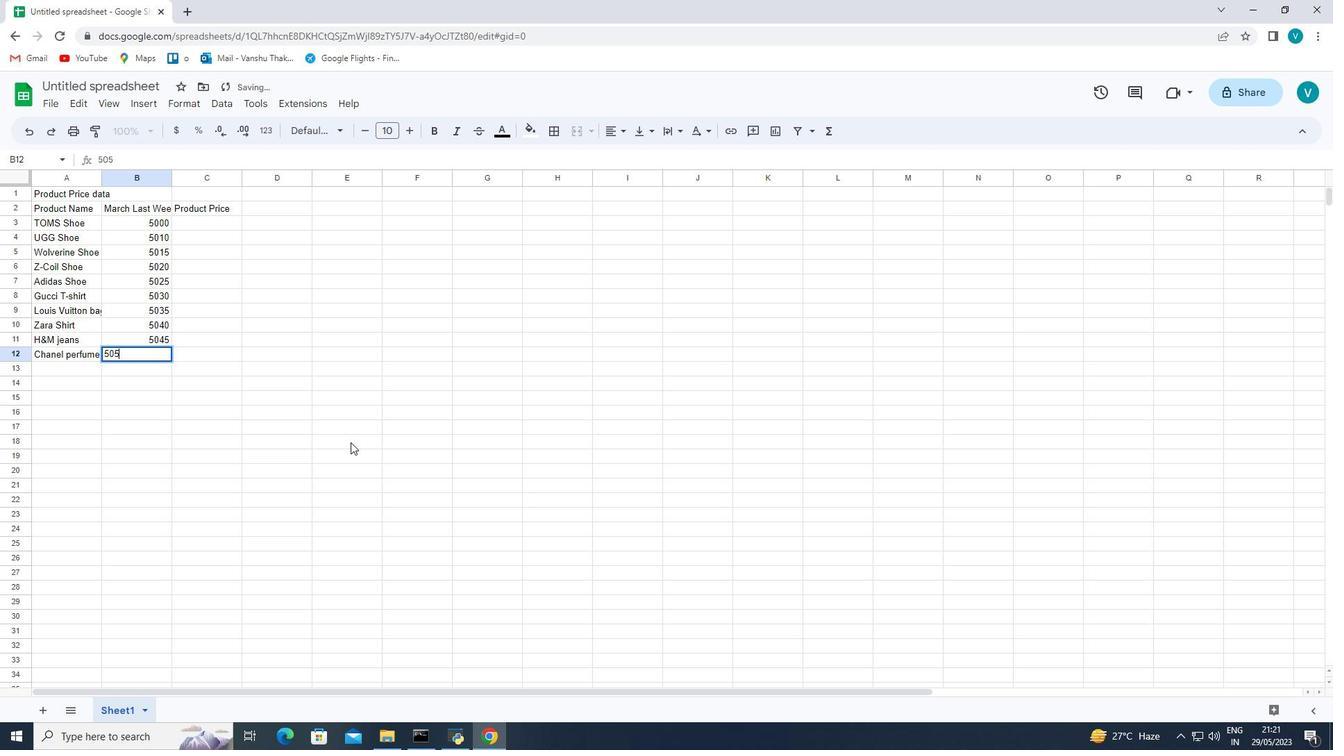 
Action: Mouse pressed left at (350, 442)
Screenshot: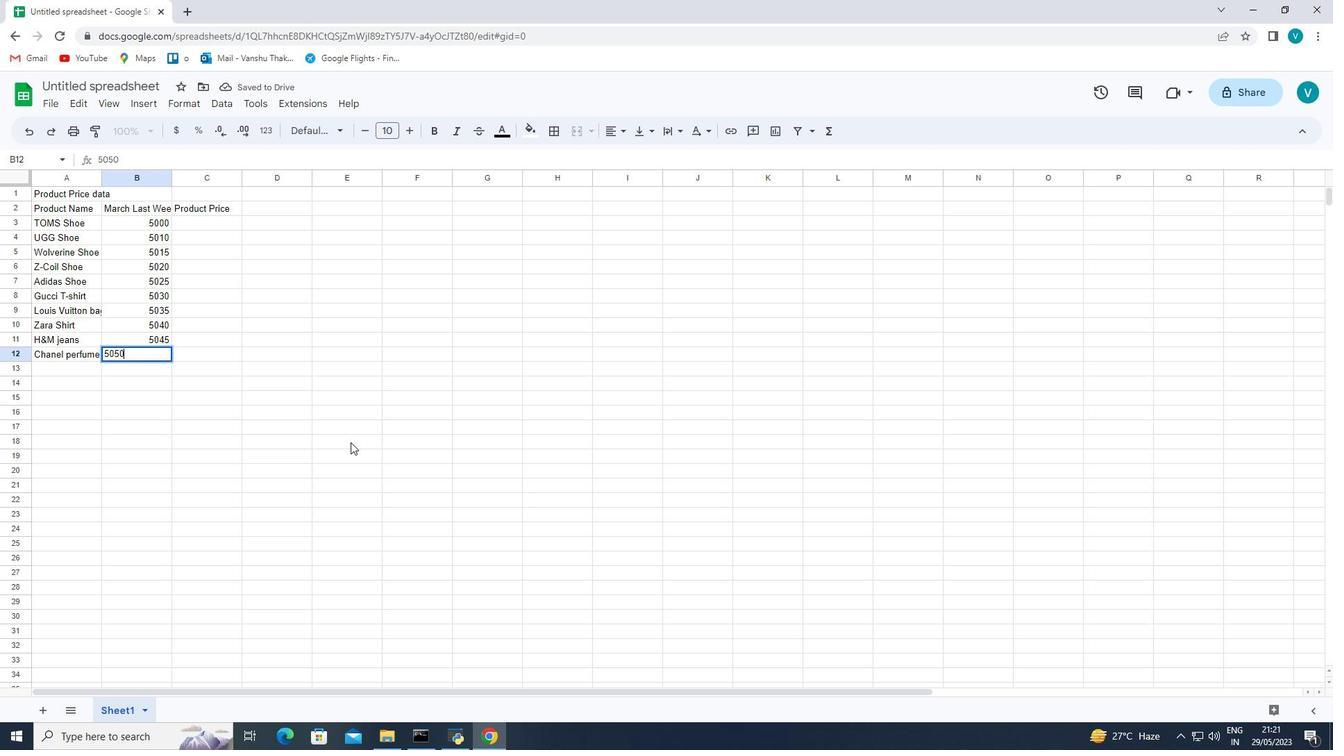
Action: Mouse moved to (207, 219)
Screenshot: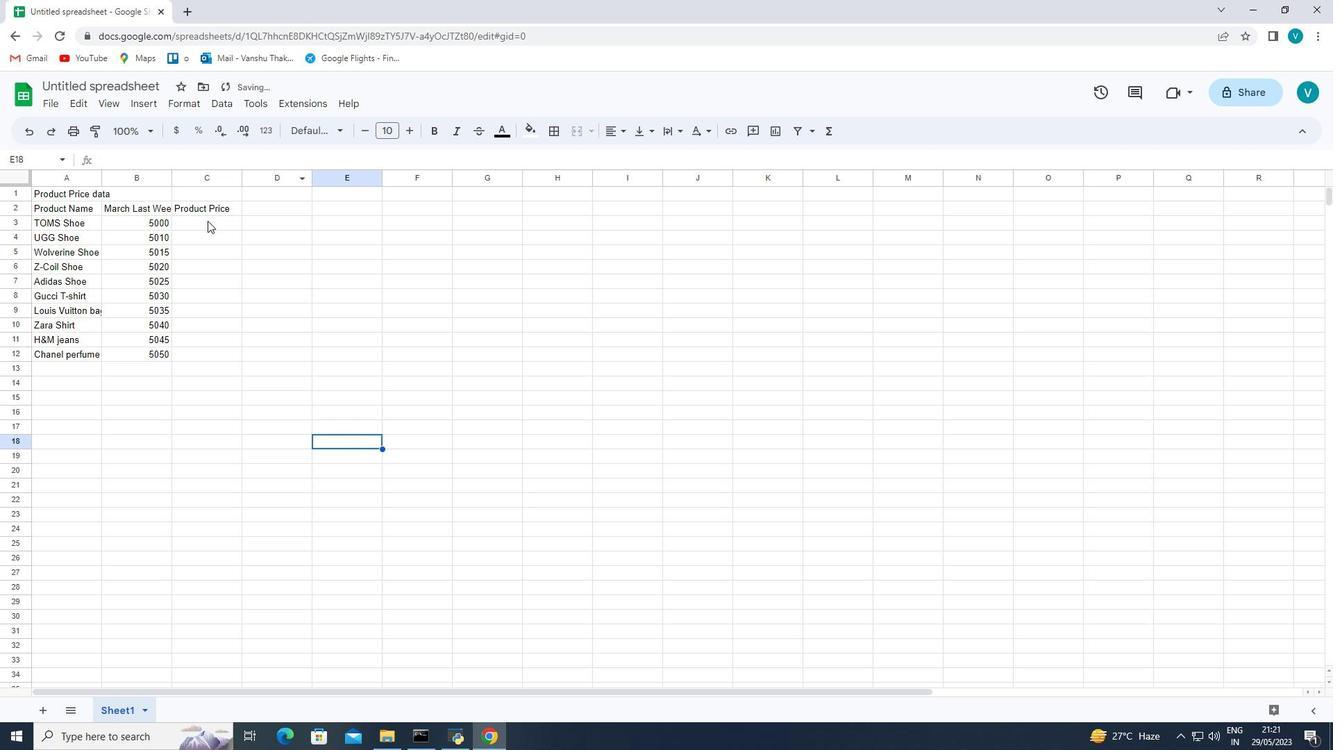 
Action: Mouse pressed left at (207, 219)
Screenshot: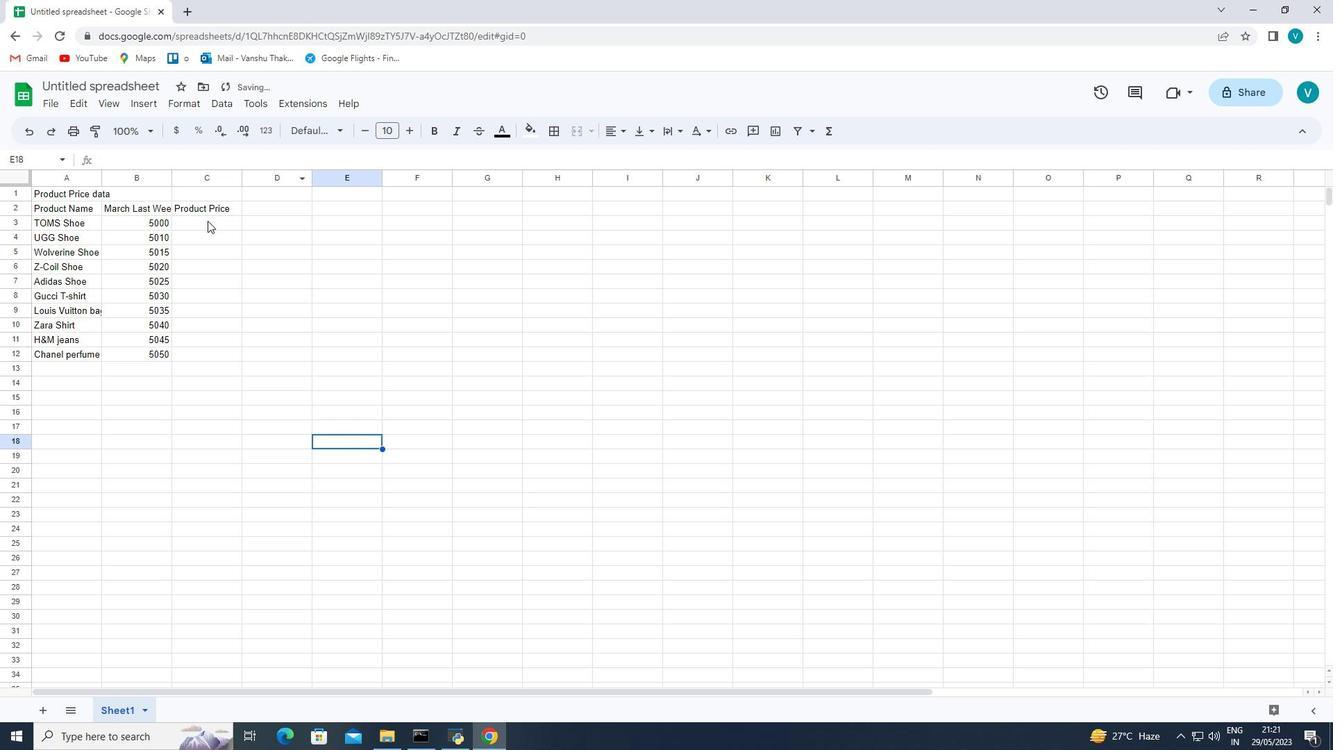 
Action: Key pressed 55<Key.backspace>000<Key.enter>5500<Key.enter>6000<Key.enter>6500<Key.enter>7000<Key.enter>7500<Key.enter>8000<Key.enter>8500<Key.enter>9000<Key.enter>10000
Screenshot: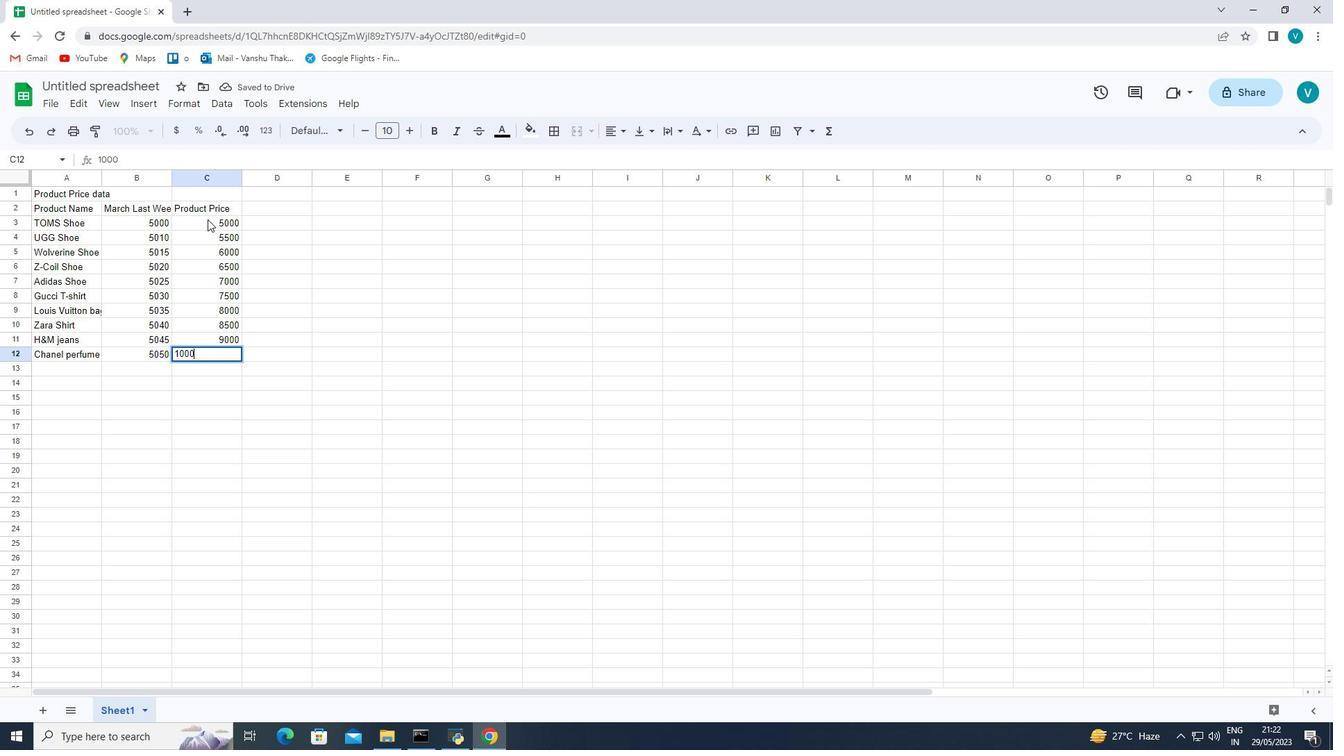 
Action: Mouse moved to (478, 331)
Screenshot: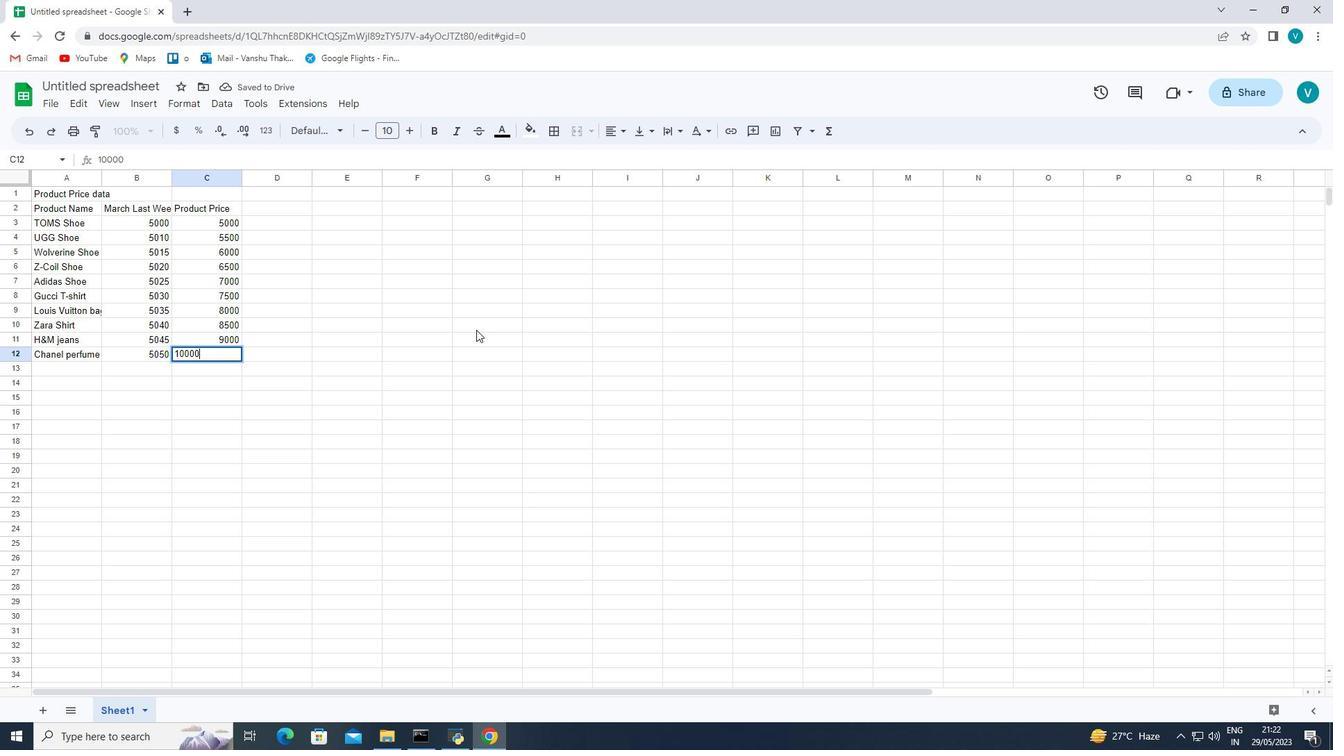 
Action: Mouse pressed left at (478, 331)
Screenshot: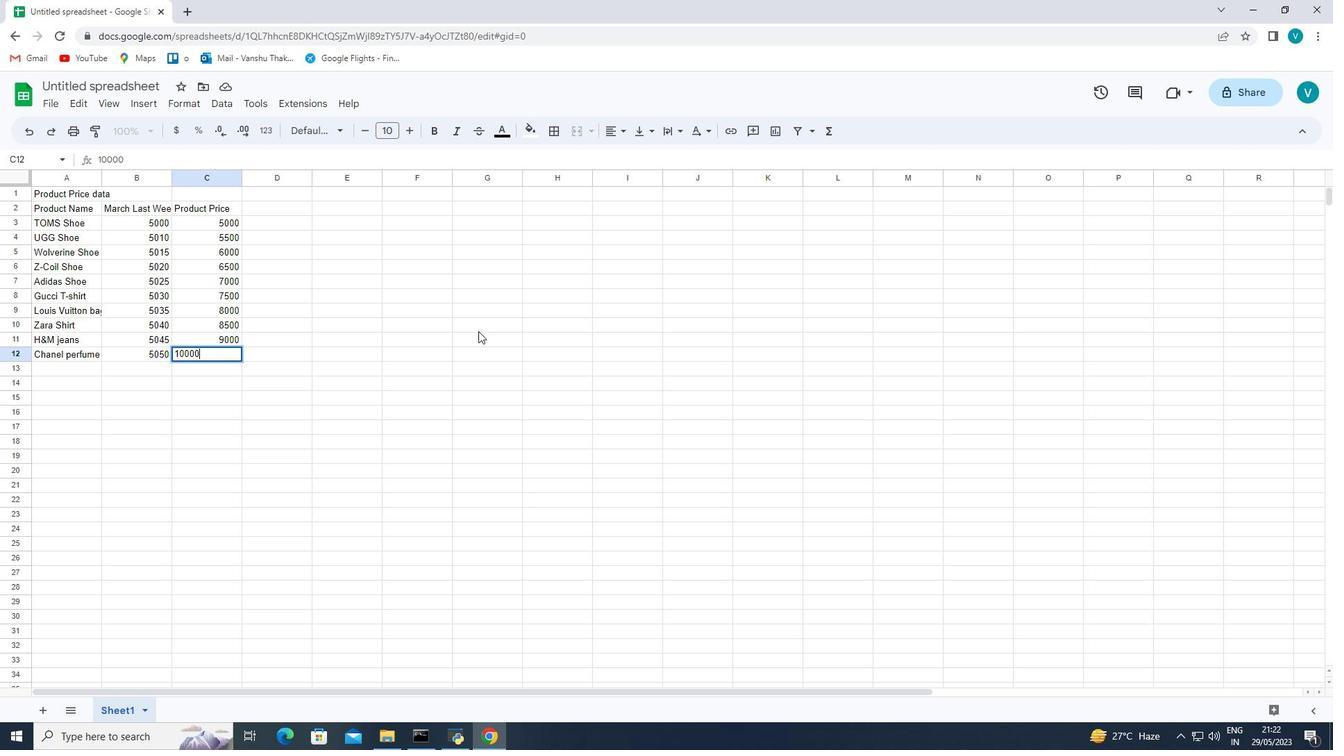 
Action: Mouse moved to (171, 172)
Screenshot: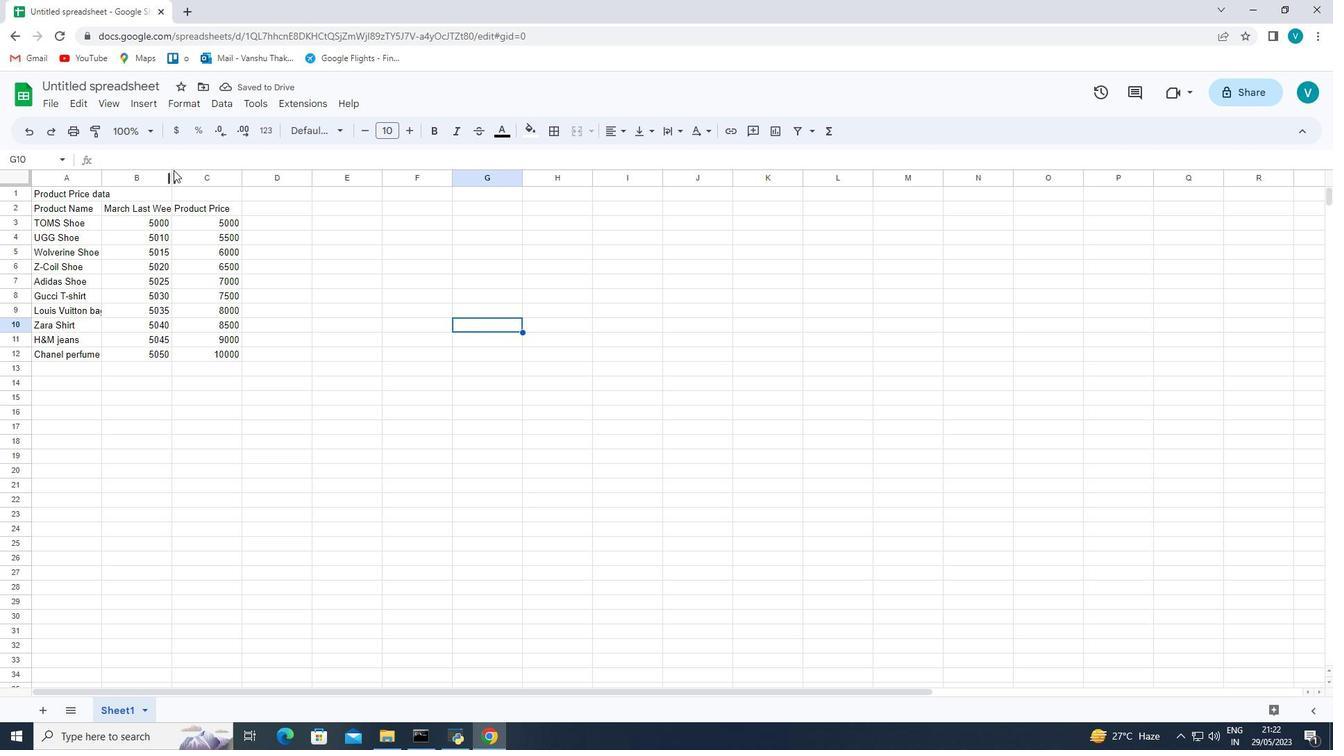 
Action: Mouse pressed left at (171, 172)
Screenshot: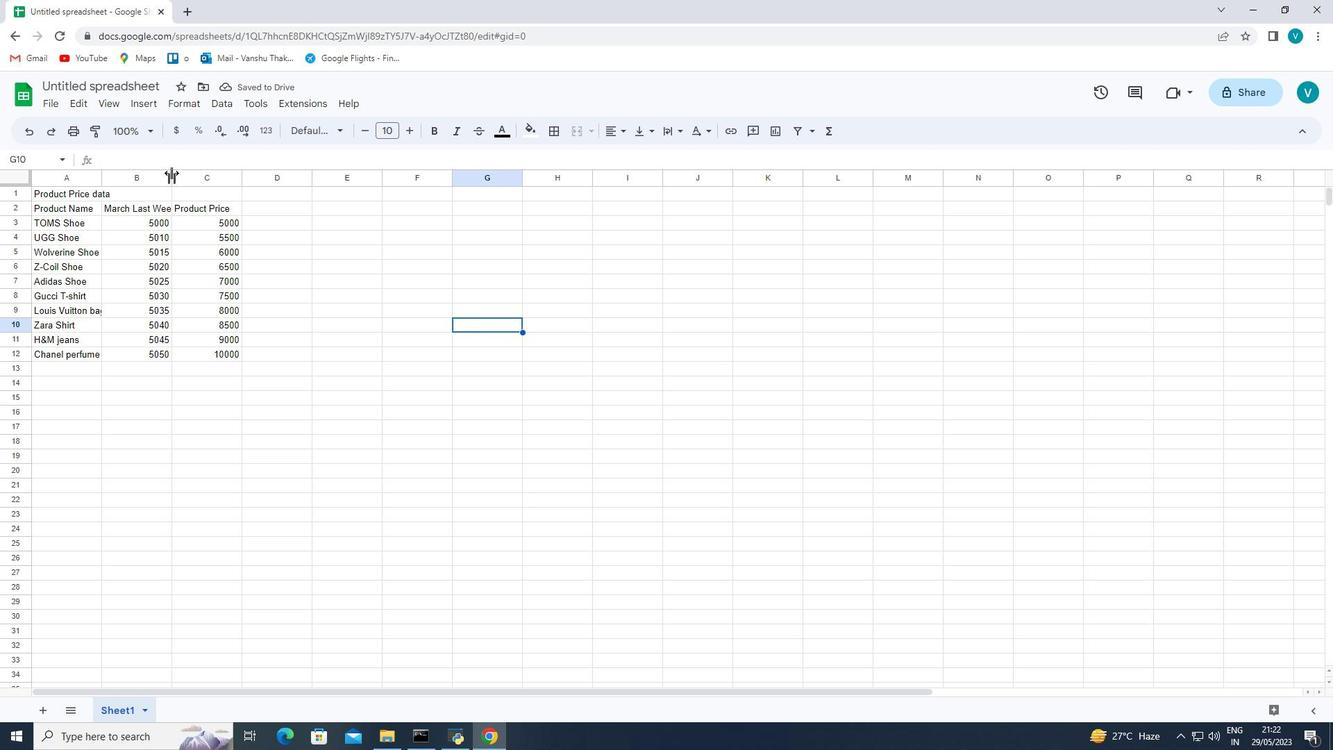 
Action: Mouse pressed left at (171, 172)
Screenshot: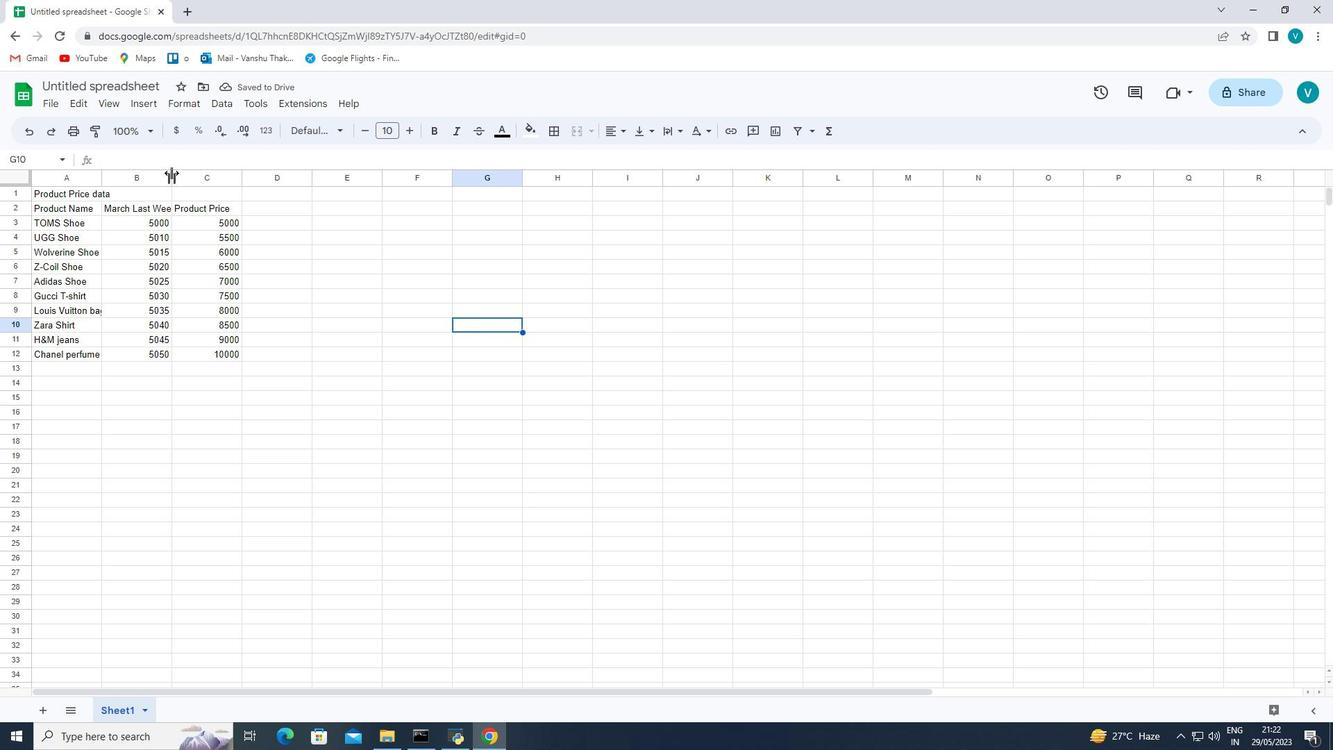 
Action: Mouse moved to (100, 174)
Screenshot: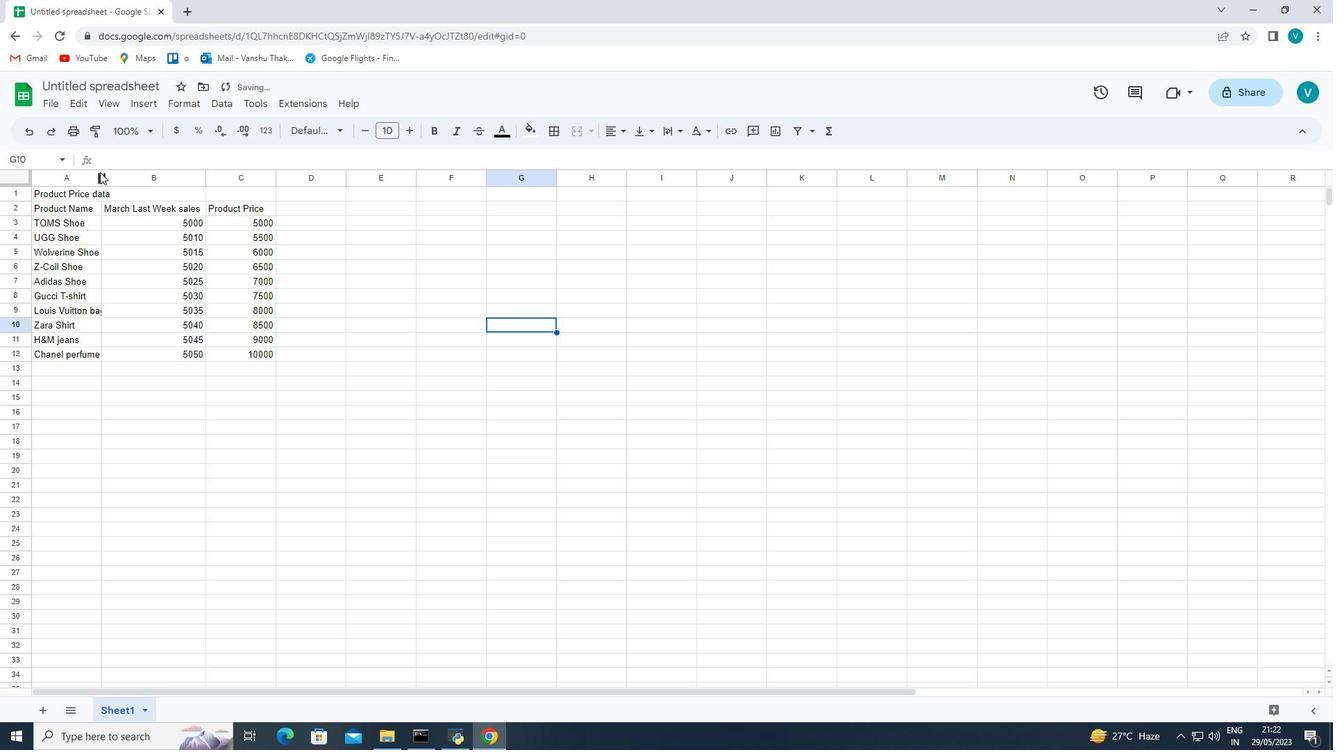 
Action: Mouse pressed left at (100, 174)
Screenshot: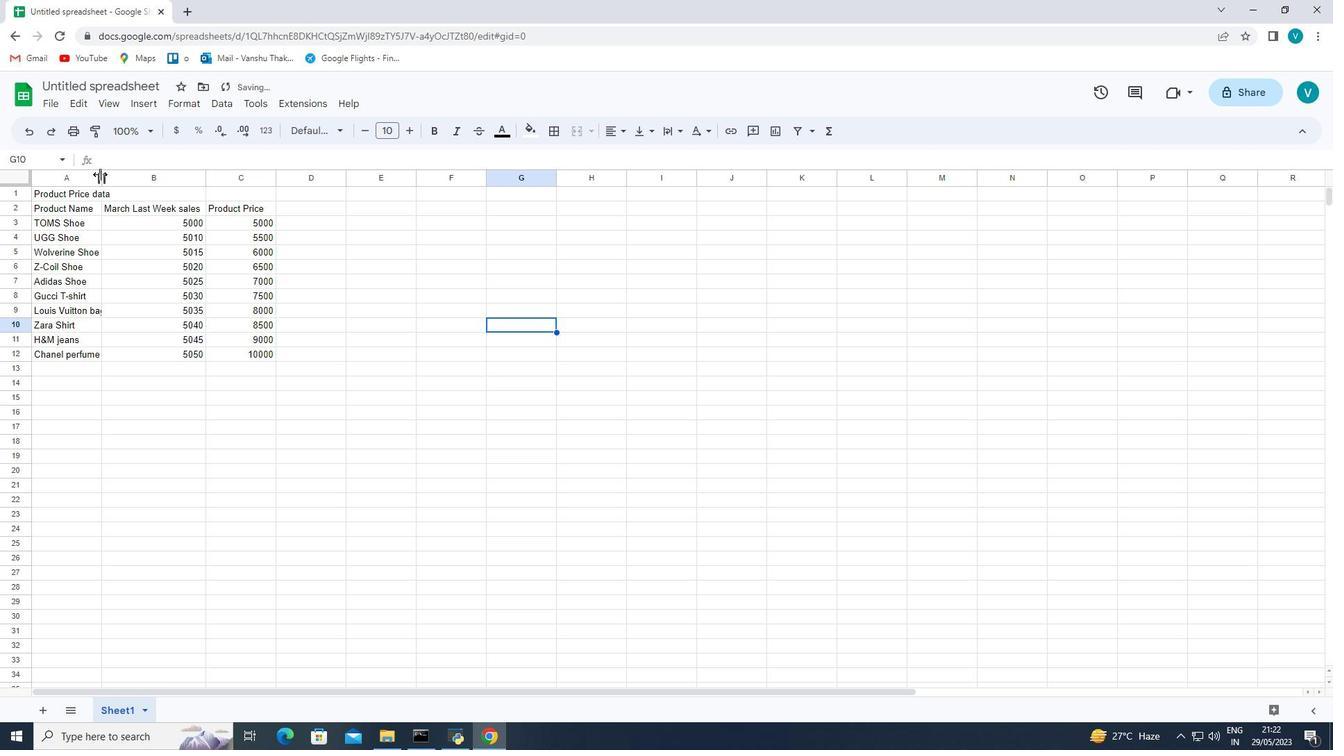 
Action: Mouse pressed left at (100, 174)
Screenshot: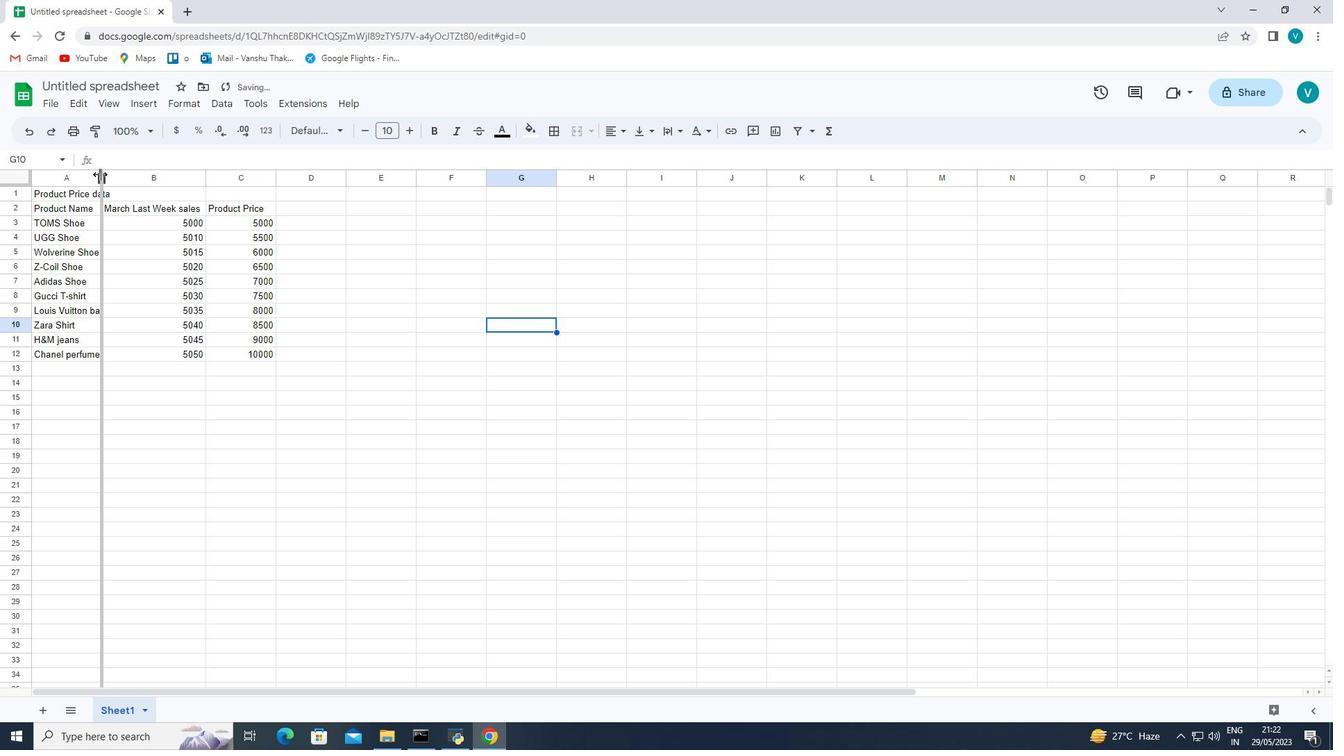 
Action: Mouse moved to (289, 177)
Screenshot: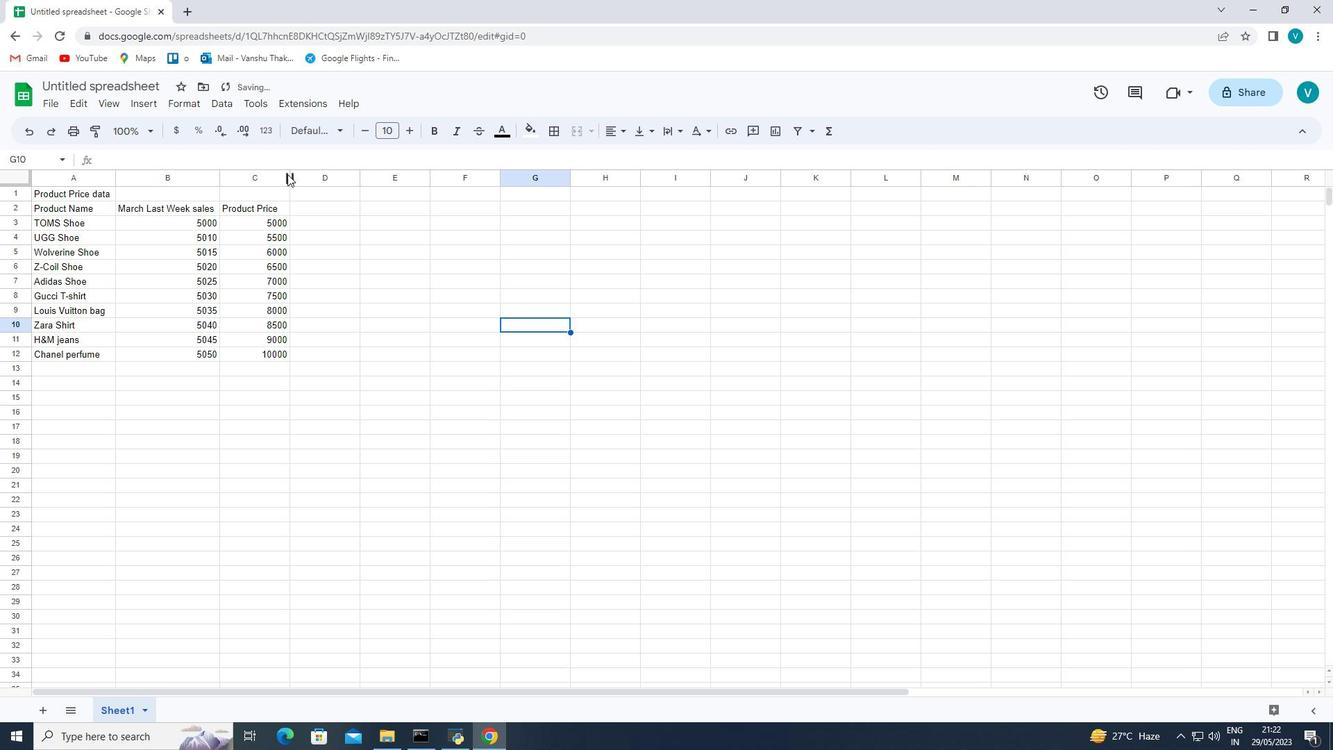 
Action: Mouse pressed left at (289, 177)
Screenshot: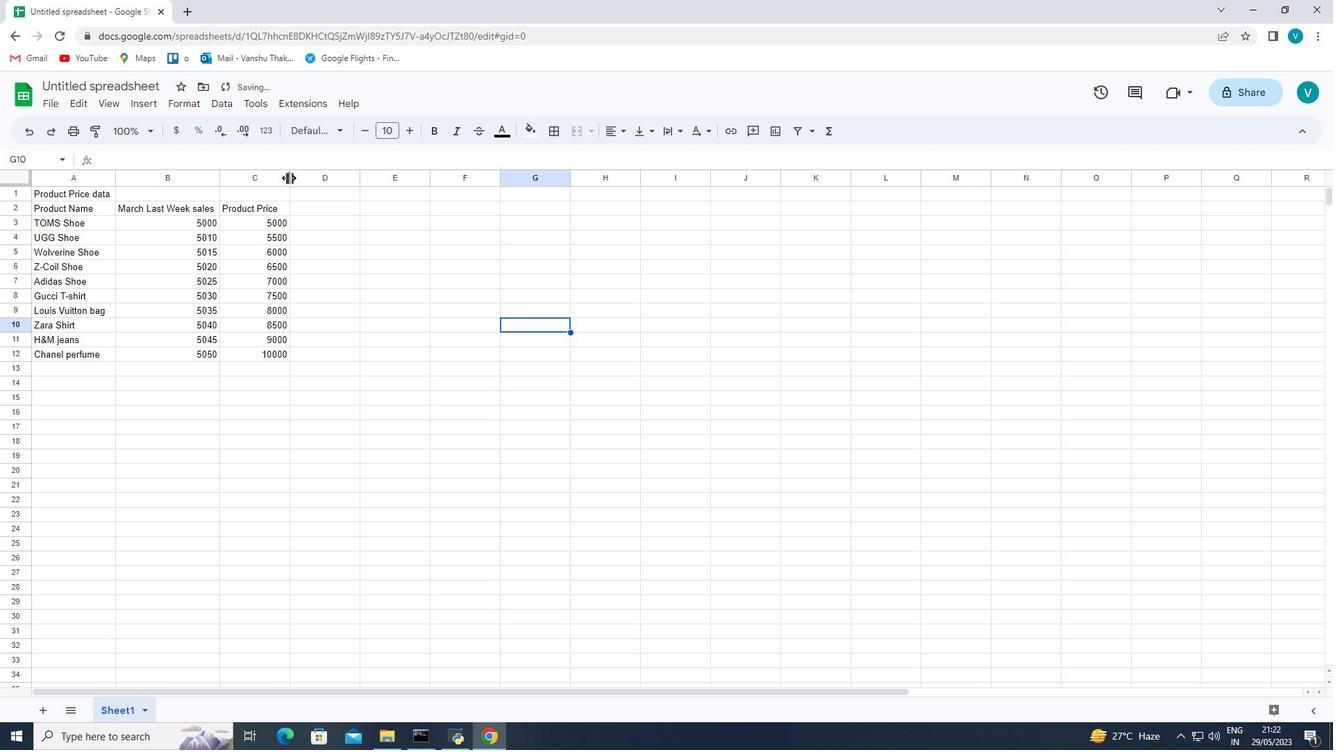 
Action: Mouse pressed left at (289, 177)
Screenshot: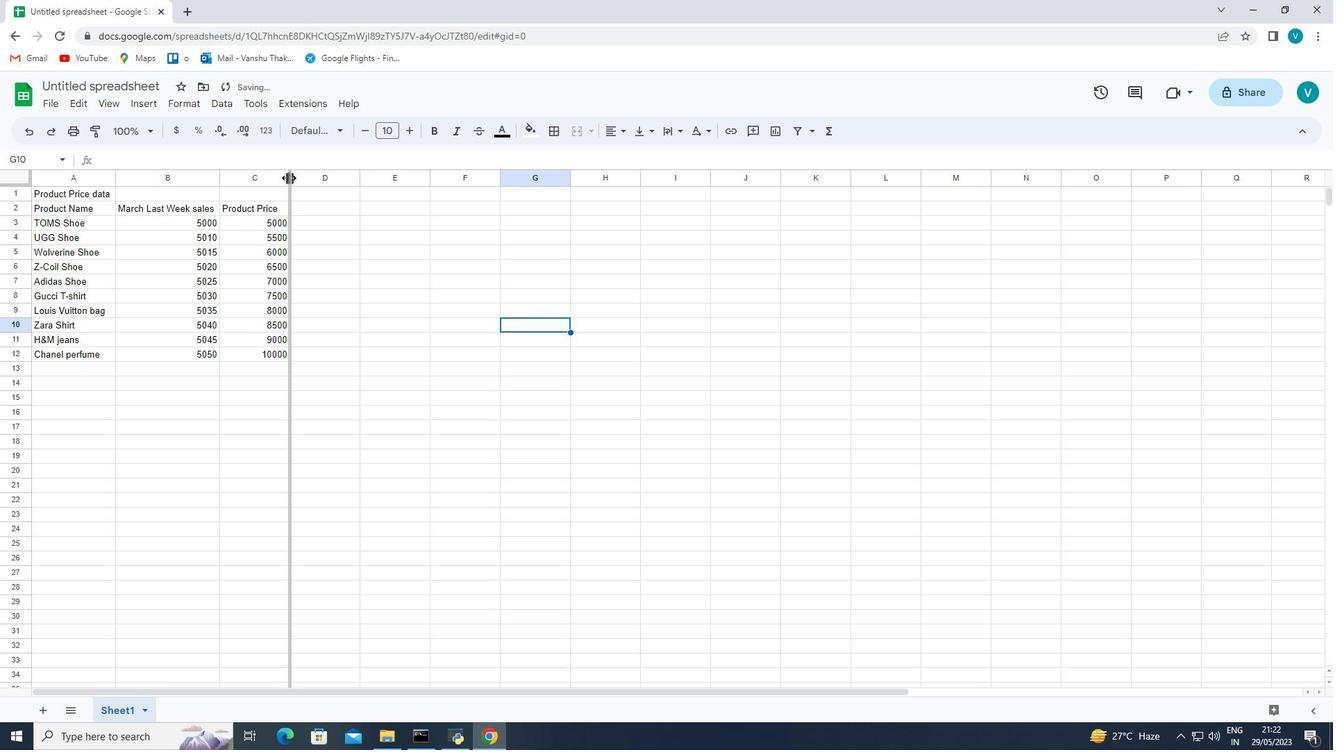 
Action: Mouse moved to (220, 182)
Screenshot: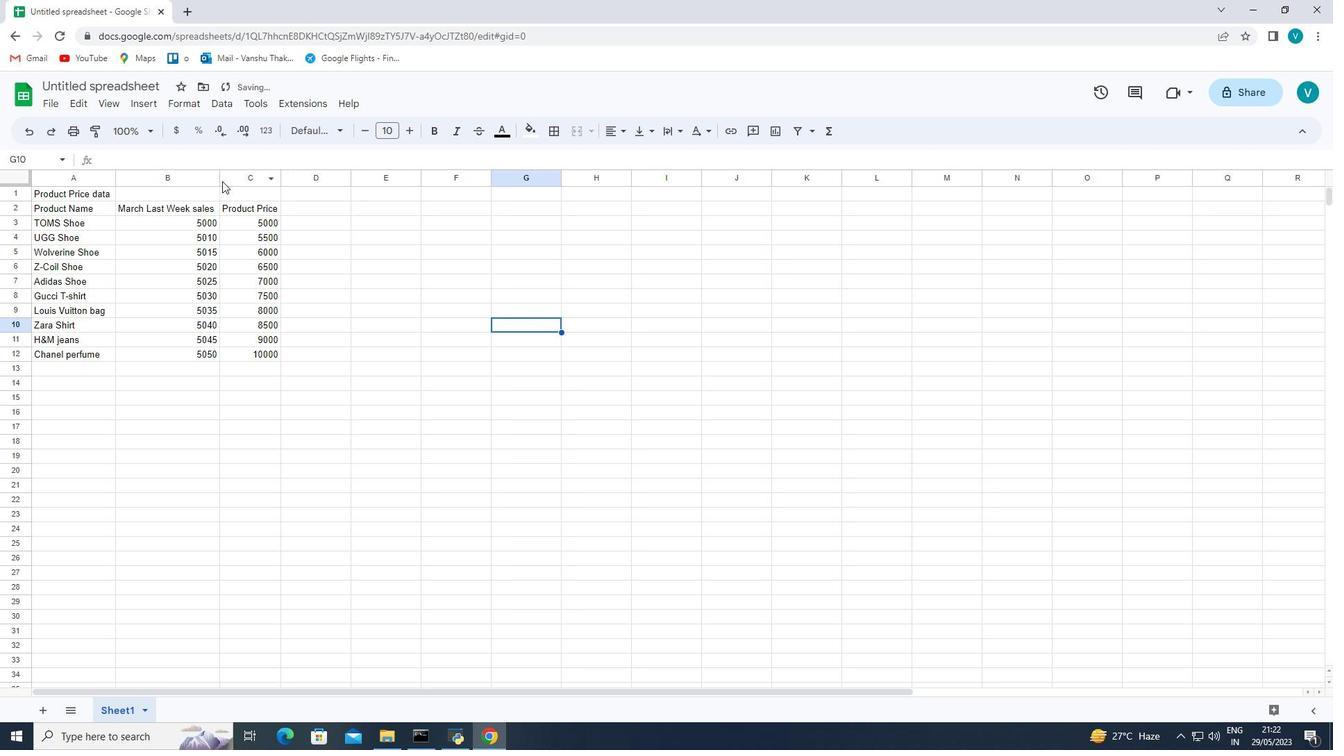 
Action: Mouse pressed left at (220, 182)
Screenshot: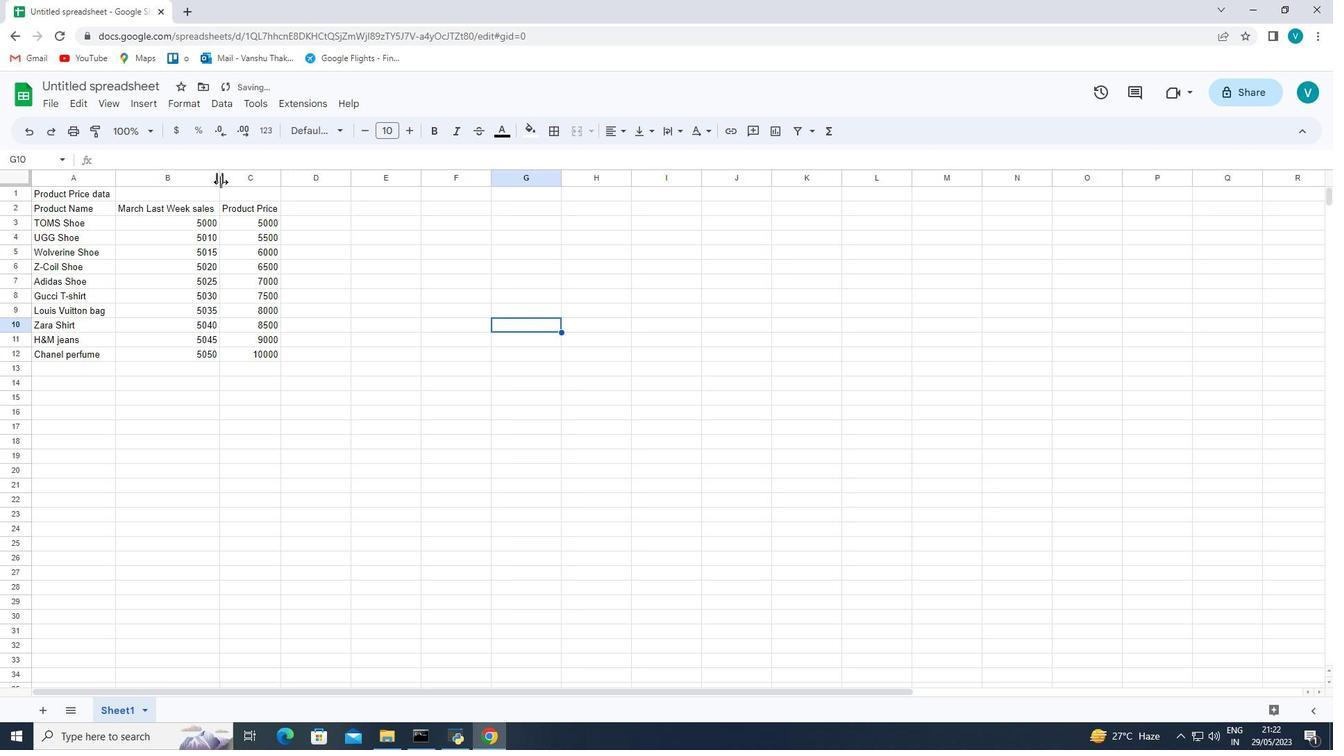 
Action: Mouse pressed left at (220, 182)
Screenshot: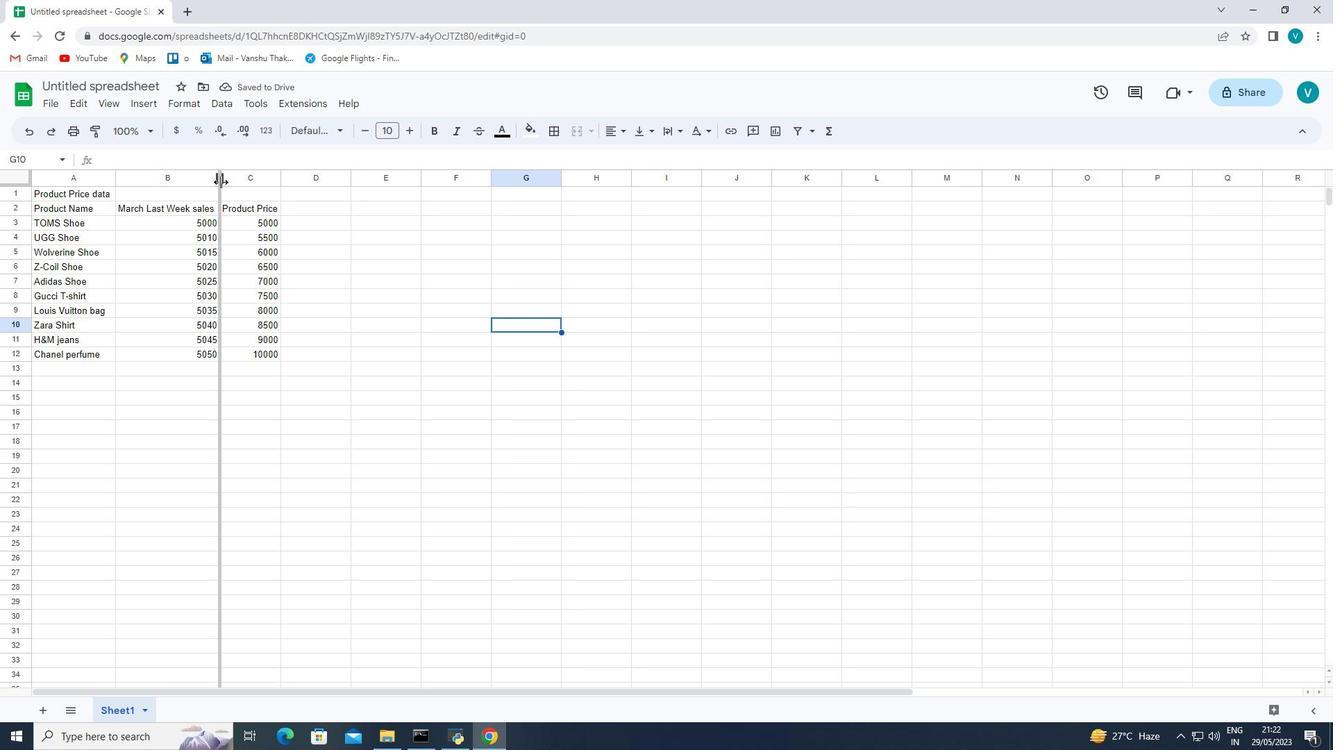 
Action: Mouse moved to (282, 186)
Screenshot: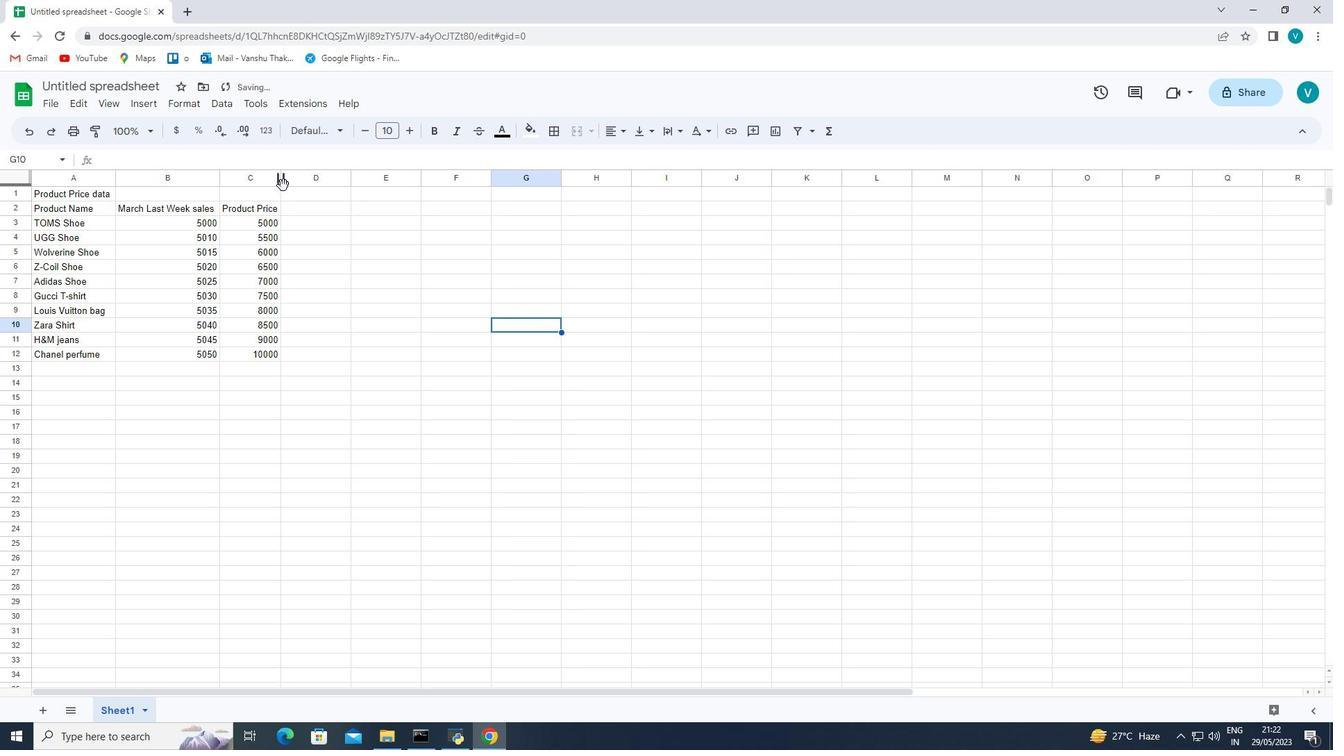 
Action: Mouse pressed left at (282, 186)
Screenshot: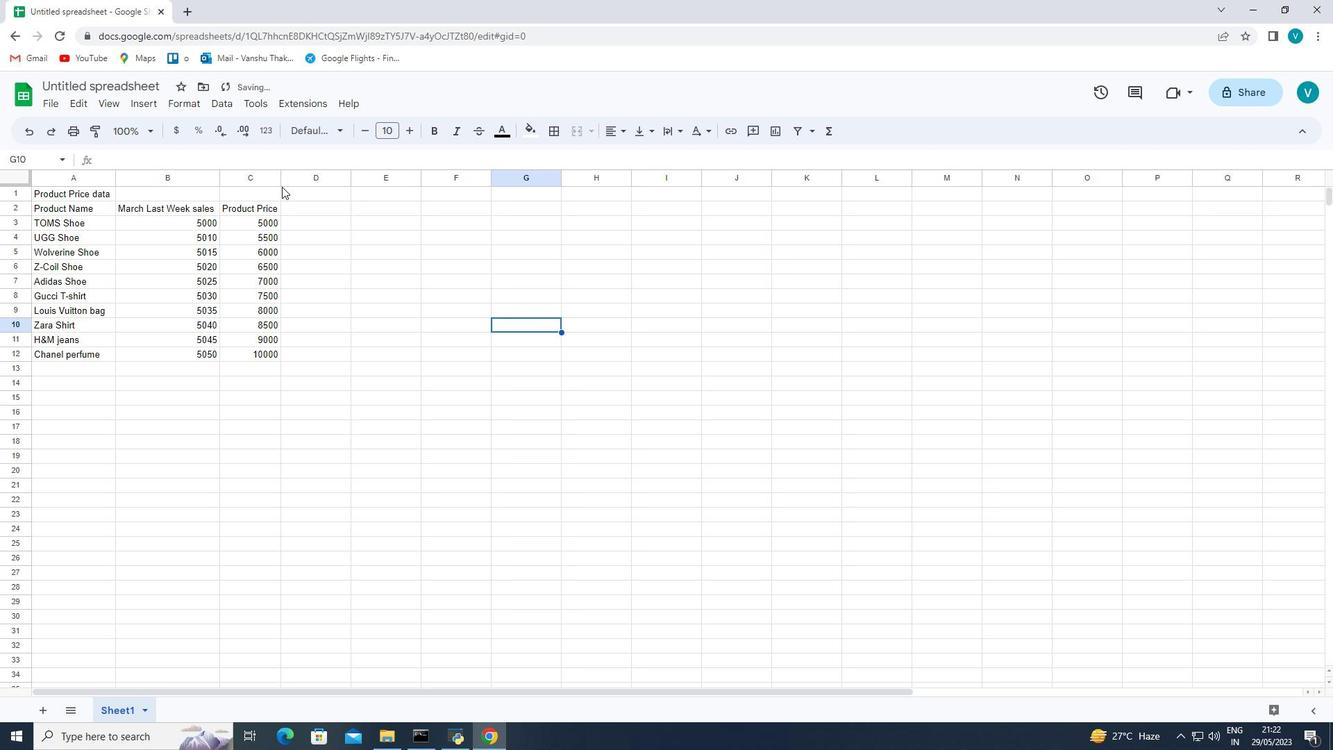 
Action: Mouse pressed left at (282, 186)
Screenshot: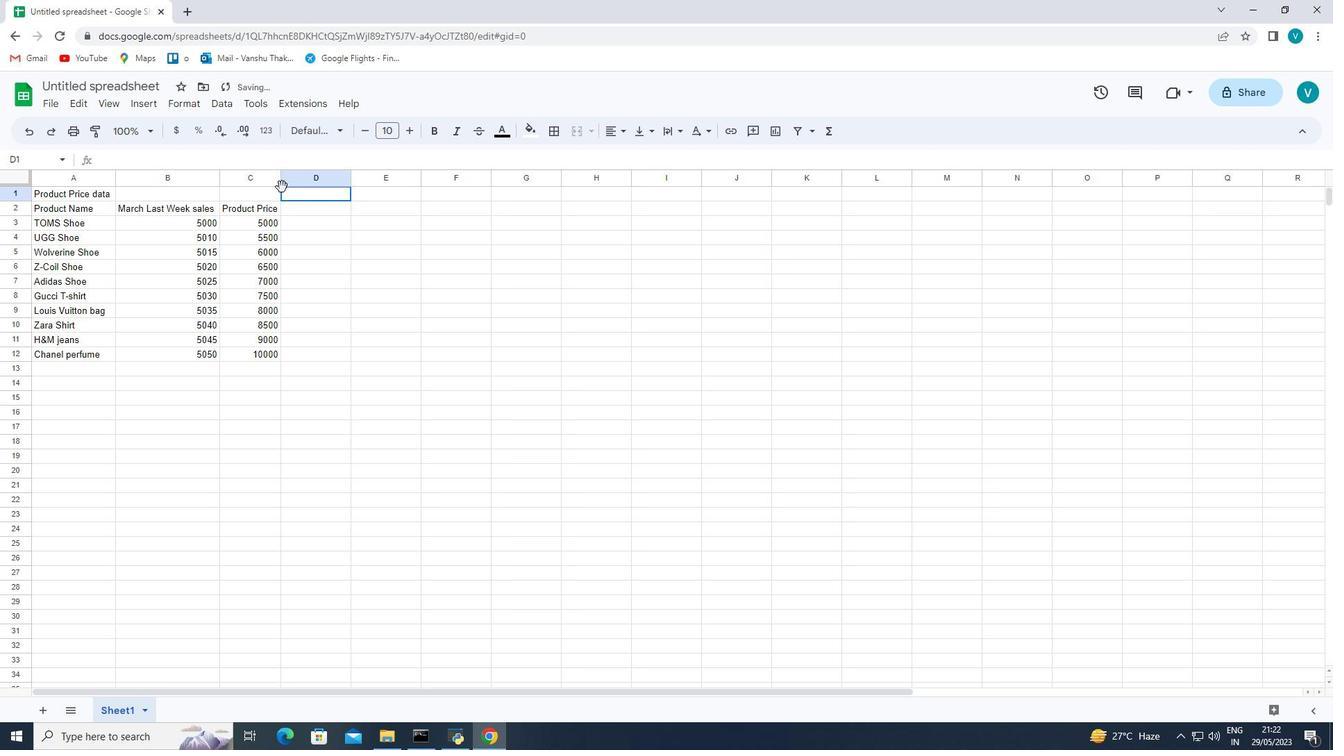 
Action: Mouse moved to (277, 179)
Screenshot: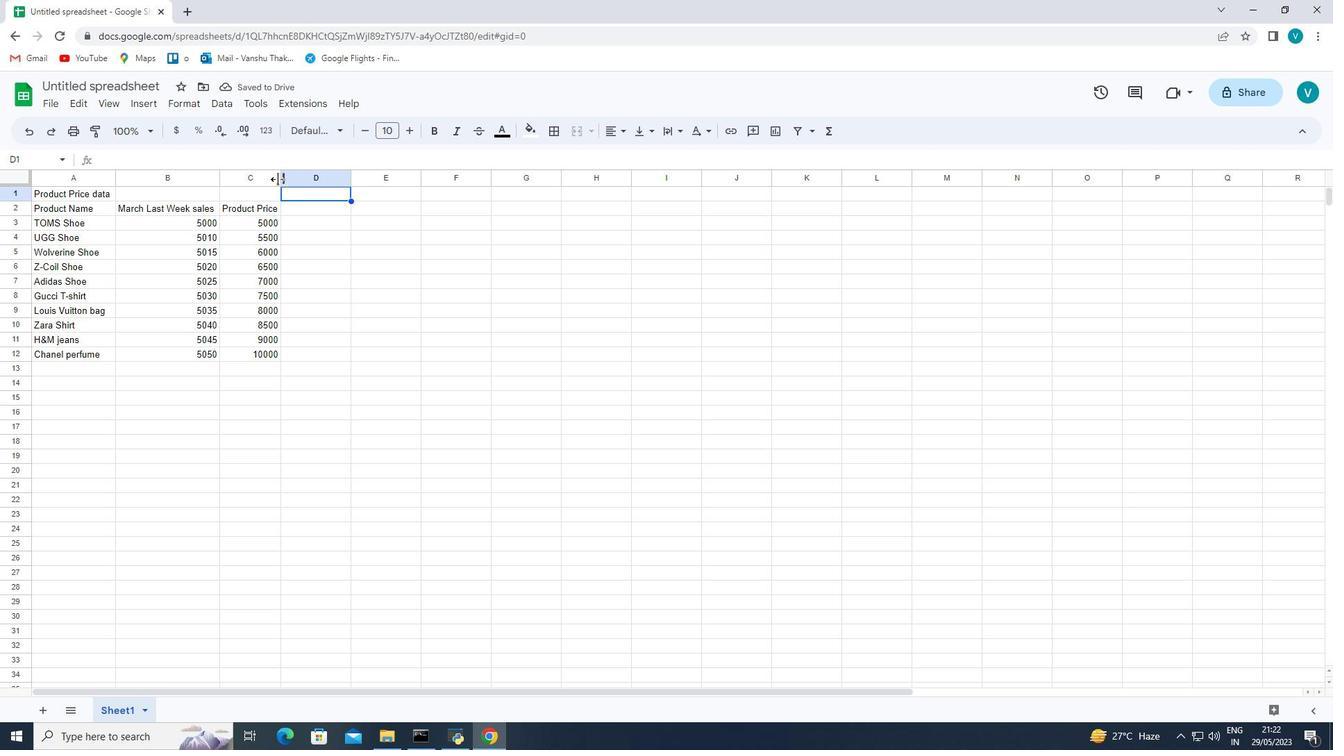 
Action: Mouse pressed left at (277, 179)
Screenshot: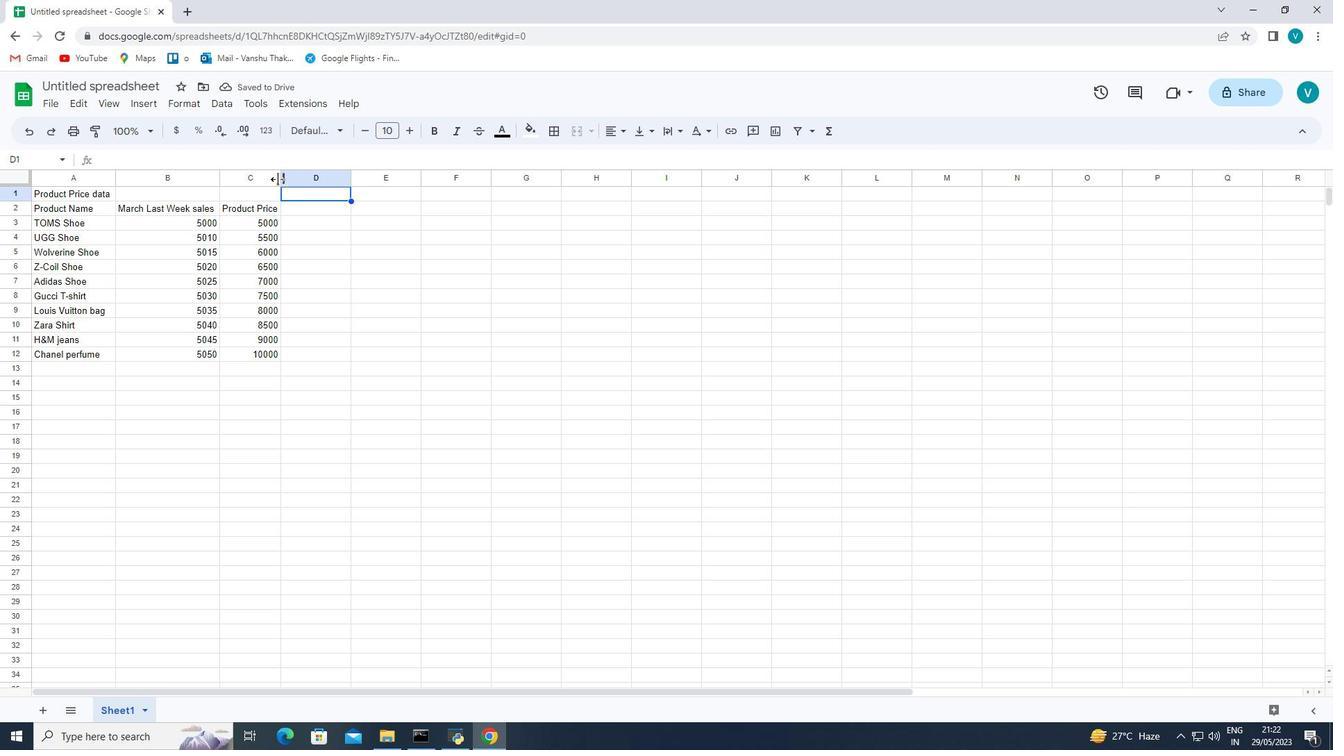 
Action: Mouse pressed left at (277, 179)
Screenshot: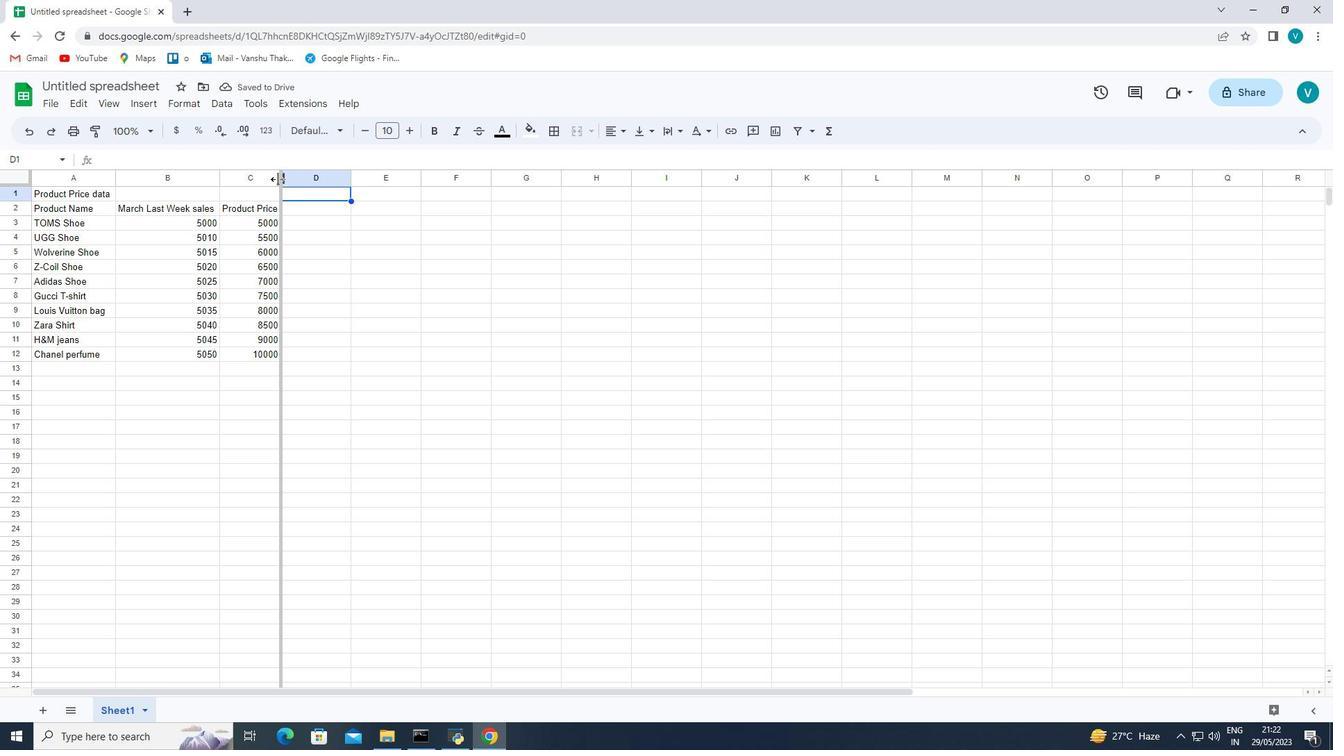 
Action: Mouse moved to (350, 319)
Screenshot: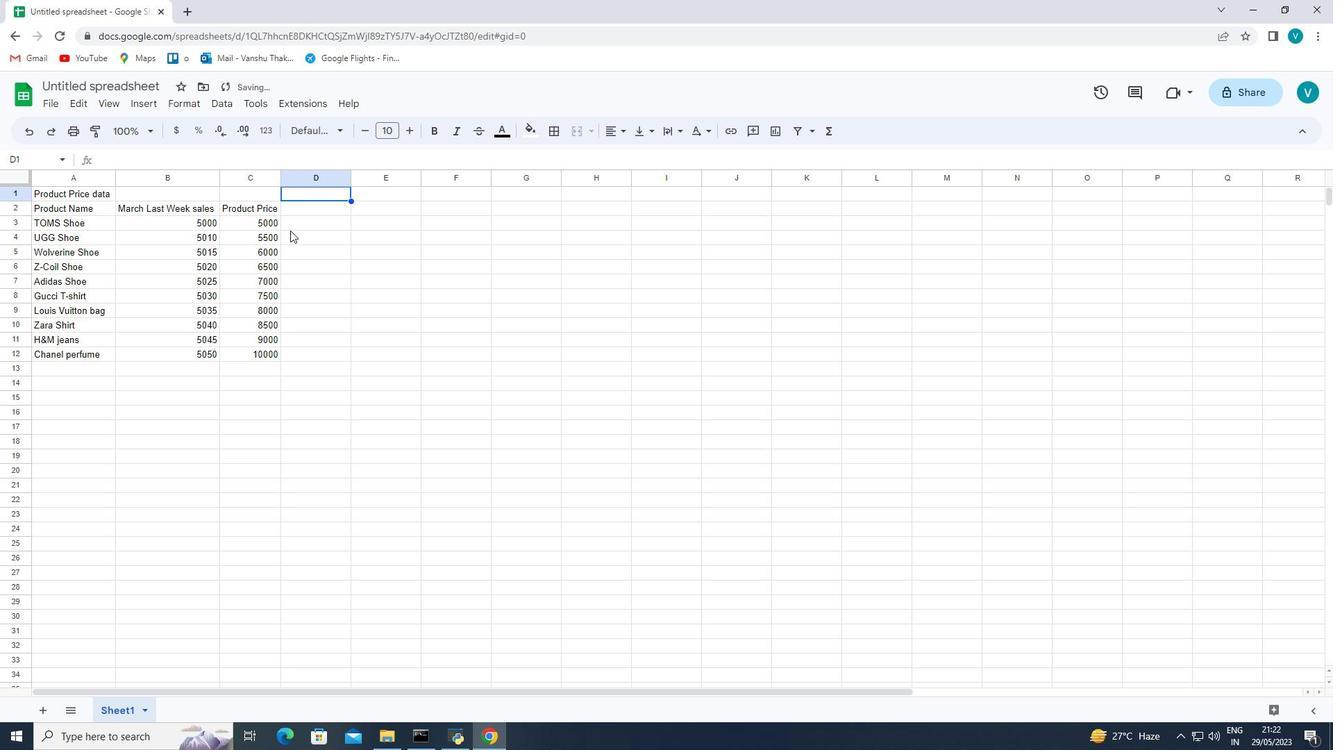 
Action: Mouse pressed left at (350, 319)
Screenshot: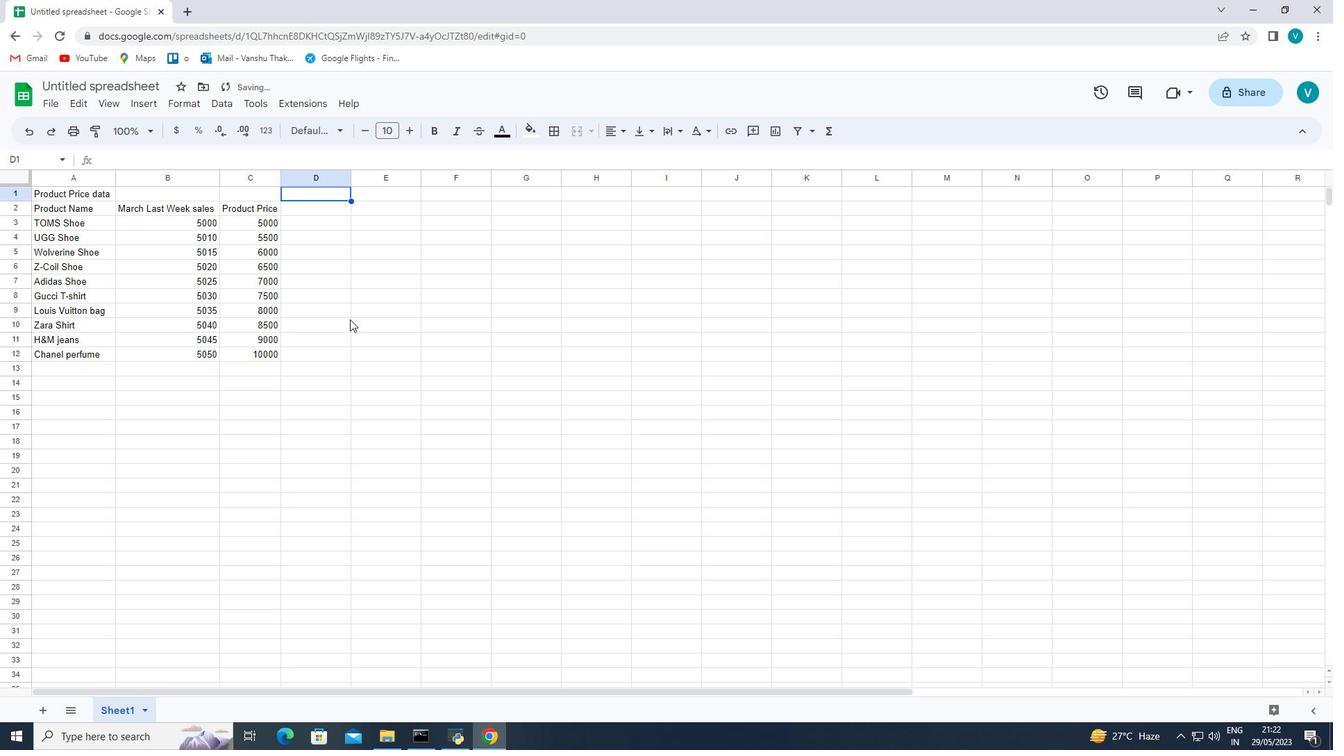 
Action: Mouse moved to (116, 179)
Screenshot: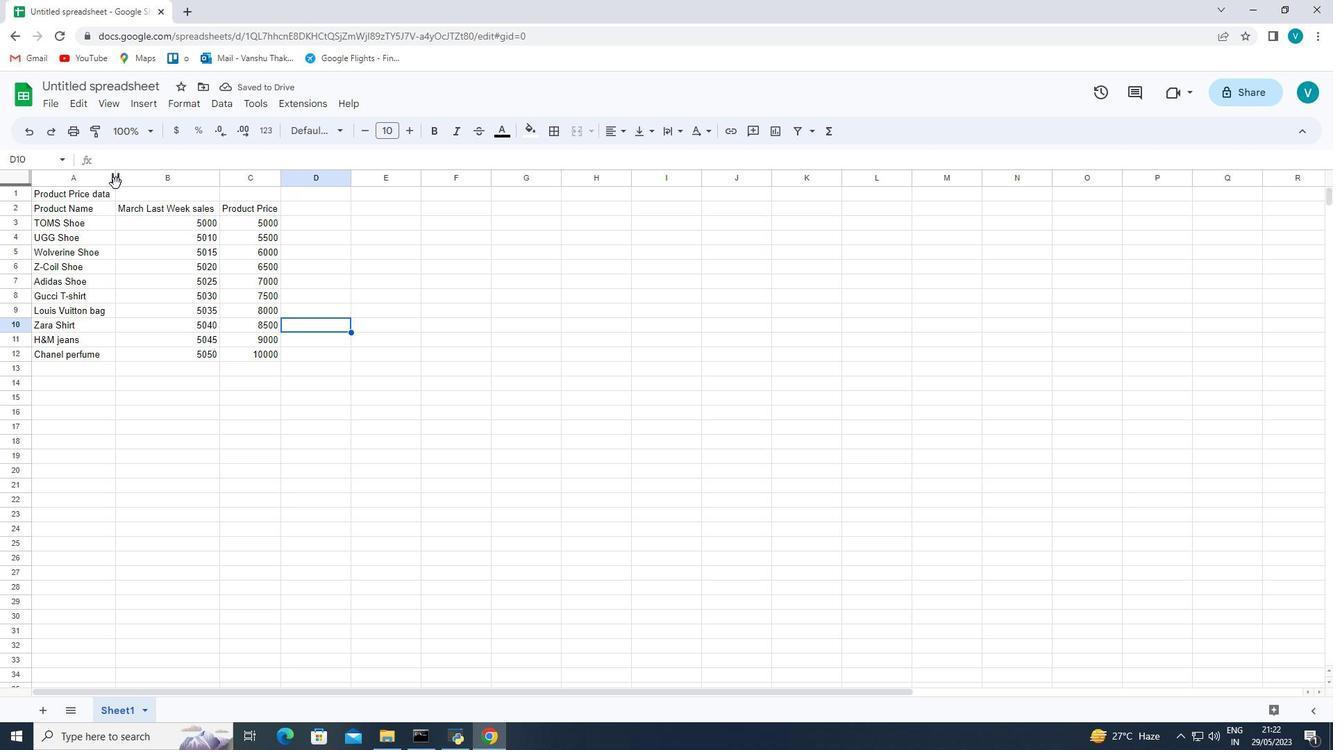 
Action: Mouse pressed left at (116, 179)
Screenshot: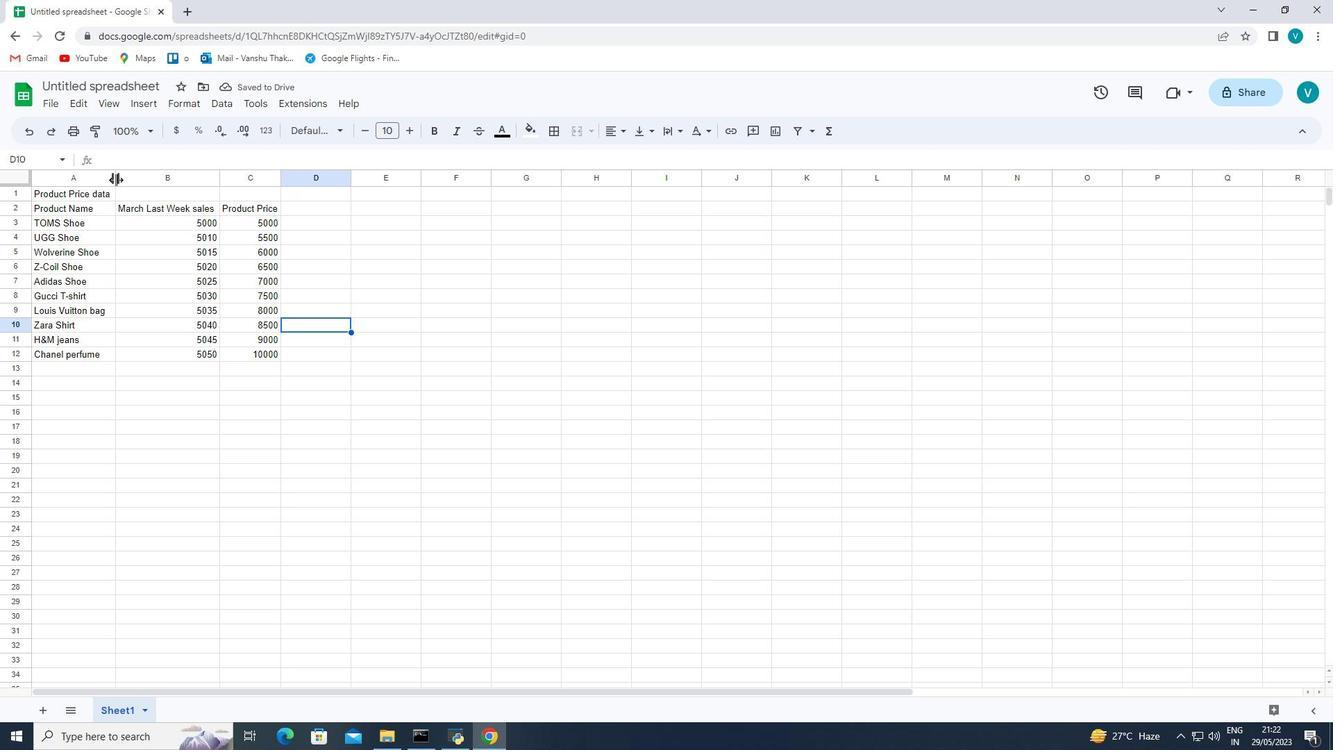 
Action: Mouse pressed left at (116, 179)
Screenshot: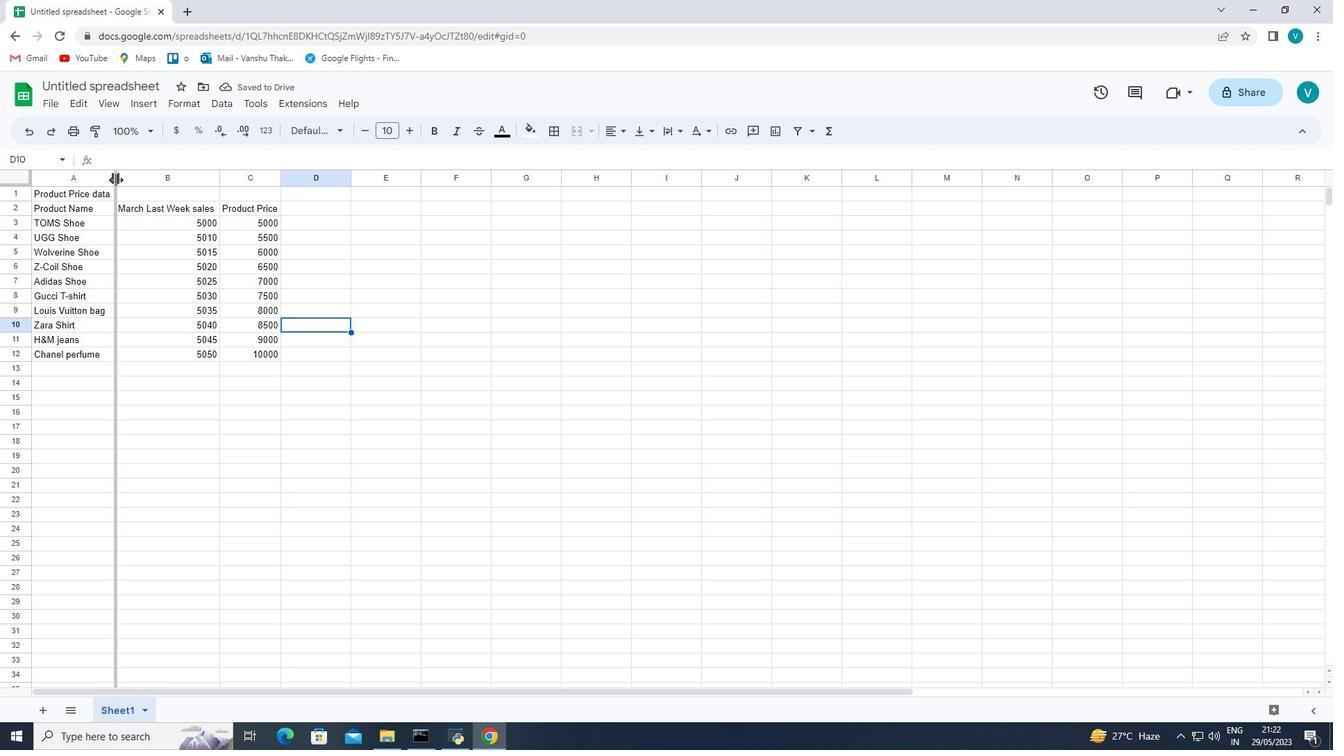 
Action: Mouse moved to (148, 405)
Screenshot: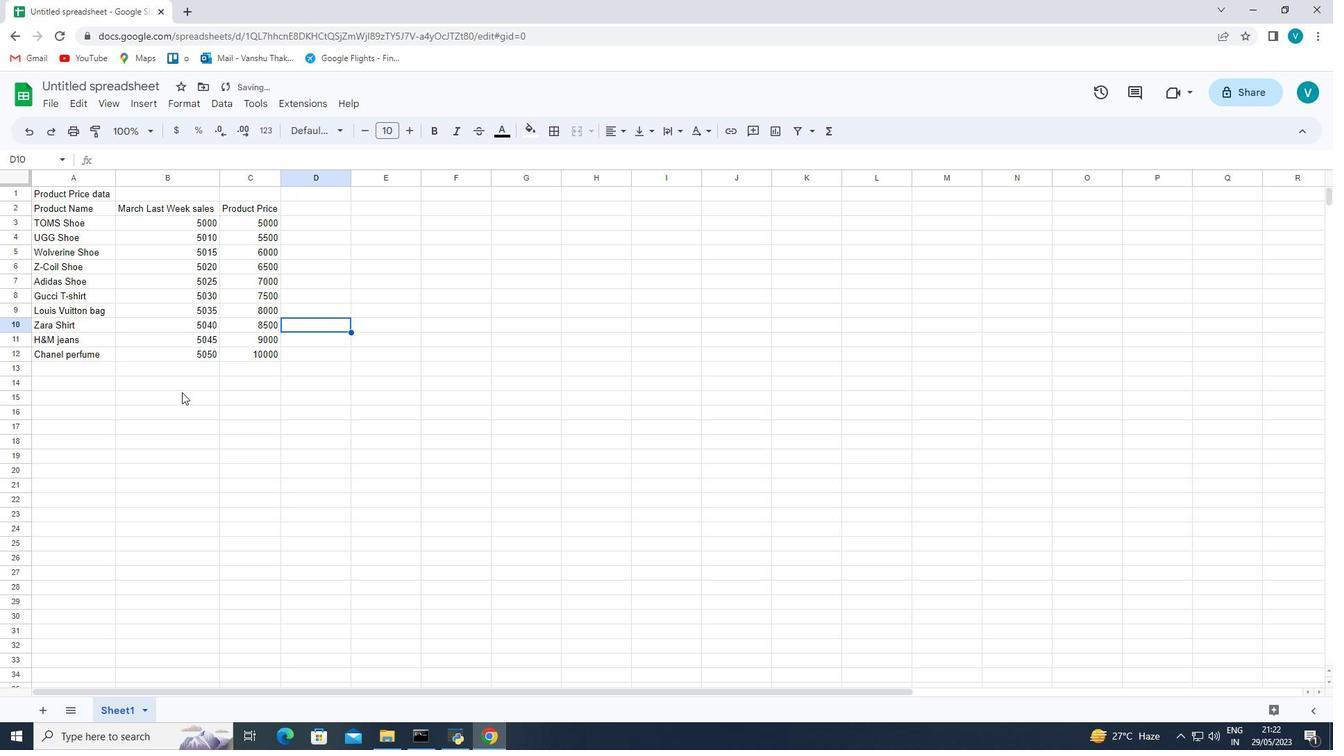 
Action: Mouse pressed left at (148, 405)
Screenshot: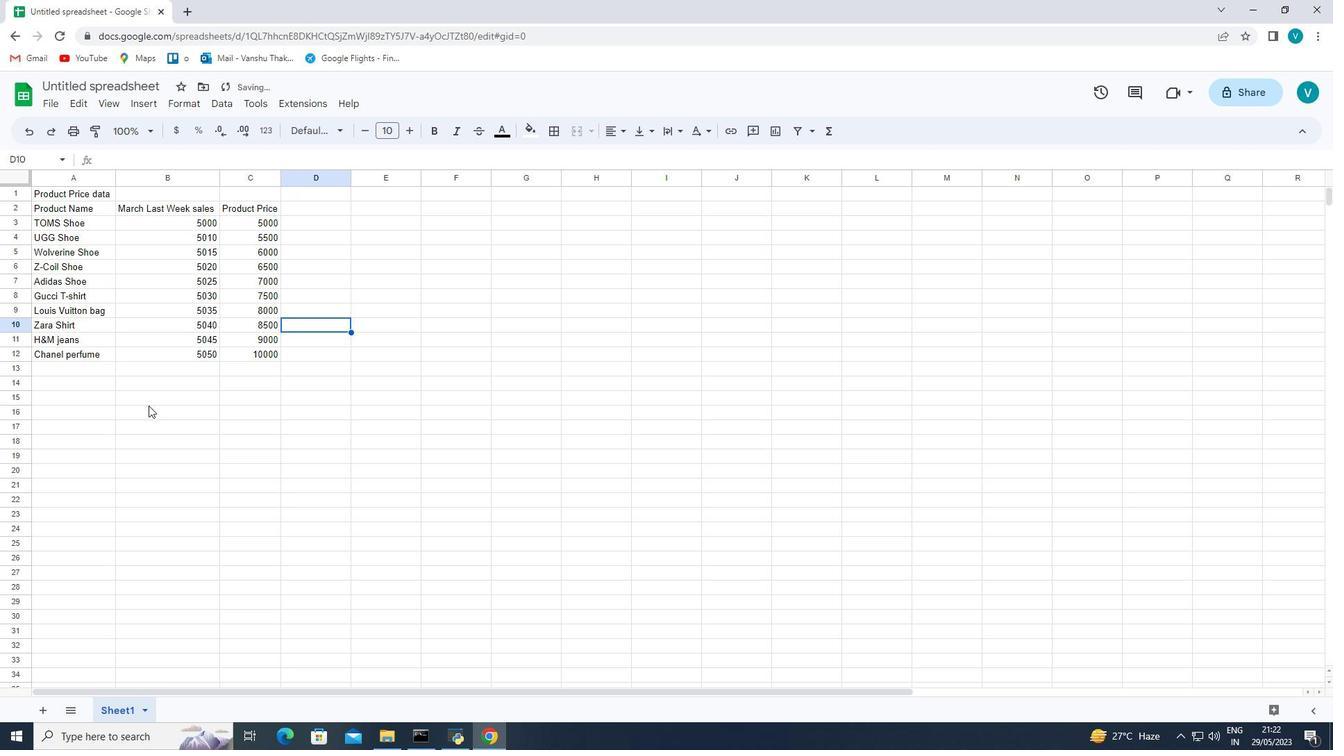
Action: Mouse moved to (393, 341)
Screenshot: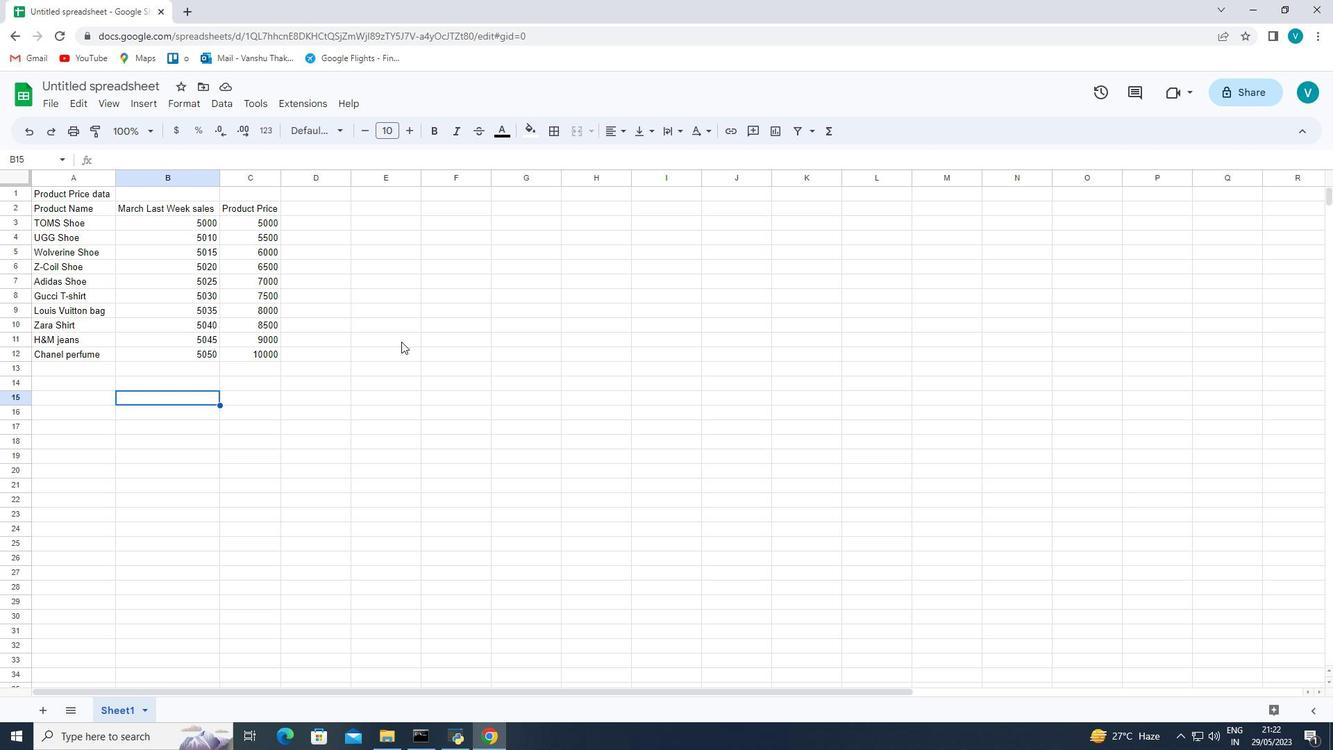 
Action: Mouse scrolled (393, 341) with delta (0, 0)
Screenshot: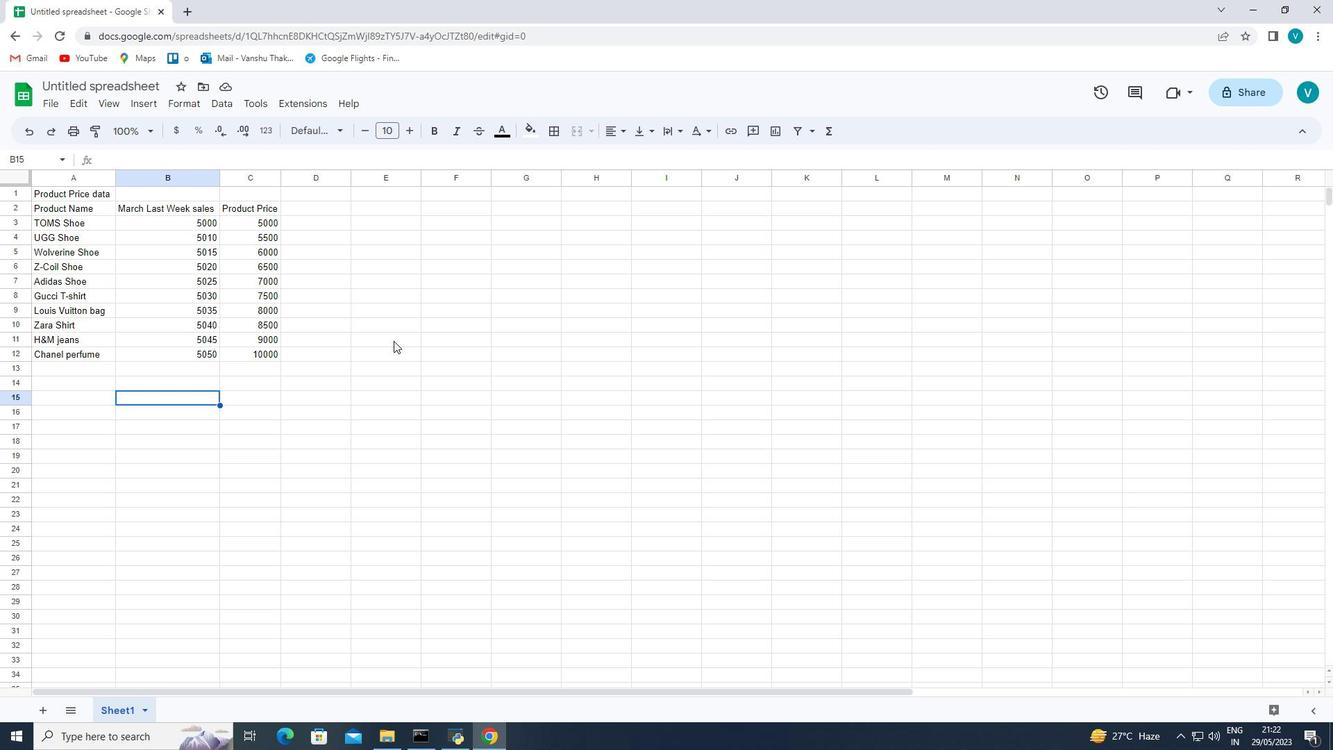 
Action: Mouse scrolled (393, 341) with delta (0, 0)
Screenshot: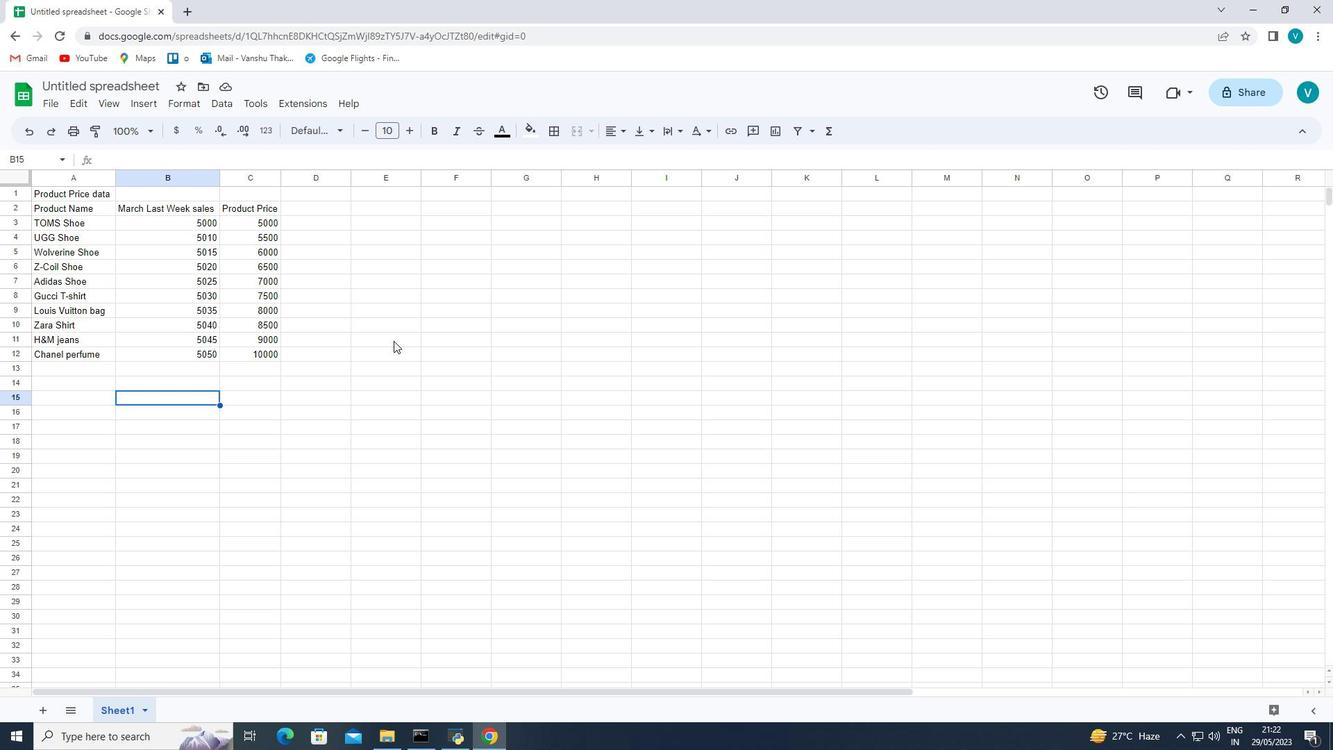 
Action: Mouse moved to (121, 87)
Screenshot: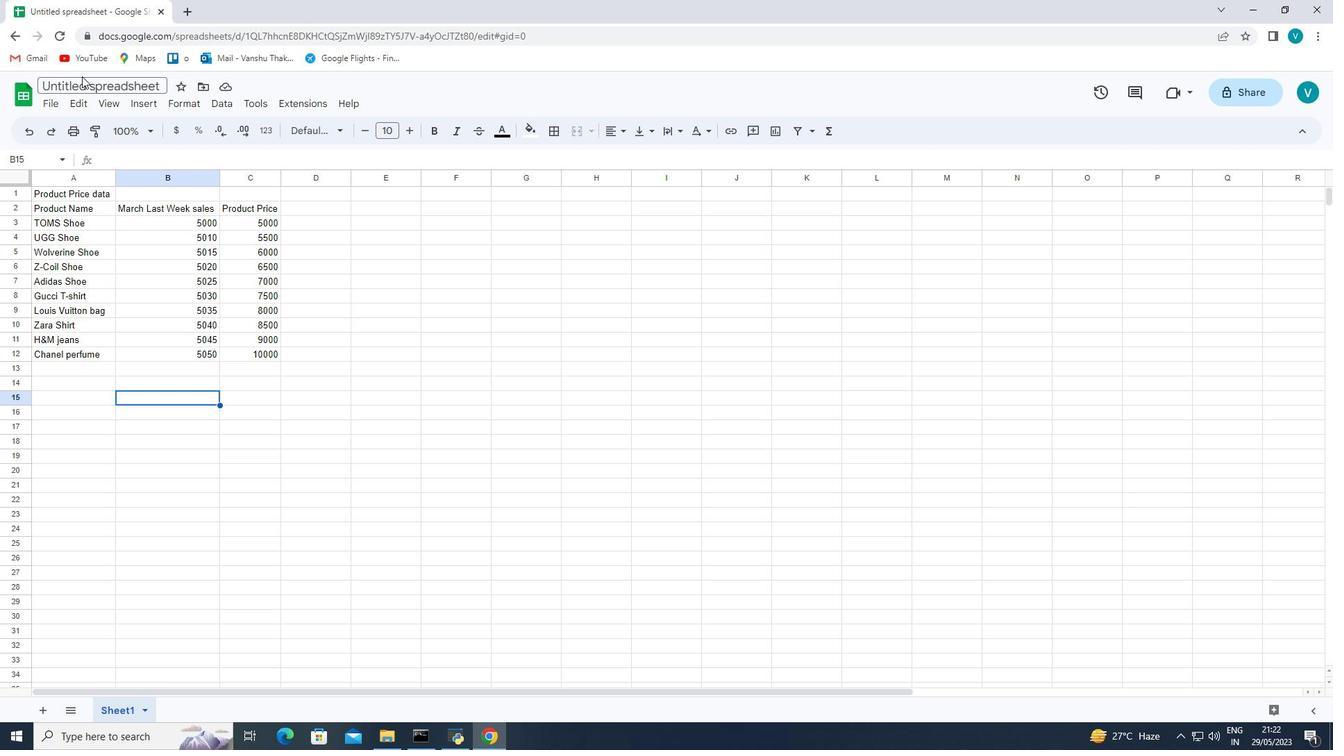 
Action: Mouse pressed left at (121, 87)
Screenshot: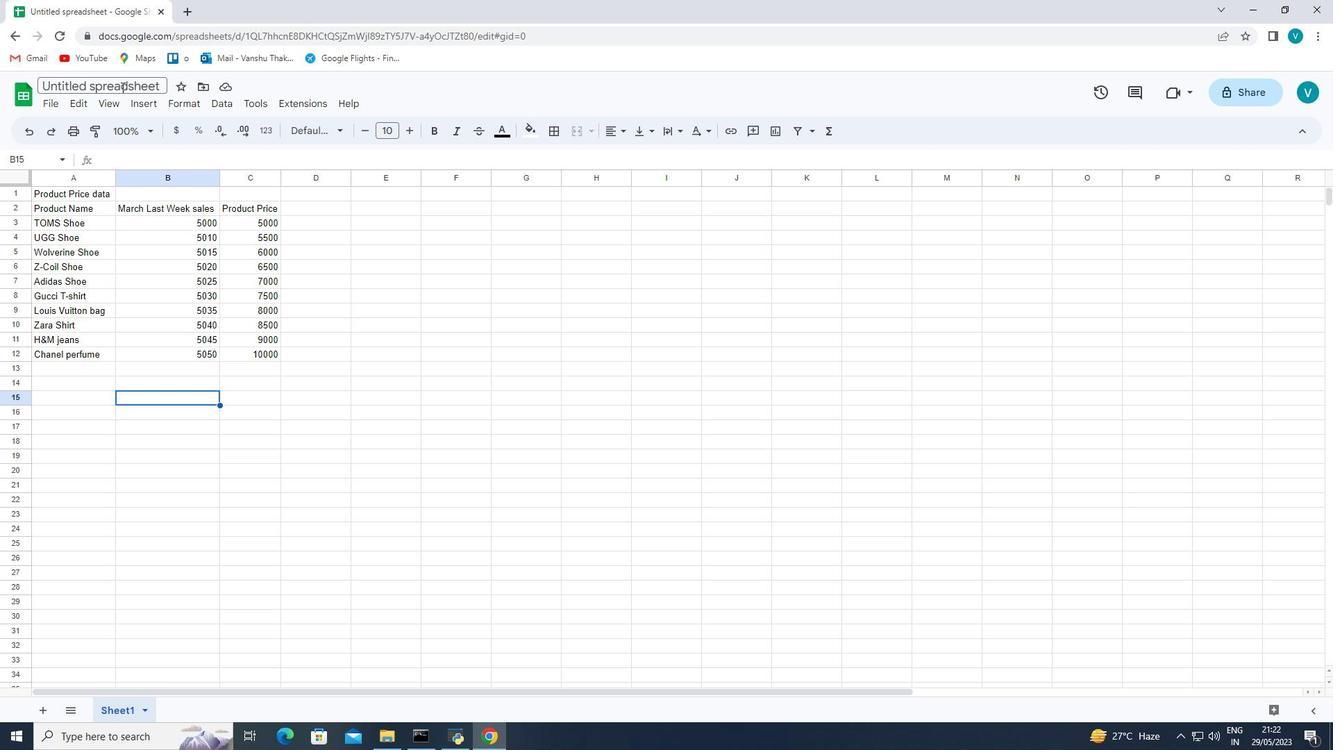 
Action: Key pressed analysis<Key.shift>Sales<Key.shift>Fo
Screenshot: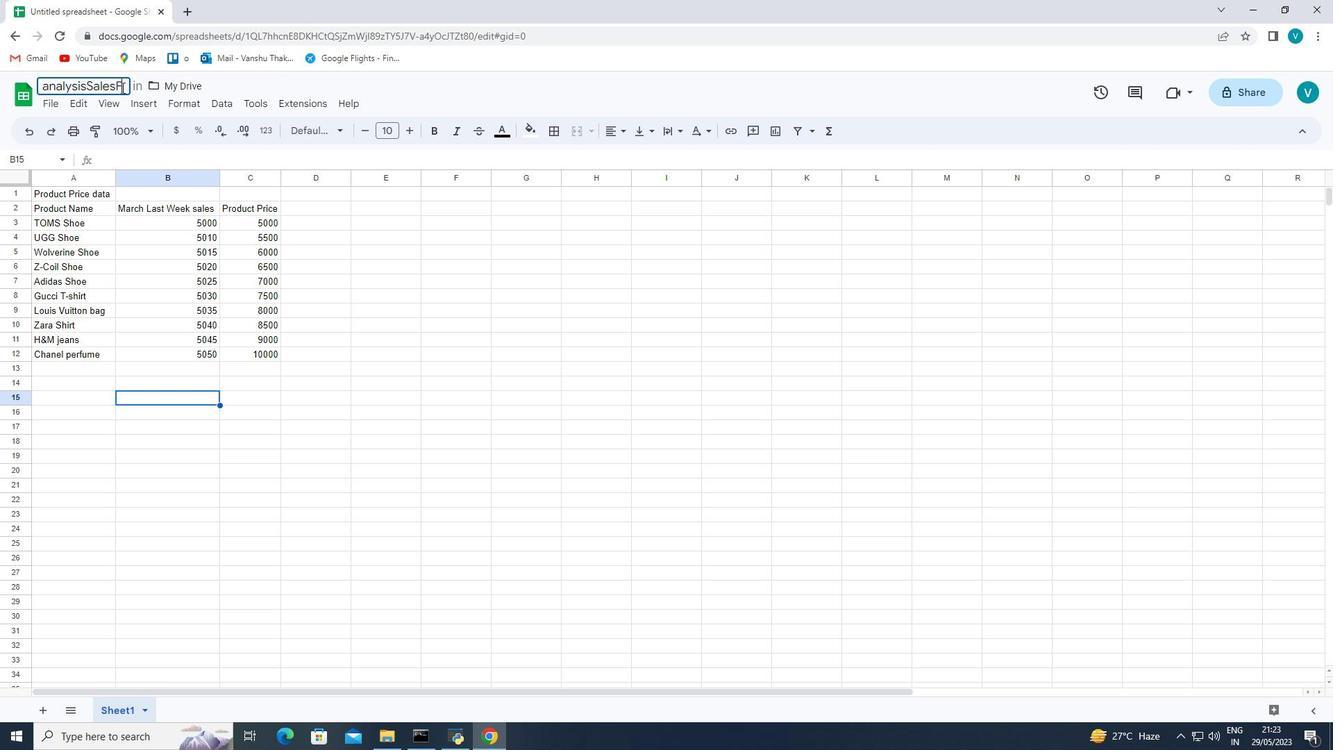 
Action: Mouse moved to (18, 184)
Screenshot: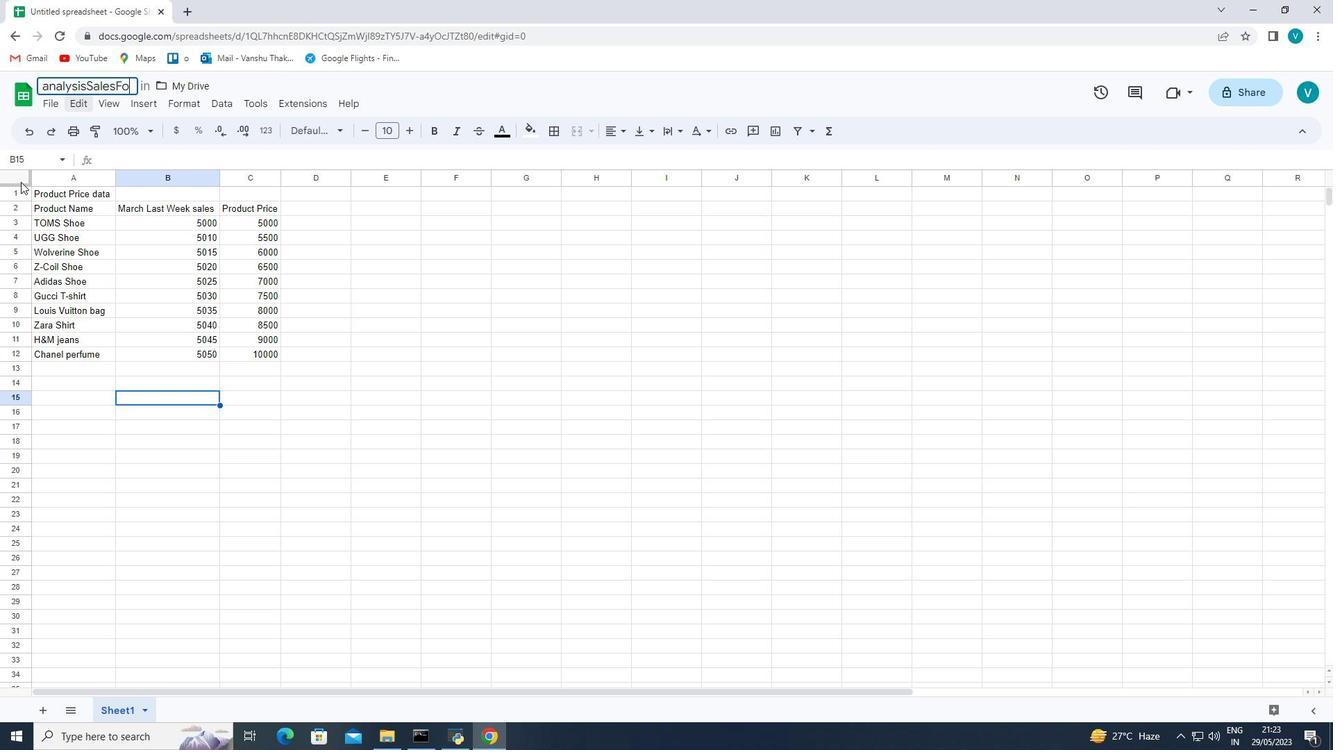 
Action: Key pressed recast
Screenshot: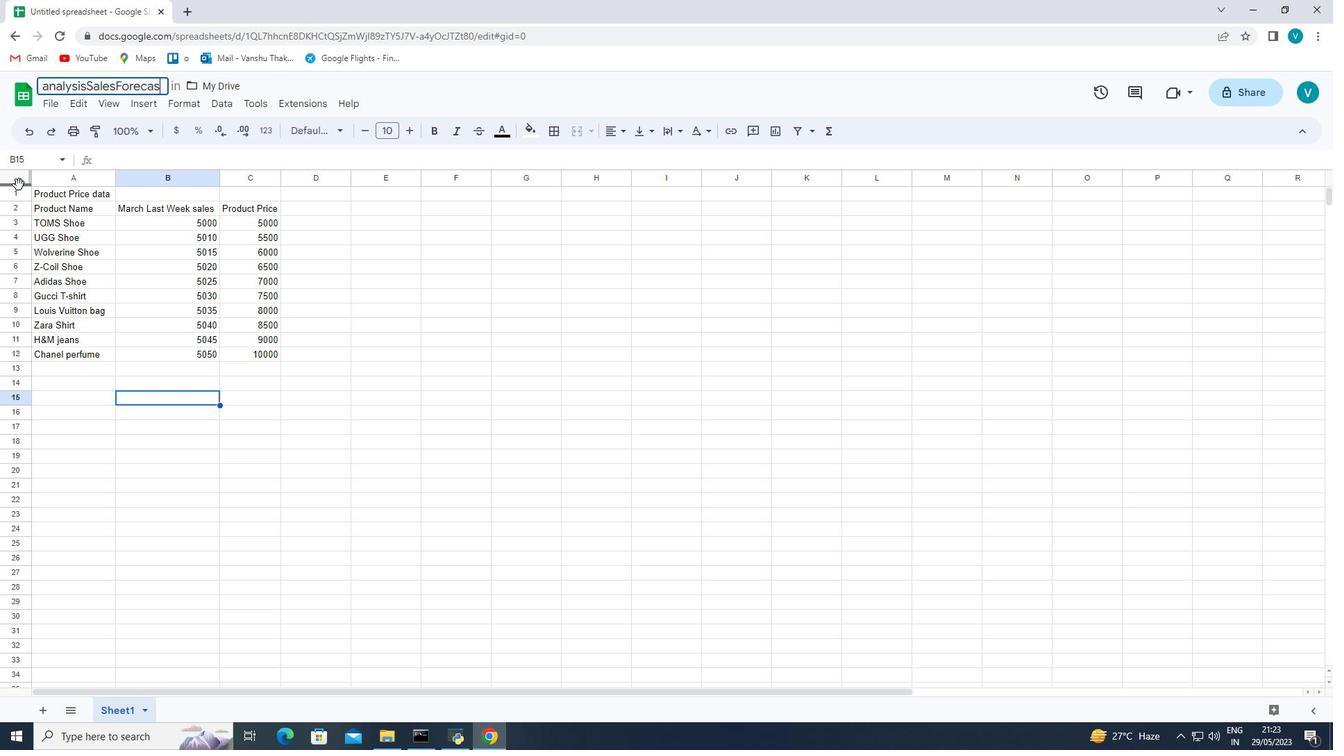 
Action: Mouse moved to (171, 291)
Screenshot: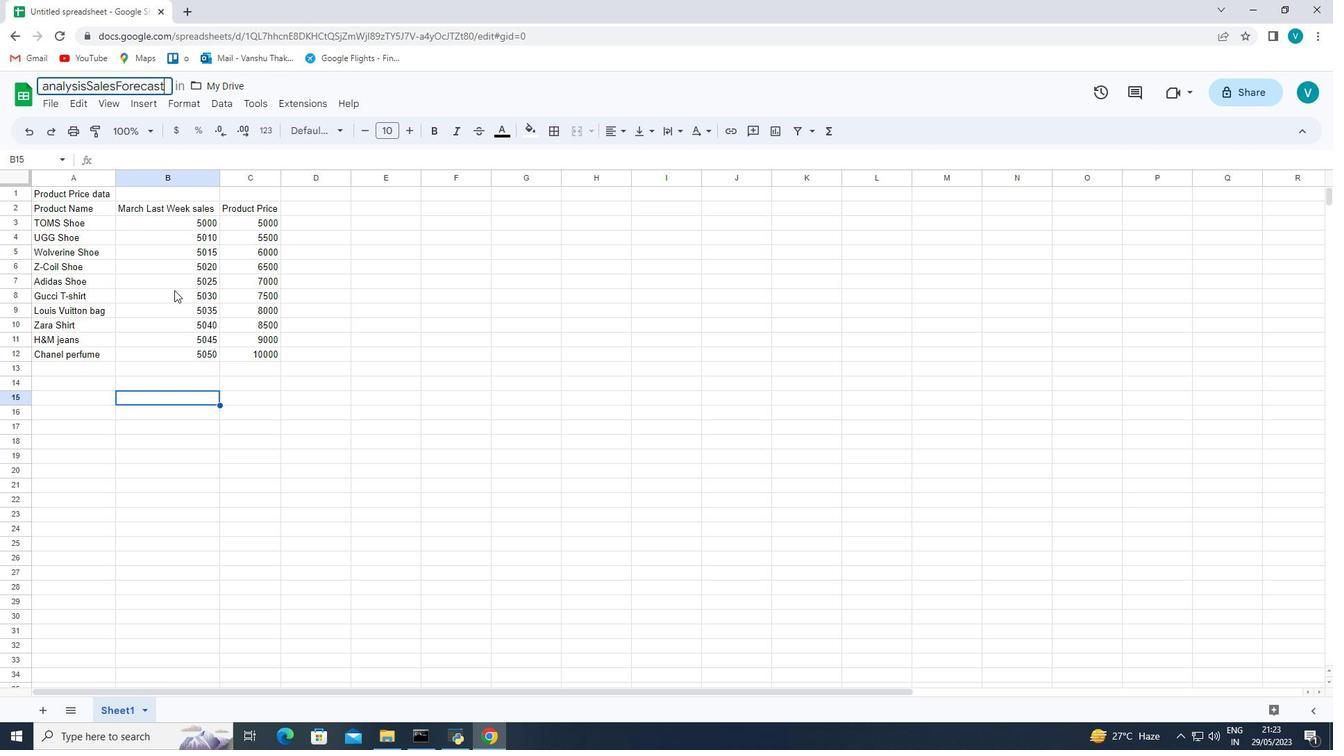 
Action: Mouse pressed left at (171, 291)
Screenshot: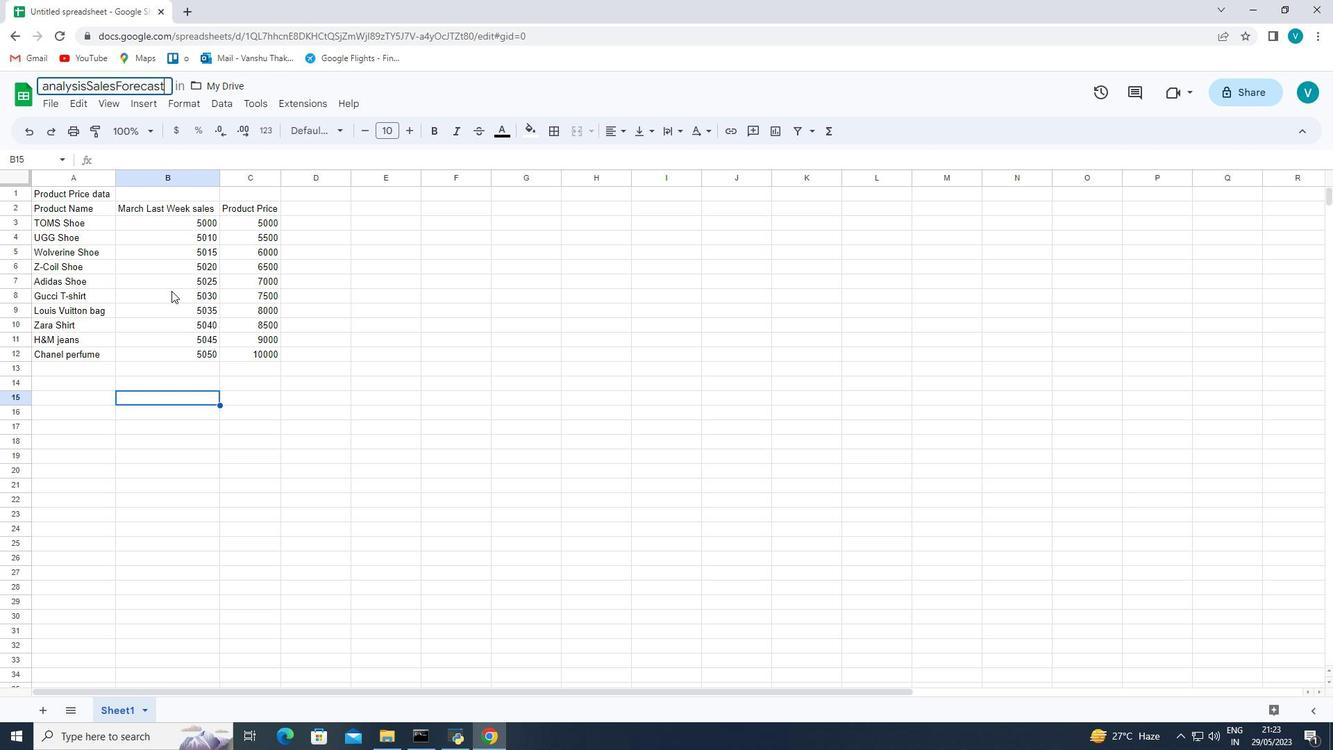 
Action: Mouse moved to (144, 191)
Screenshot: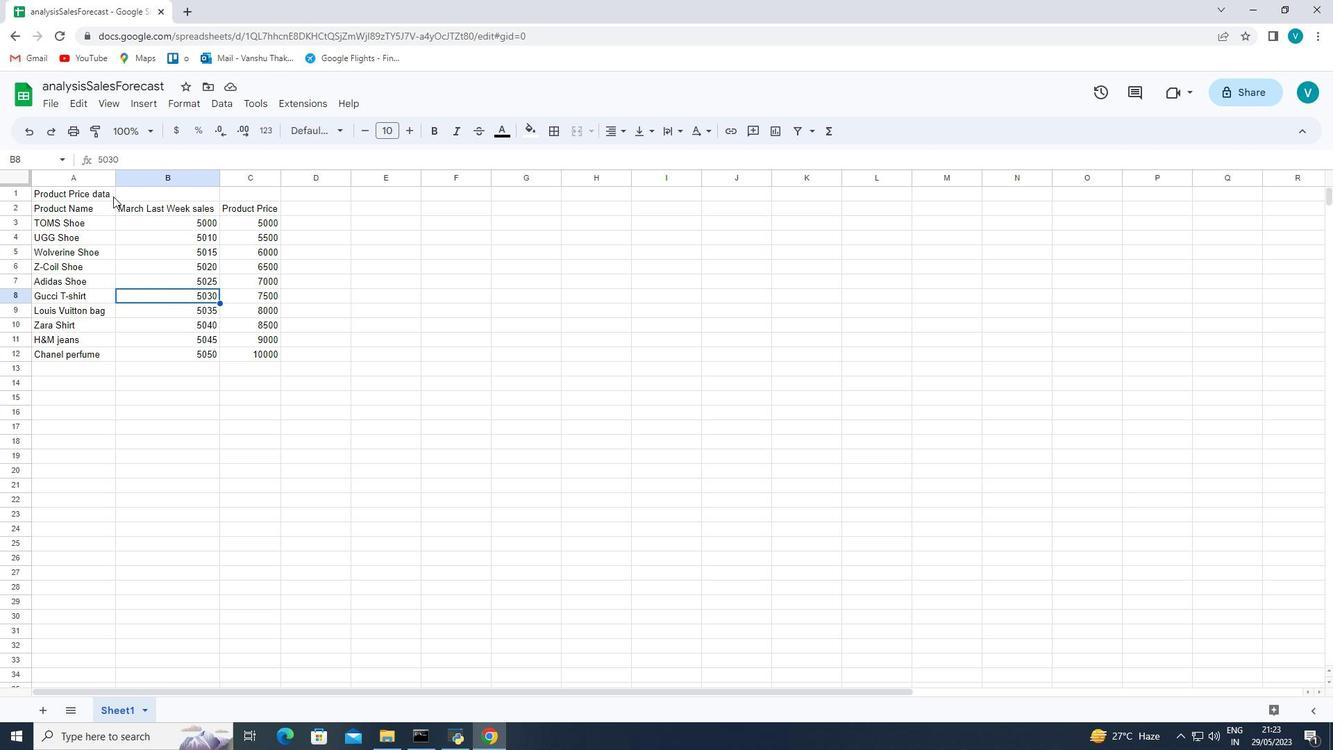 
Action: Mouse scrolled (144, 192) with delta (0, 0)
Screenshot: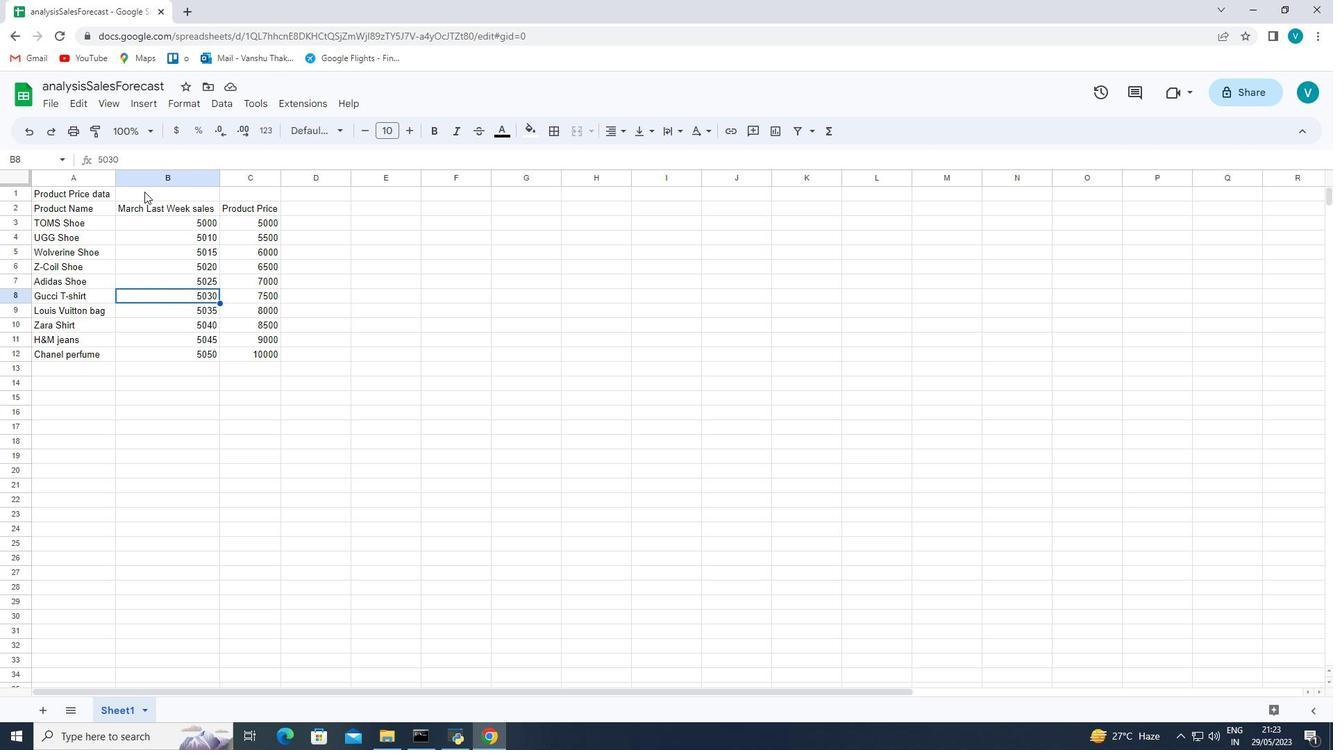 
Action: Mouse scrolled (144, 192) with delta (0, 0)
Screenshot: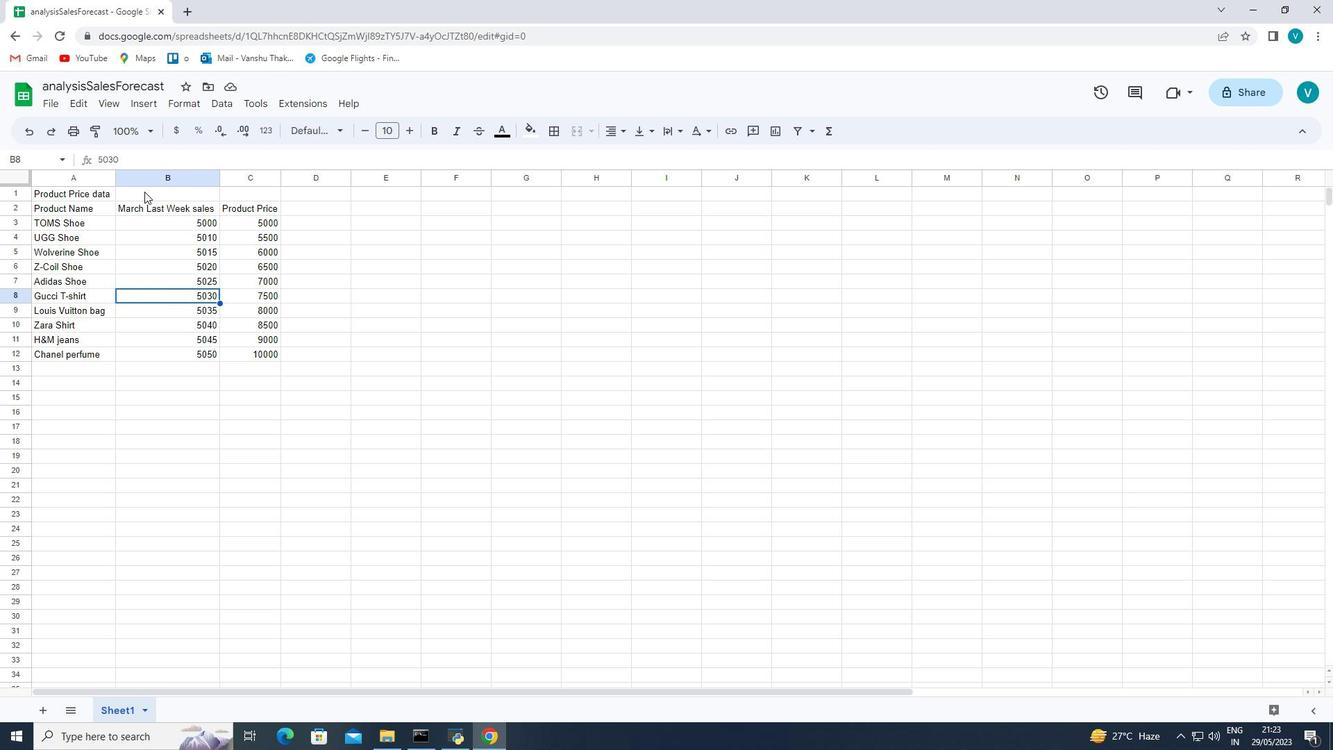 
Action: Mouse moved to (54, 105)
Screenshot: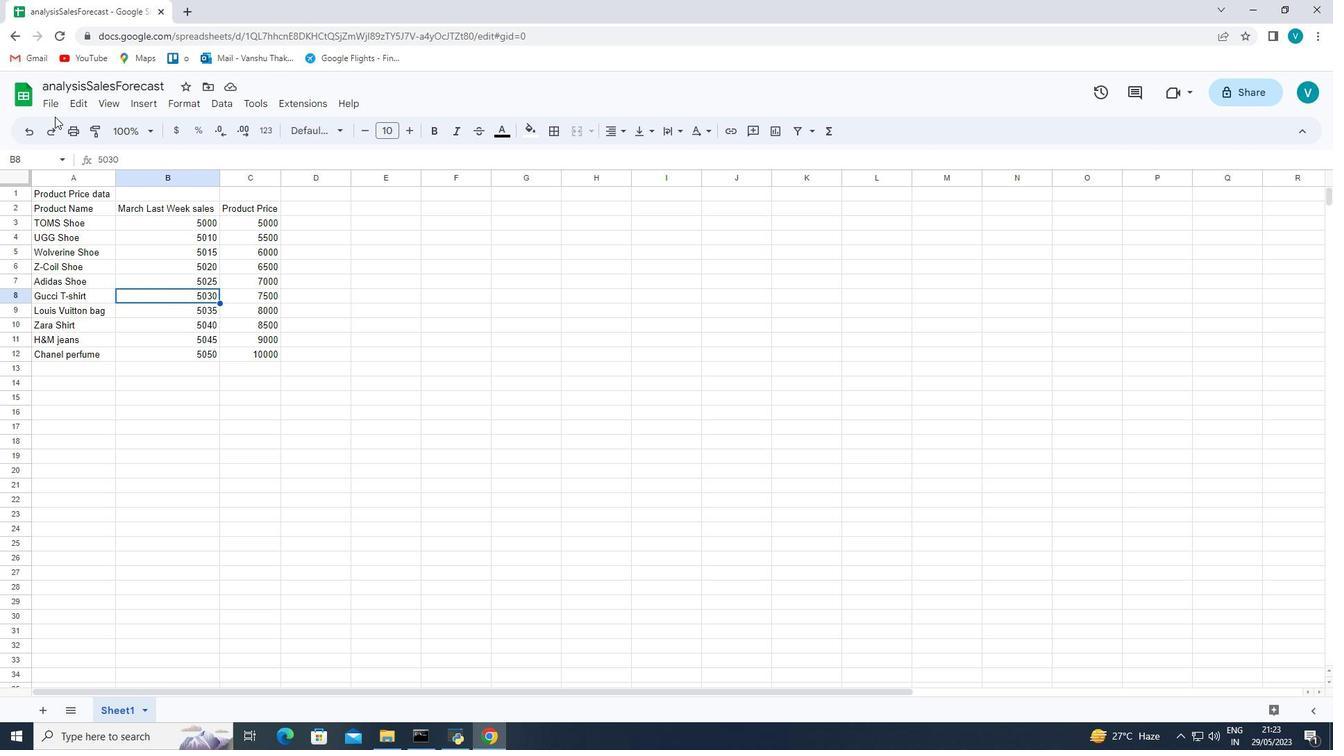 
Action: Mouse pressed left at (54, 105)
Screenshot: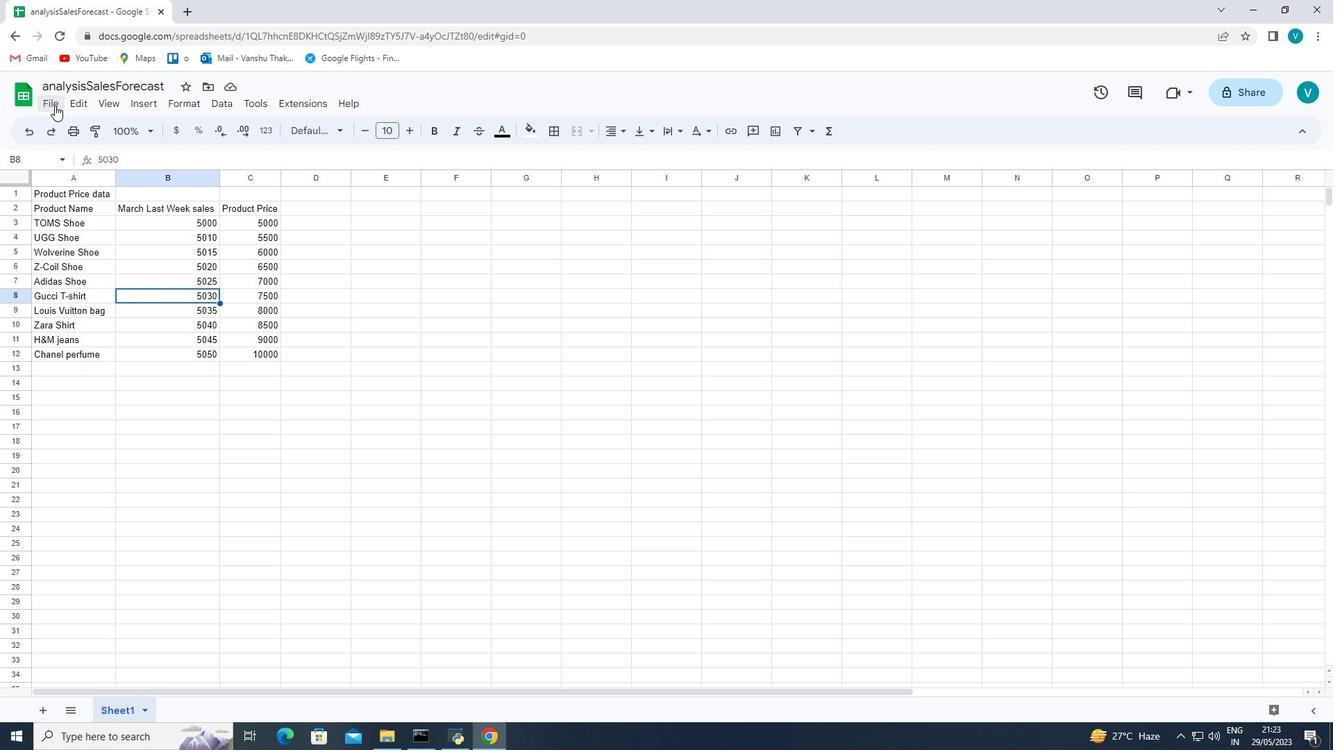 
Action: Mouse moved to (147, 269)
Screenshot: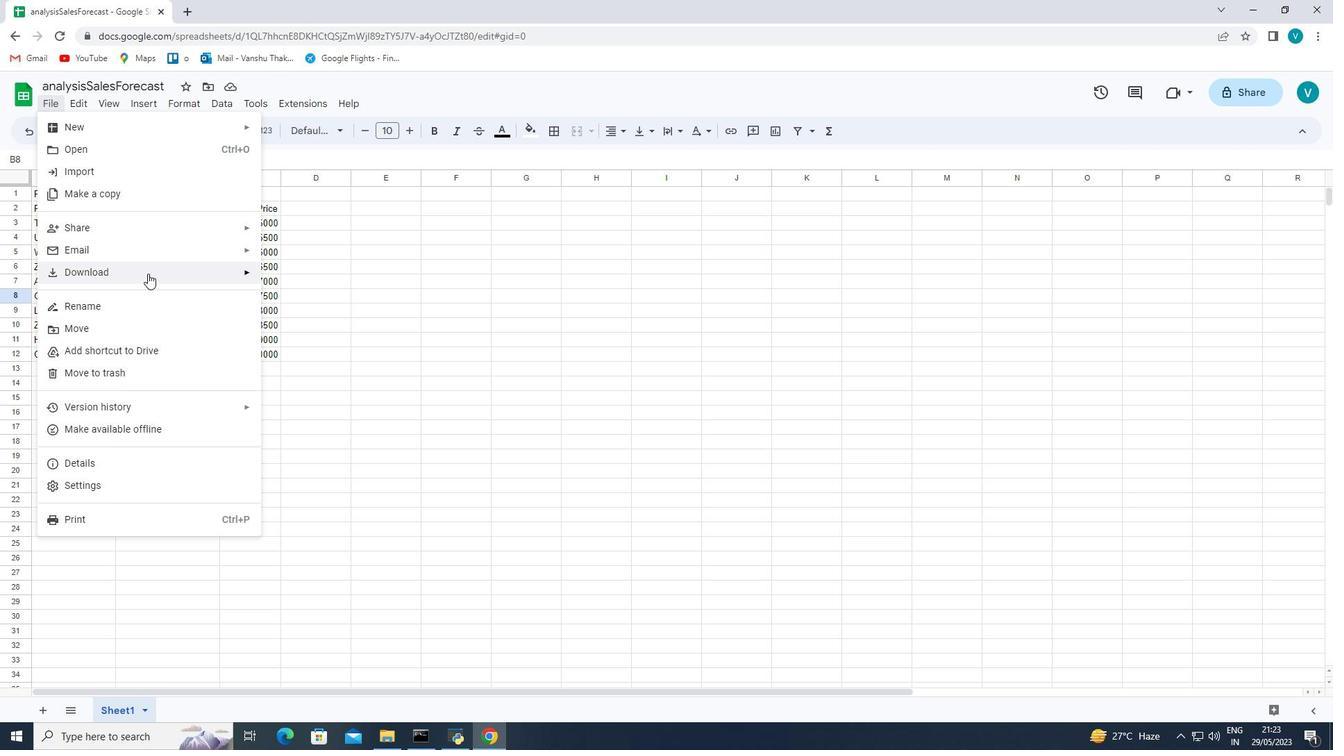 
Action: Mouse pressed left at (147, 269)
Screenshot: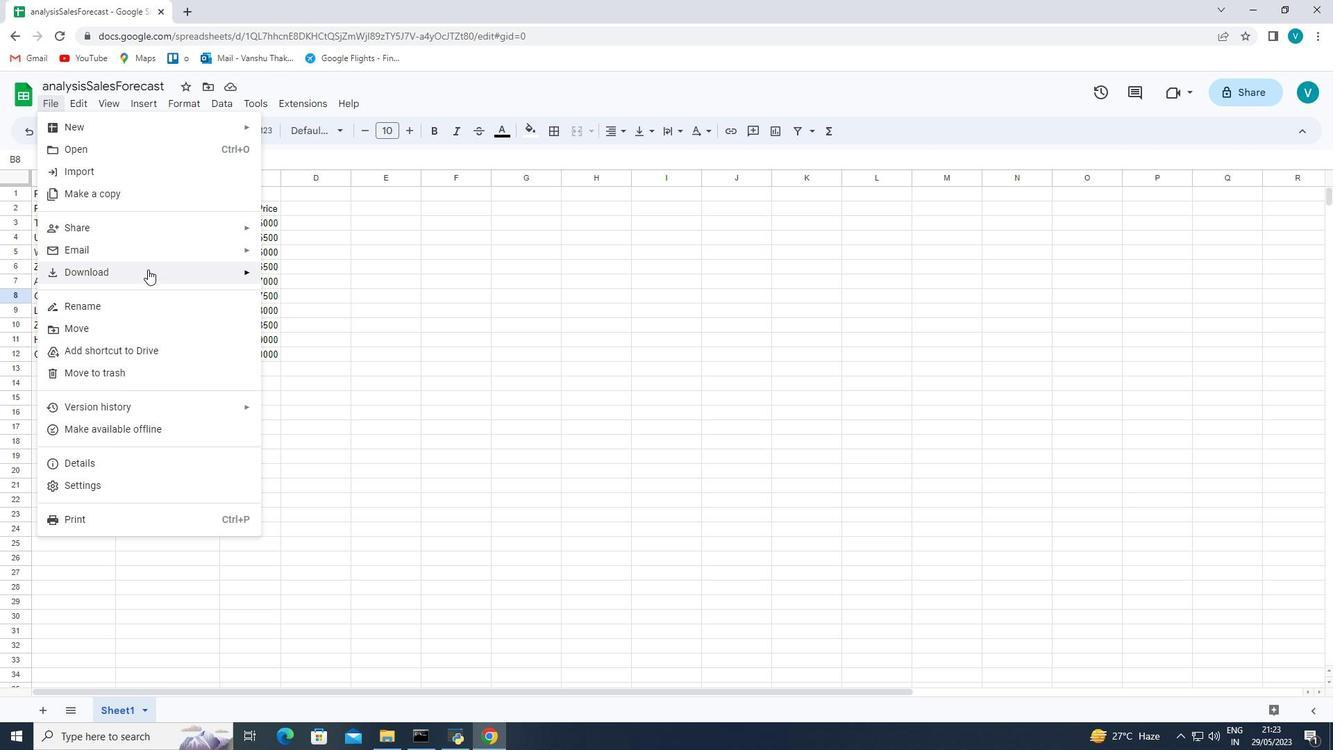 
Action: Mouse moved to (314, 284)
Screenshot: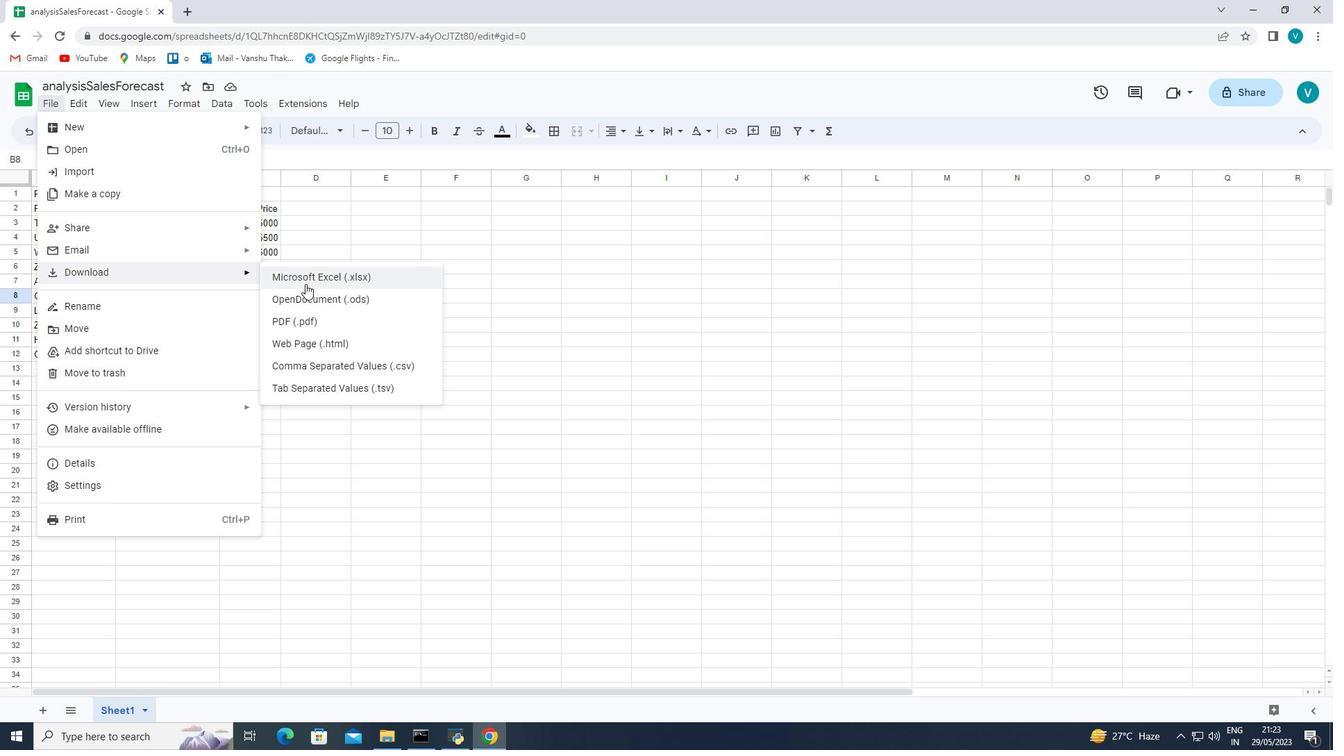 
Action: Mouse pressed left at (314, 284)
Screenshot: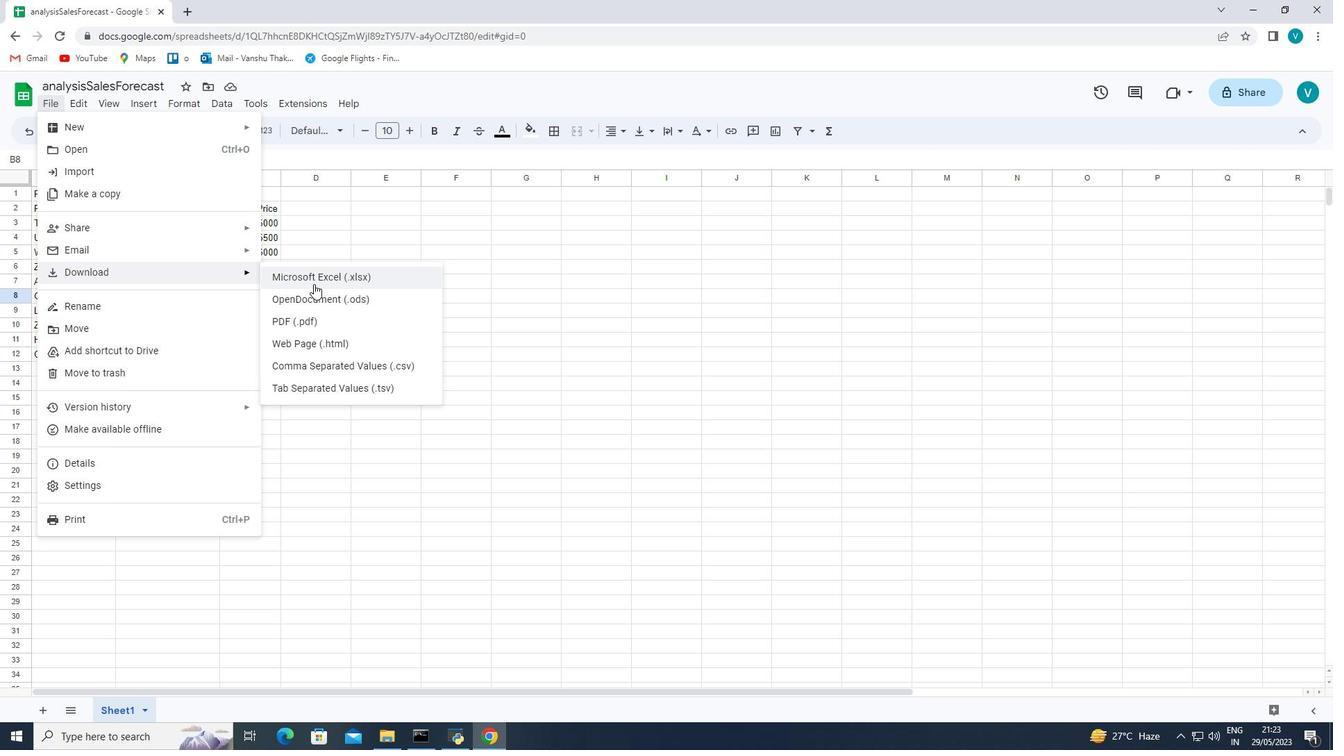 
Action: Mouse moved to (157, 374)
Screenshot: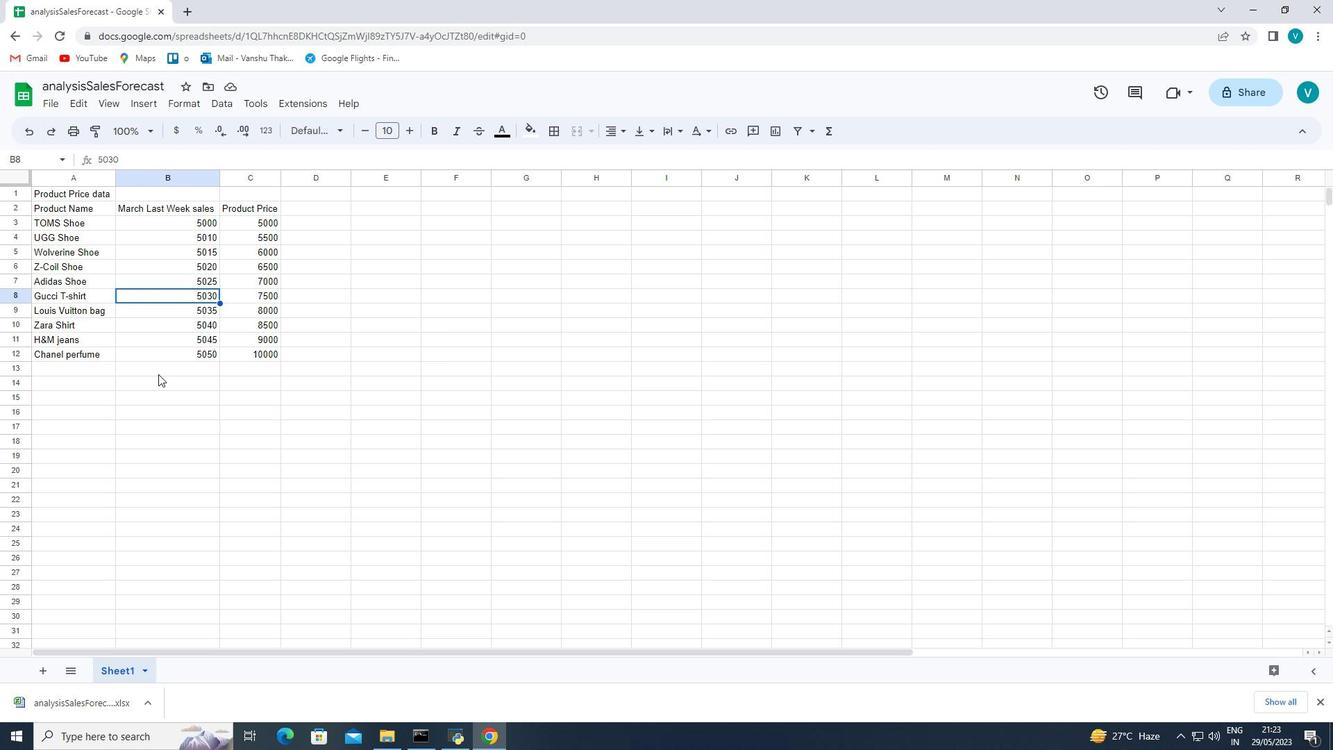 
